 Task: Search one way flight ticket for 2 adults, 4 children and 1 infant on lap in business from Petersburg: Petersburg James A. Johnson Airport to Rockford: Chicago Rockford International Airport(was Northwest Chicagoland Regional Airport At Rockford) on 5-1-2023. Choice of flights is Emirates. Number of bags: 2 carry on bags and 7 checked bags. Price is upto 73000. Outbound departure time preference is 10:45. Return departure time preference is 7:15.
Action: Mouse moved to (253, 218)
Screenshot: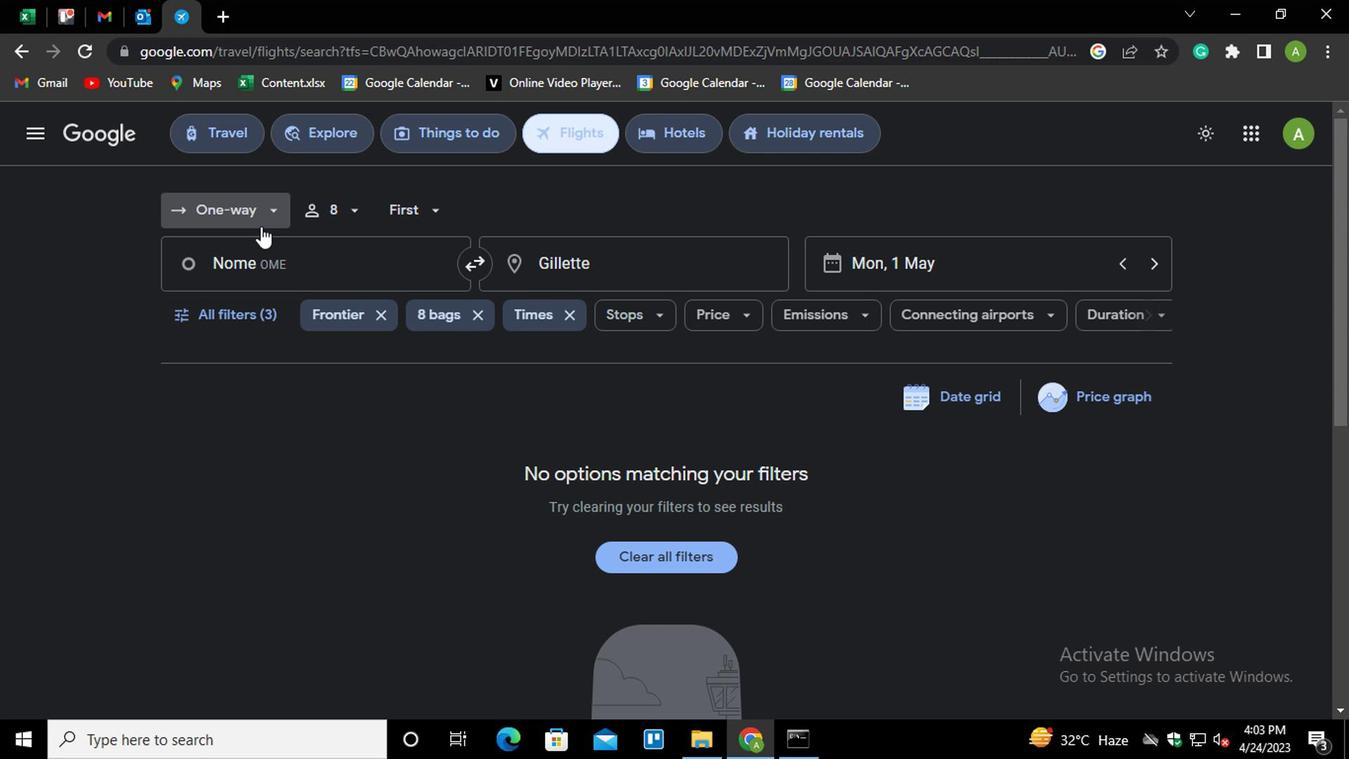 
Action: Mouse pressed left at (253, 218)
Screenshot: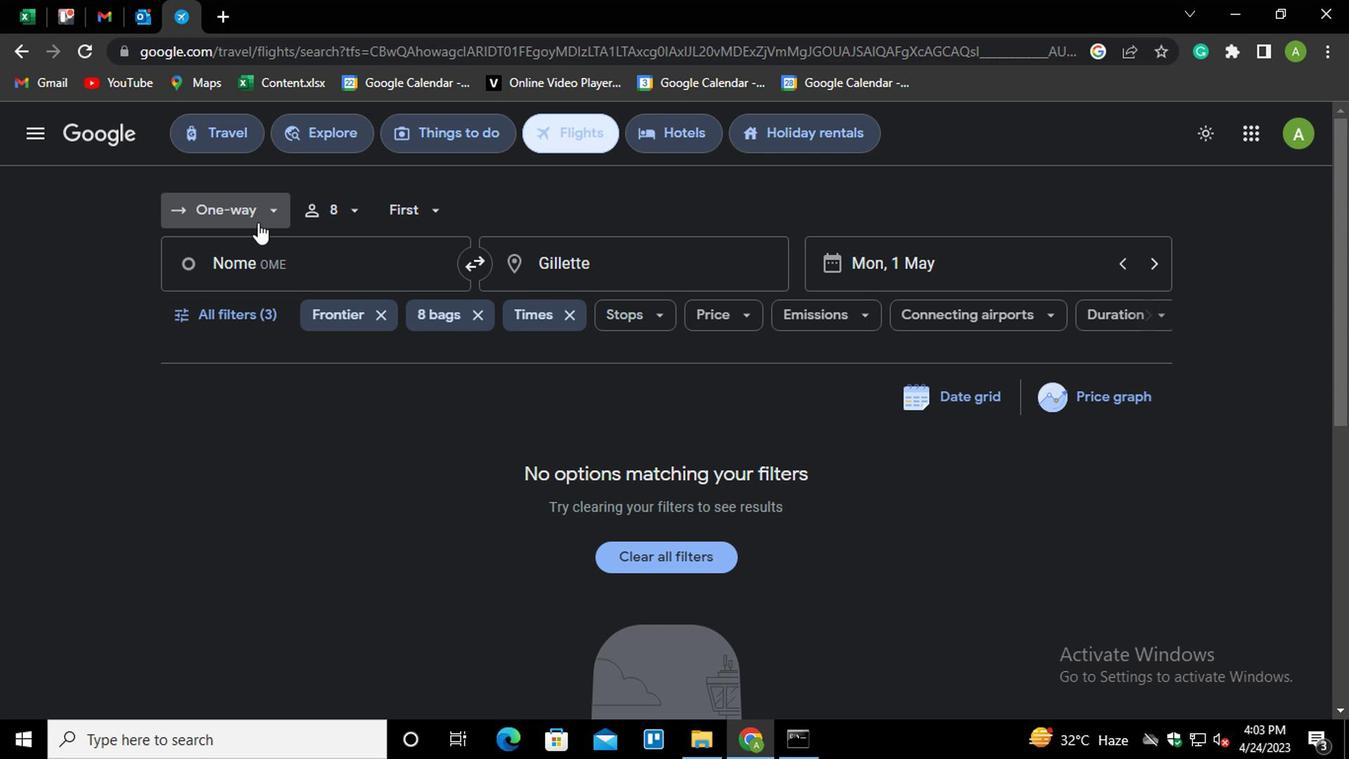 
Action: Mouse moved to (257, 293)
Screenshot: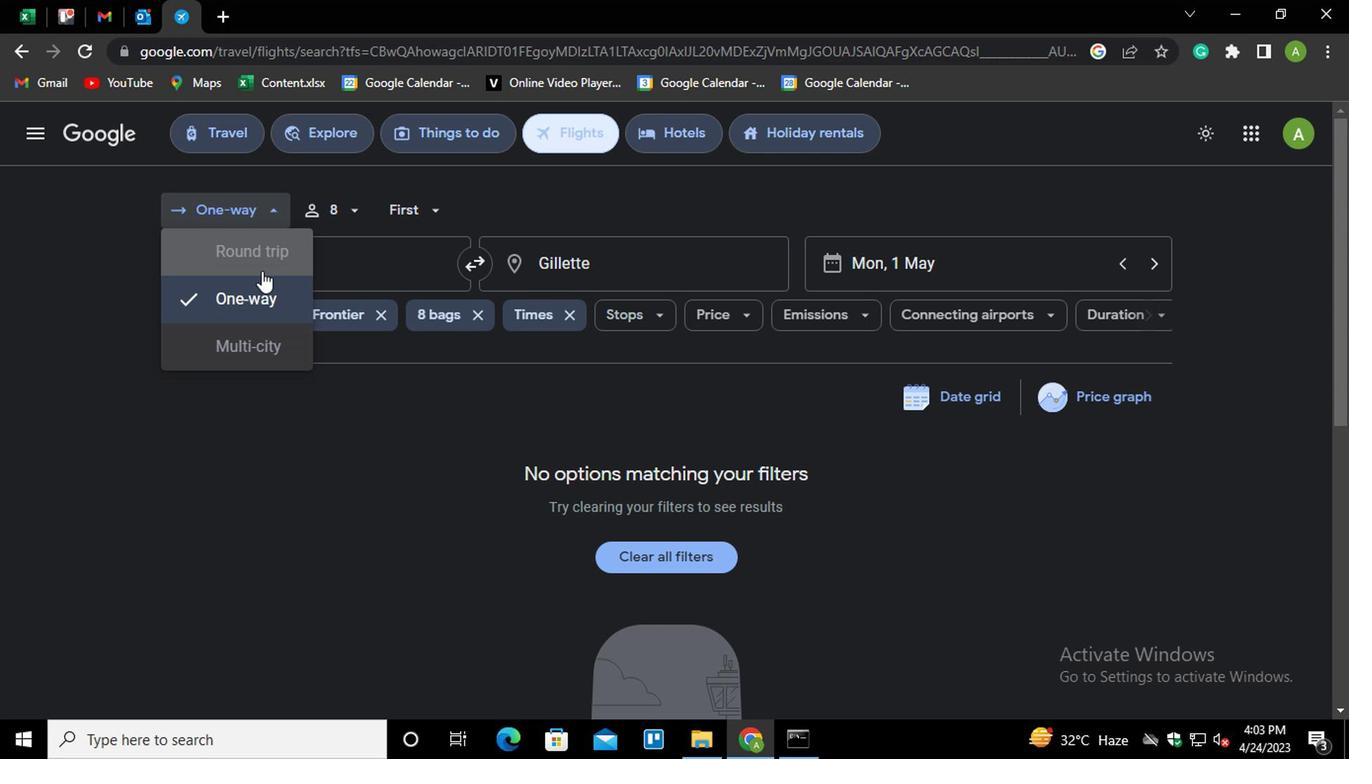 
Action: Mouse pressed left at (257, 293)
Screenshot: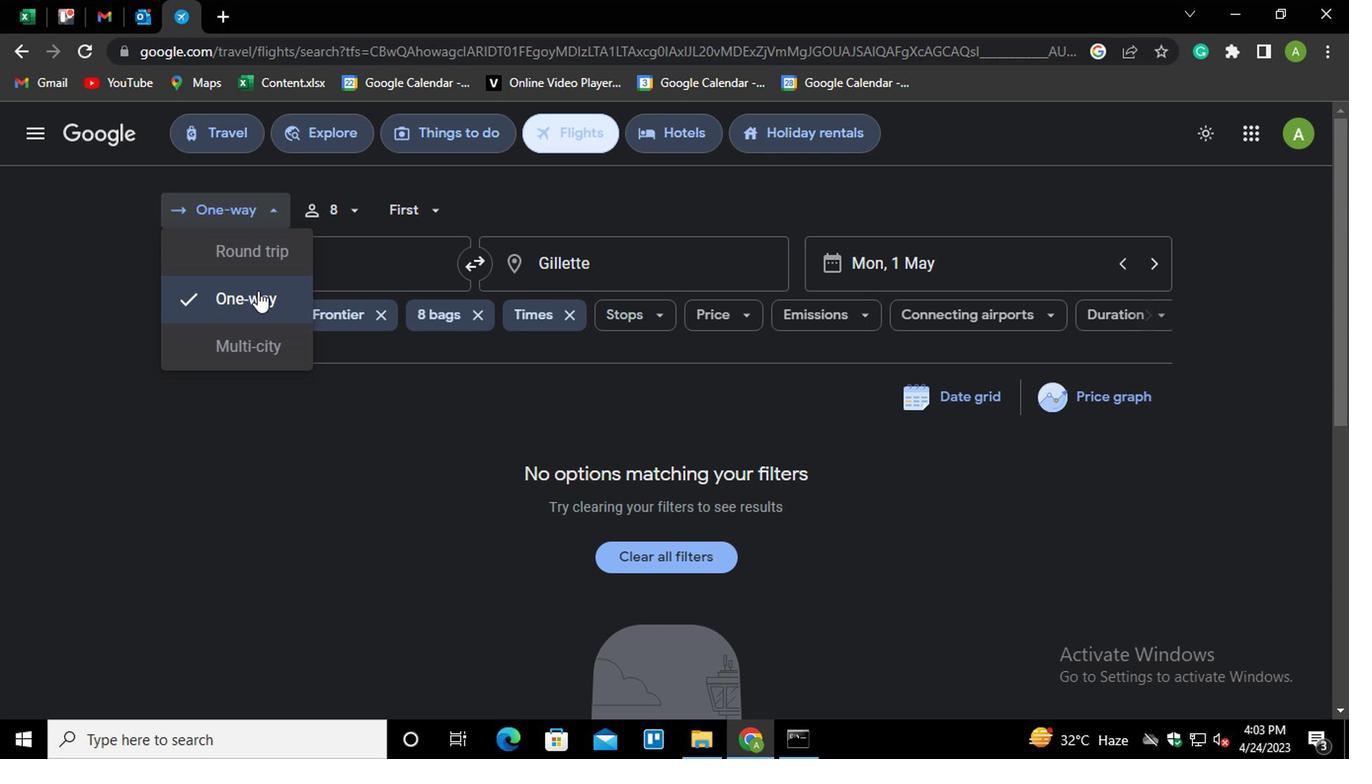 
Action: Mouse moved to (331, 220)
Screenshot: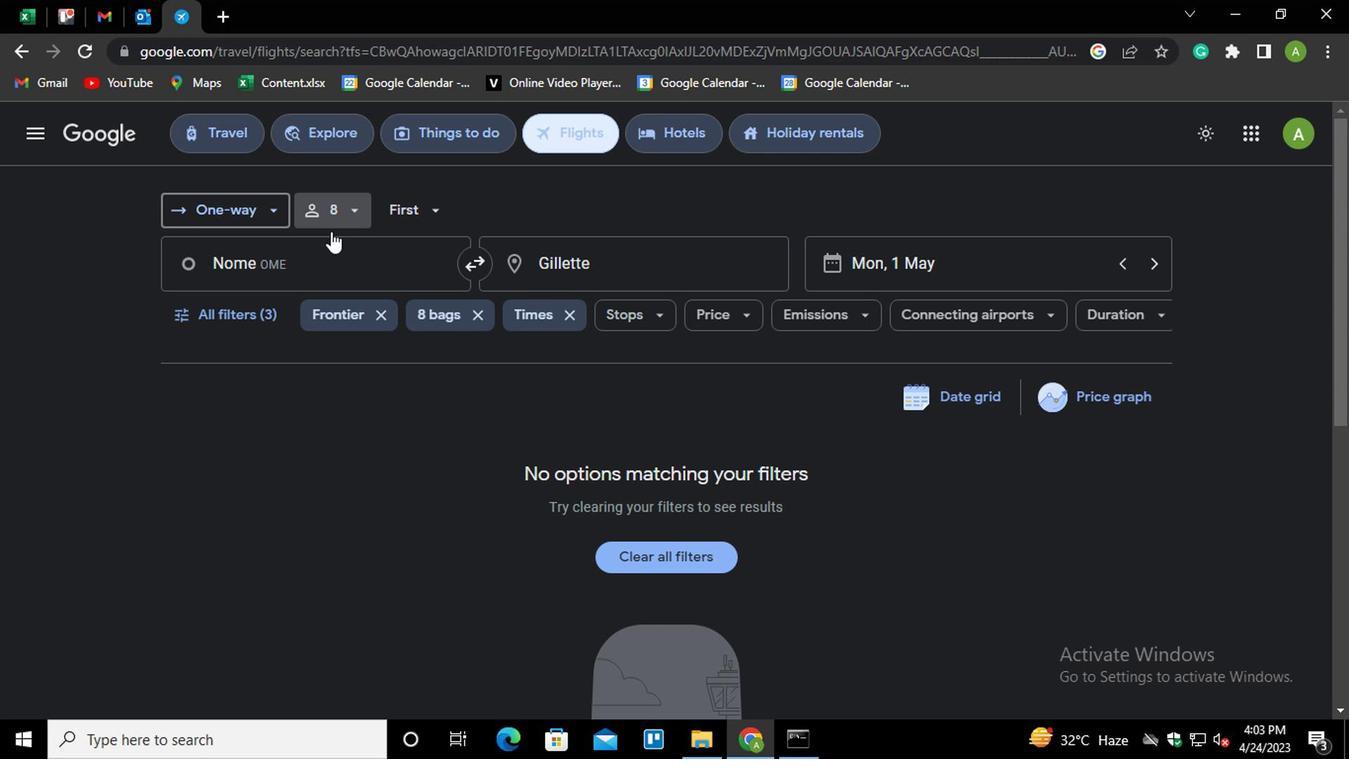 
Action: Mouse pressed left at (331, 220)
Screenshot: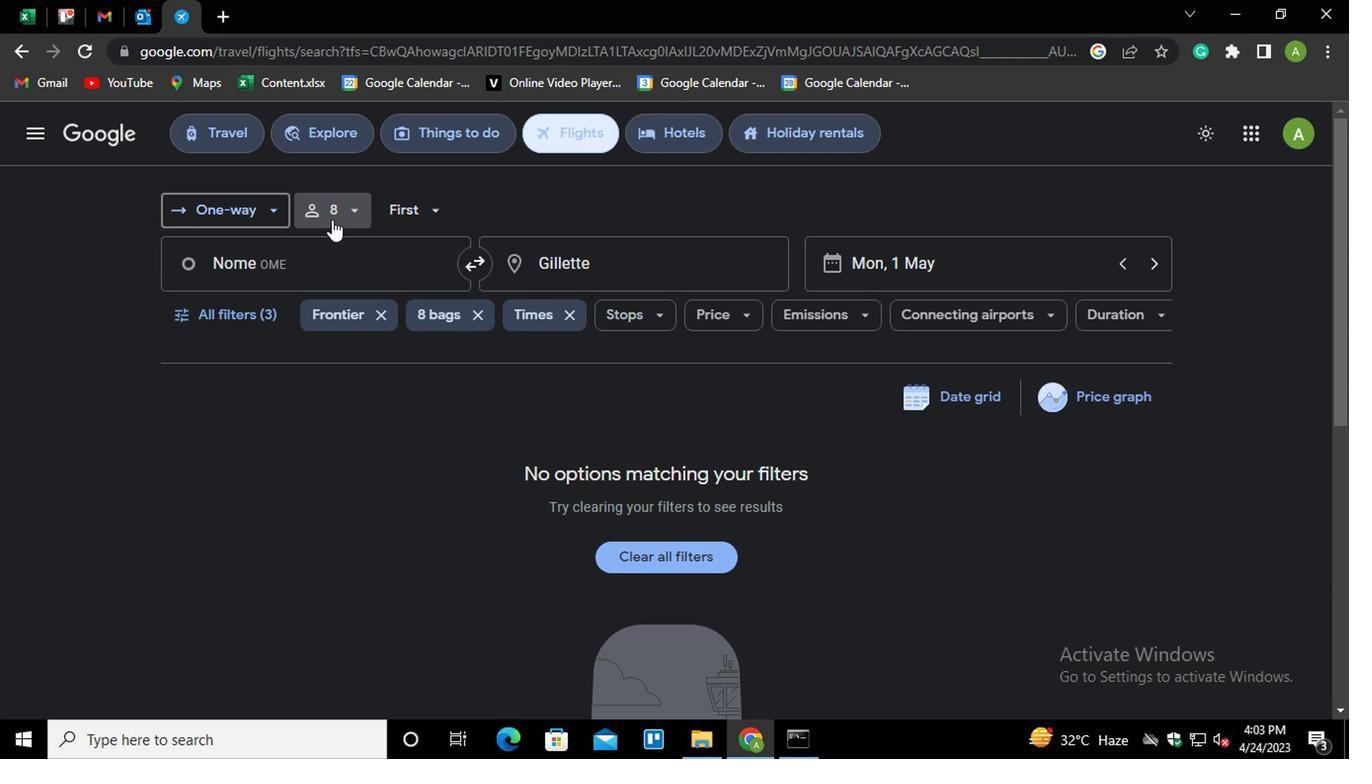 
Action: Mouse moved to (485, 264)
Screenshot: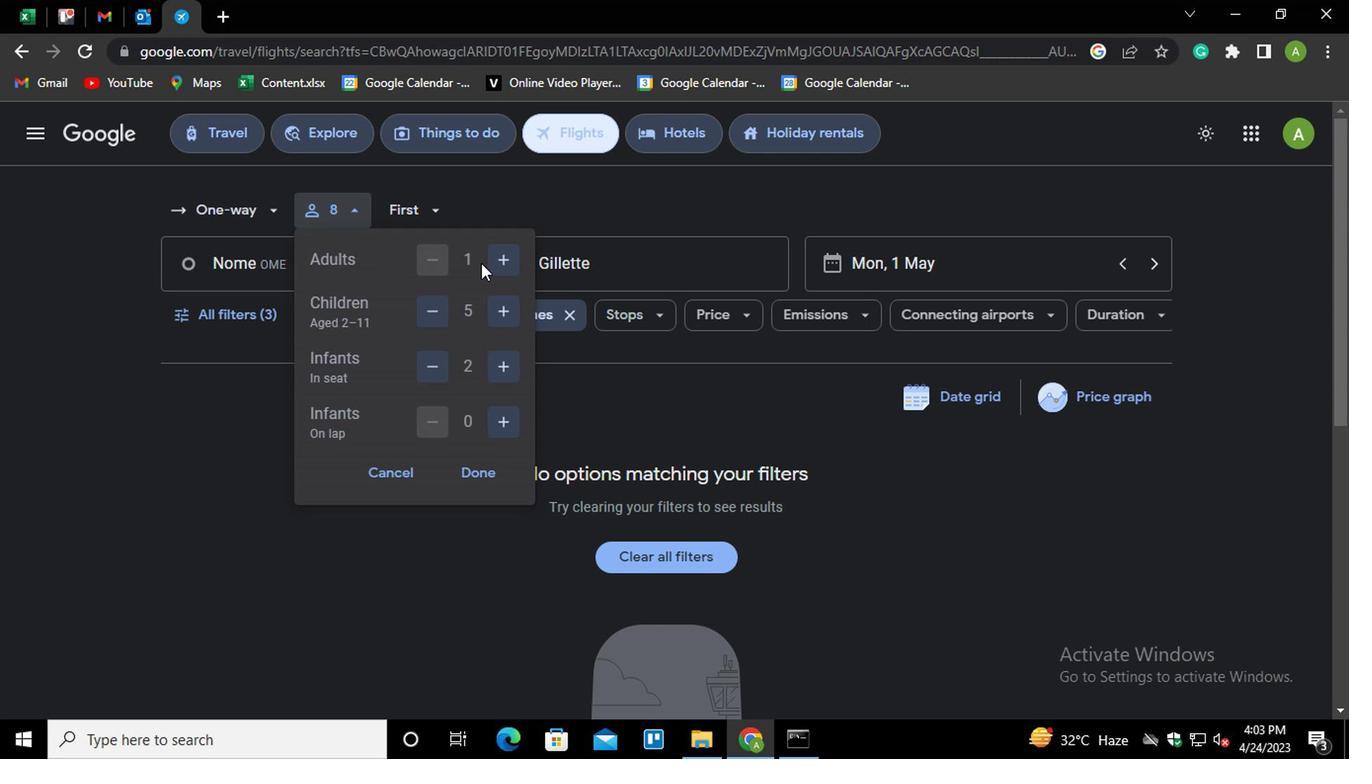 
Action: Mouse pressed left at (485, 264)
Screenshot: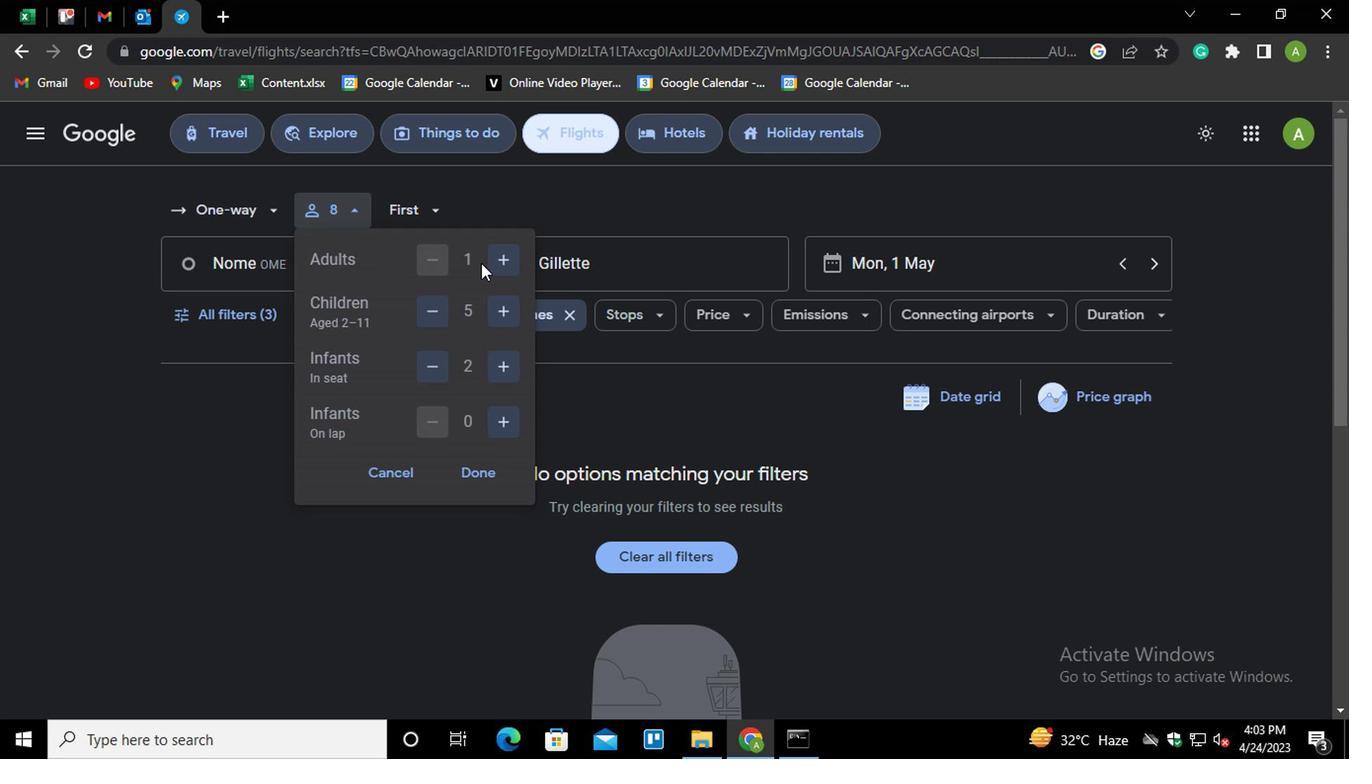 
Action: Mouse moved to (435, 313)
Screenshot: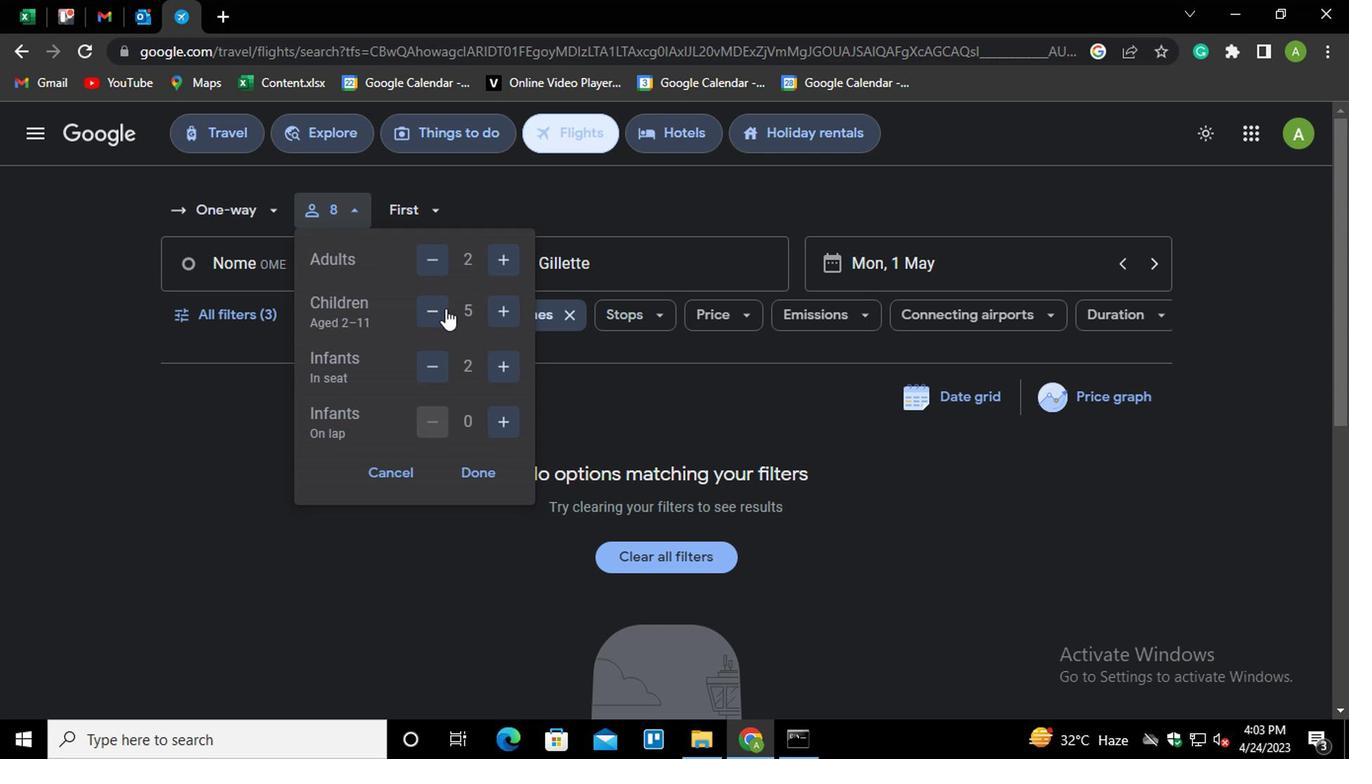 
Action: Mouse pressed left at (435, 313)
Screenshot: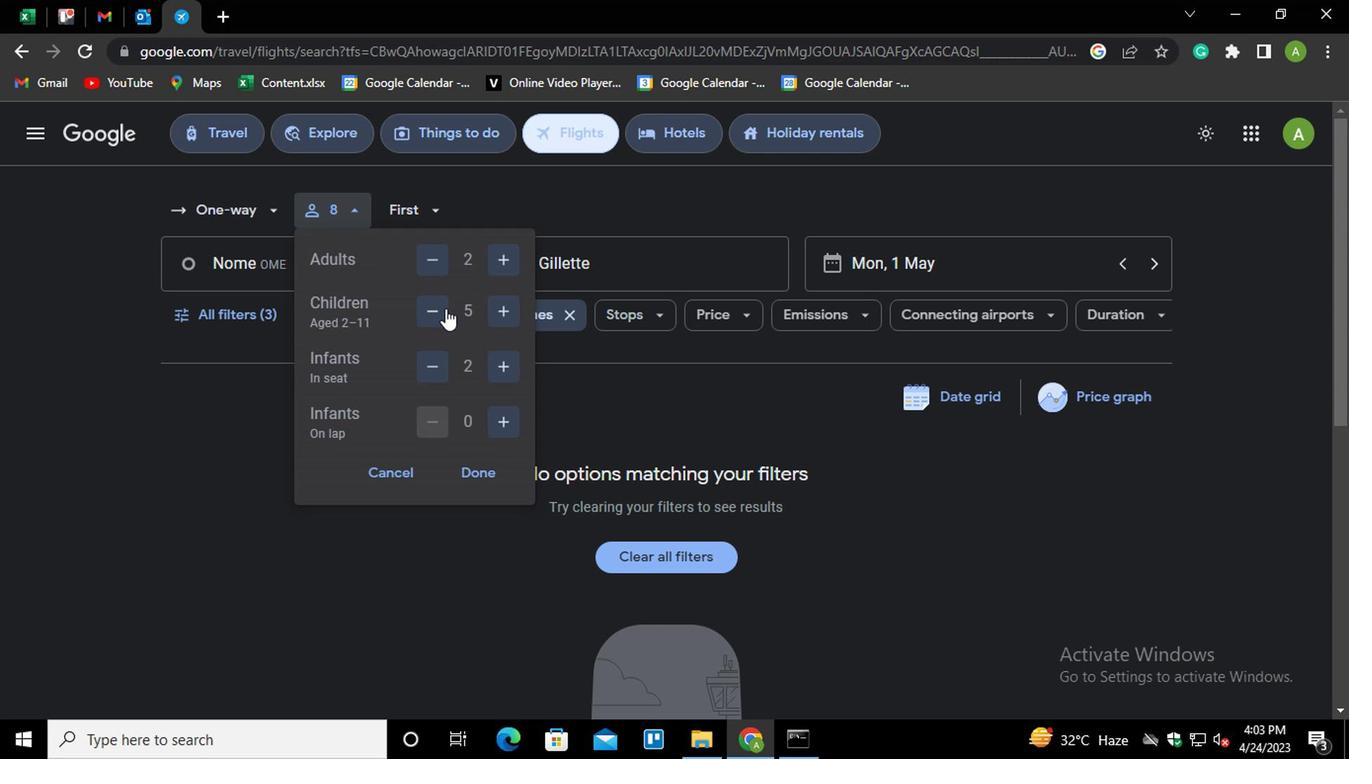 
Action: Mouse moved to (435, 374)
Screenshot: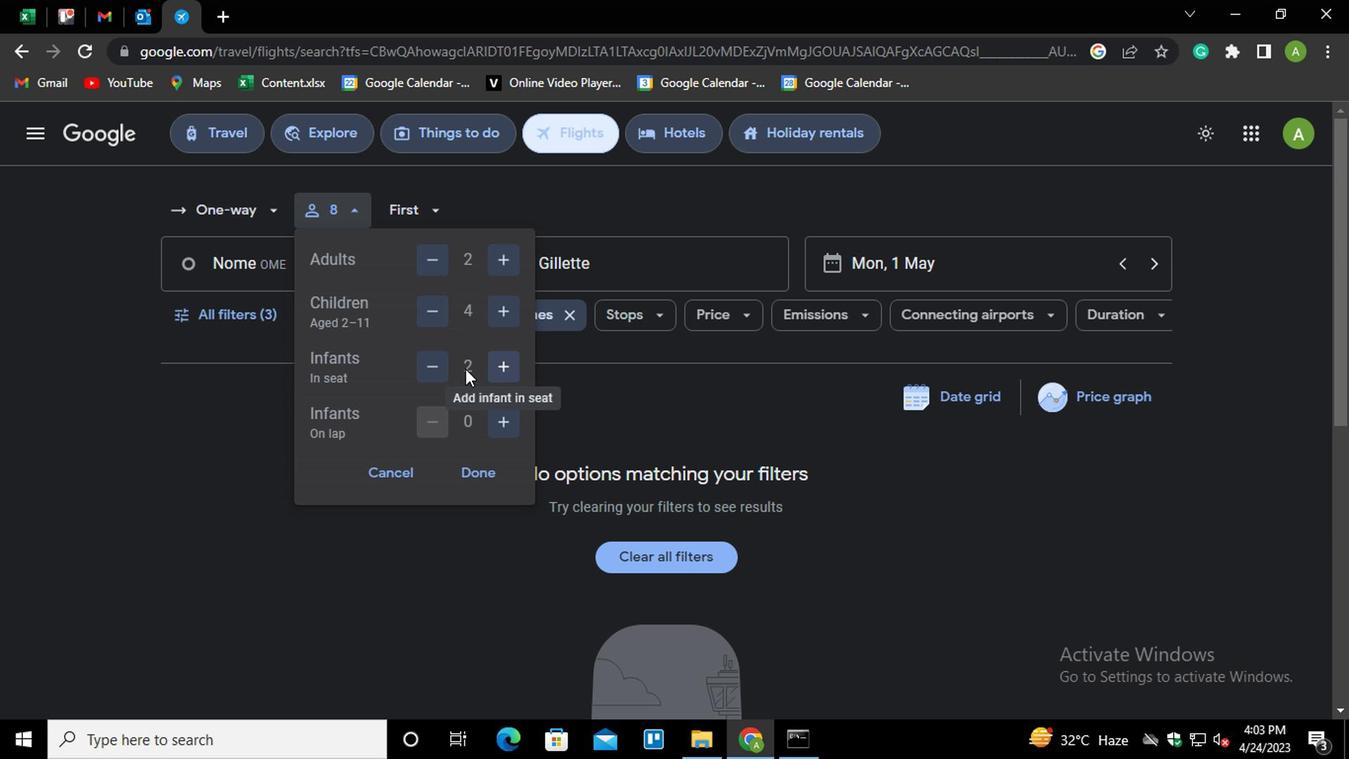
Action: Mouse pressed left at (435, 374)
Screenshot: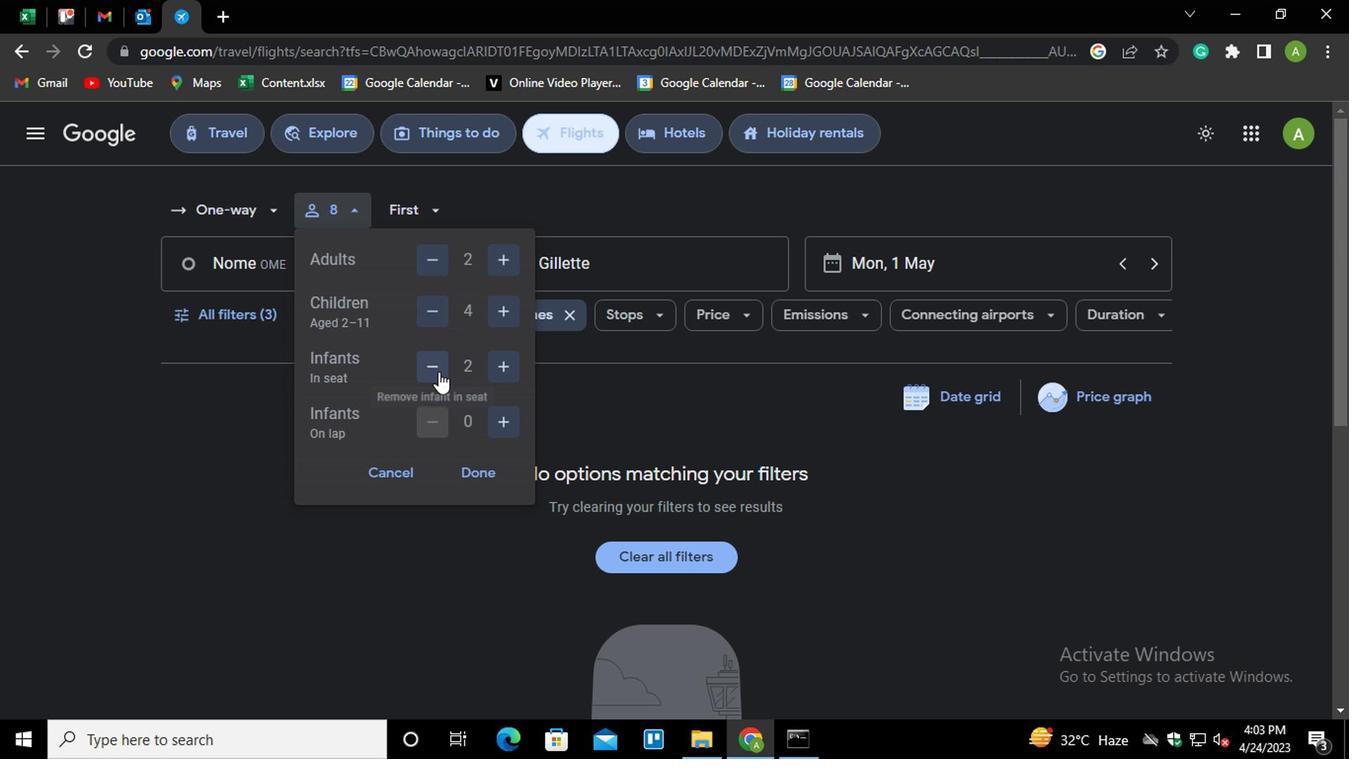 
Action: Mouse moved to (434, 374)
Screenshot: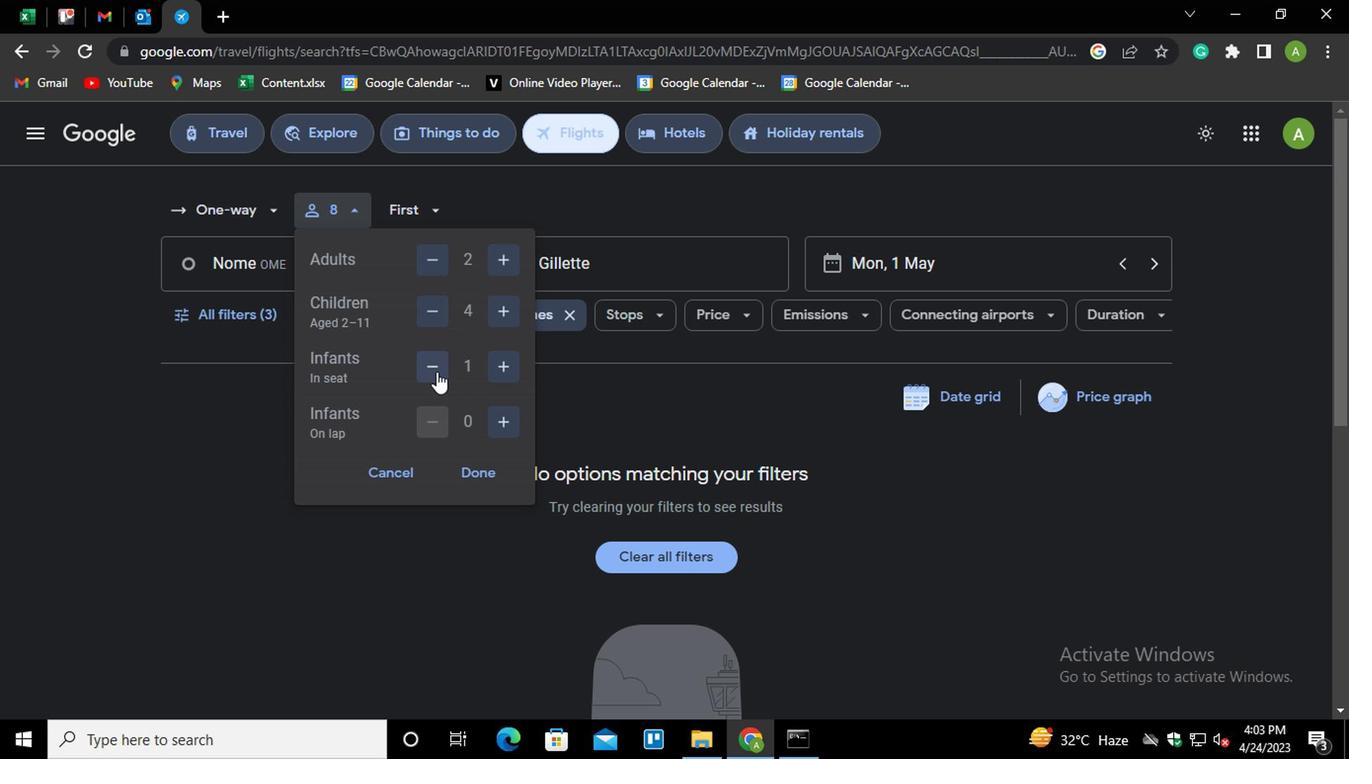 
Action: Mouse pressed left at (434, 374)
Screenshot: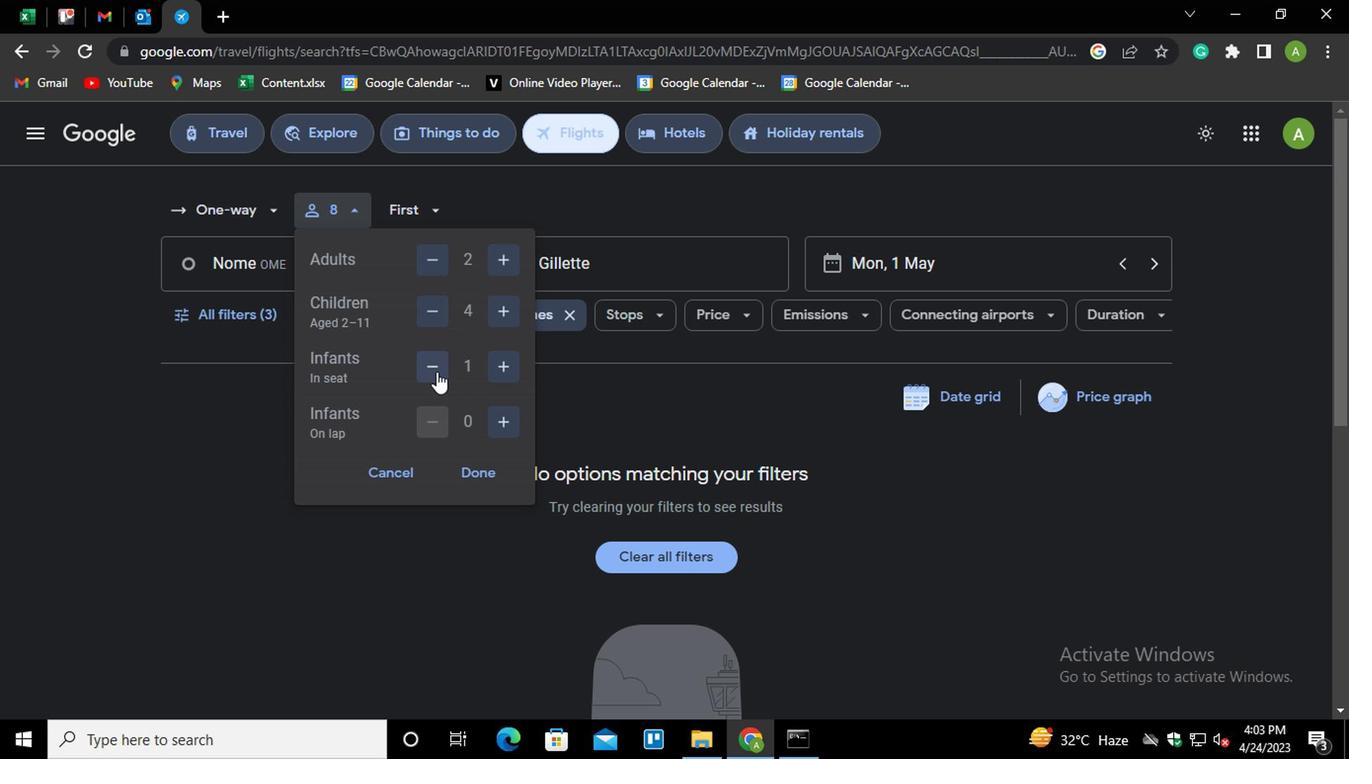 
Action: Mouse moved to (492, 426)
Screenshot: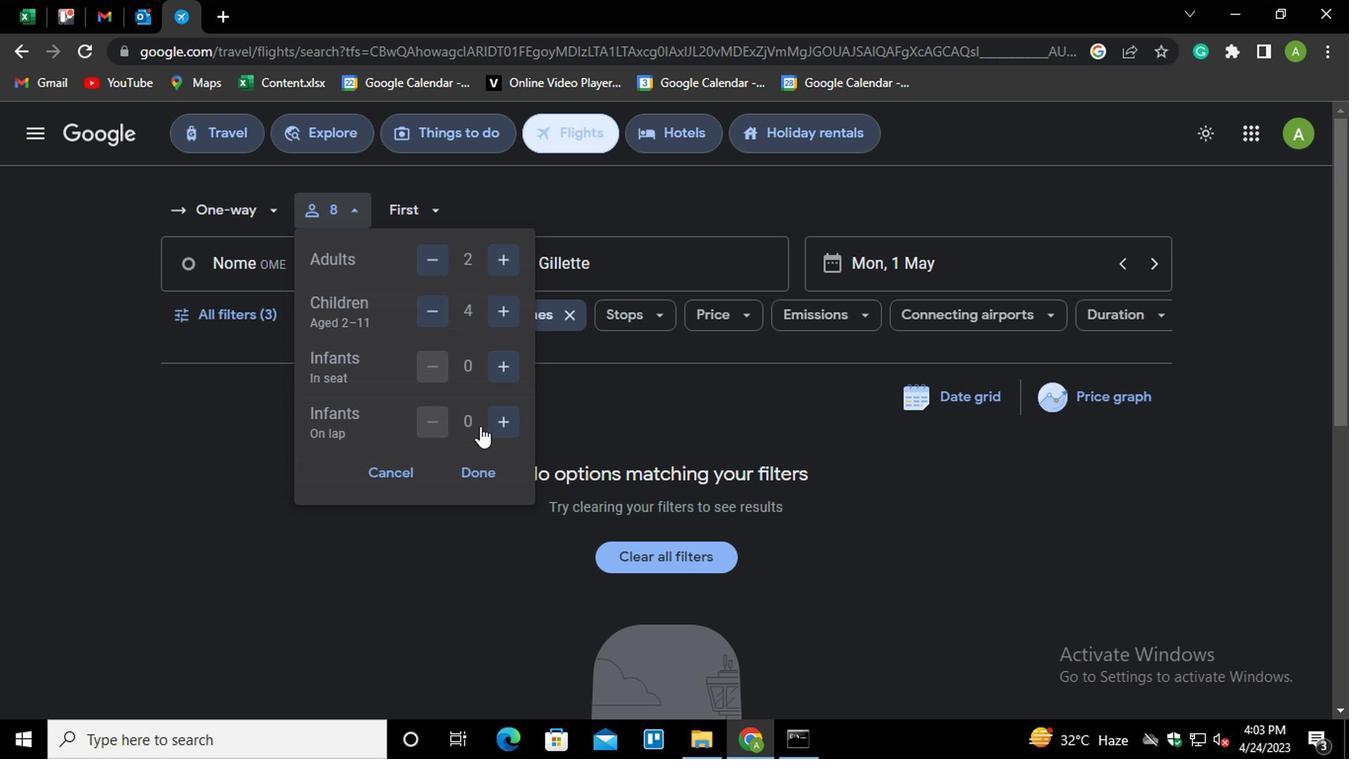
Action: Mouse pressed left at (492, 426)
Screenshot: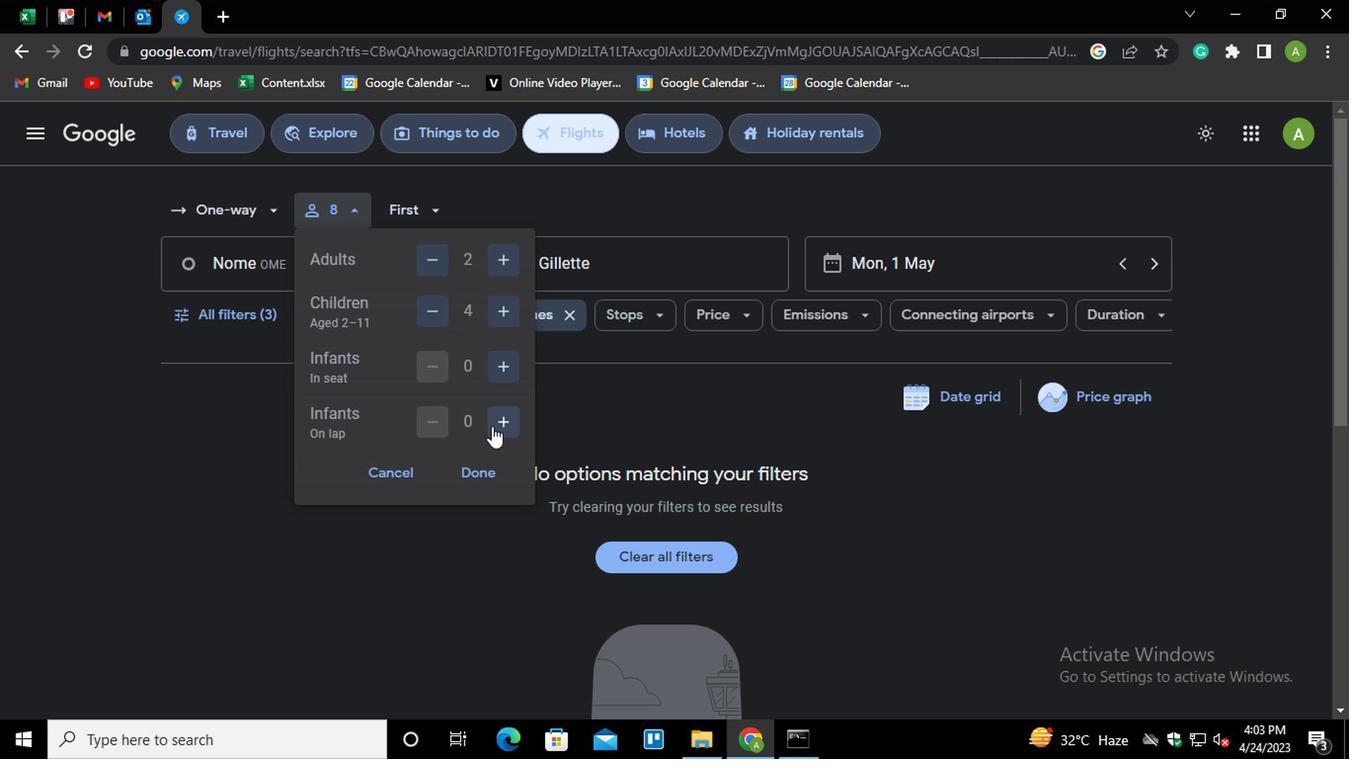 
Action: Mouse moved to (421, 218)
Screenshot: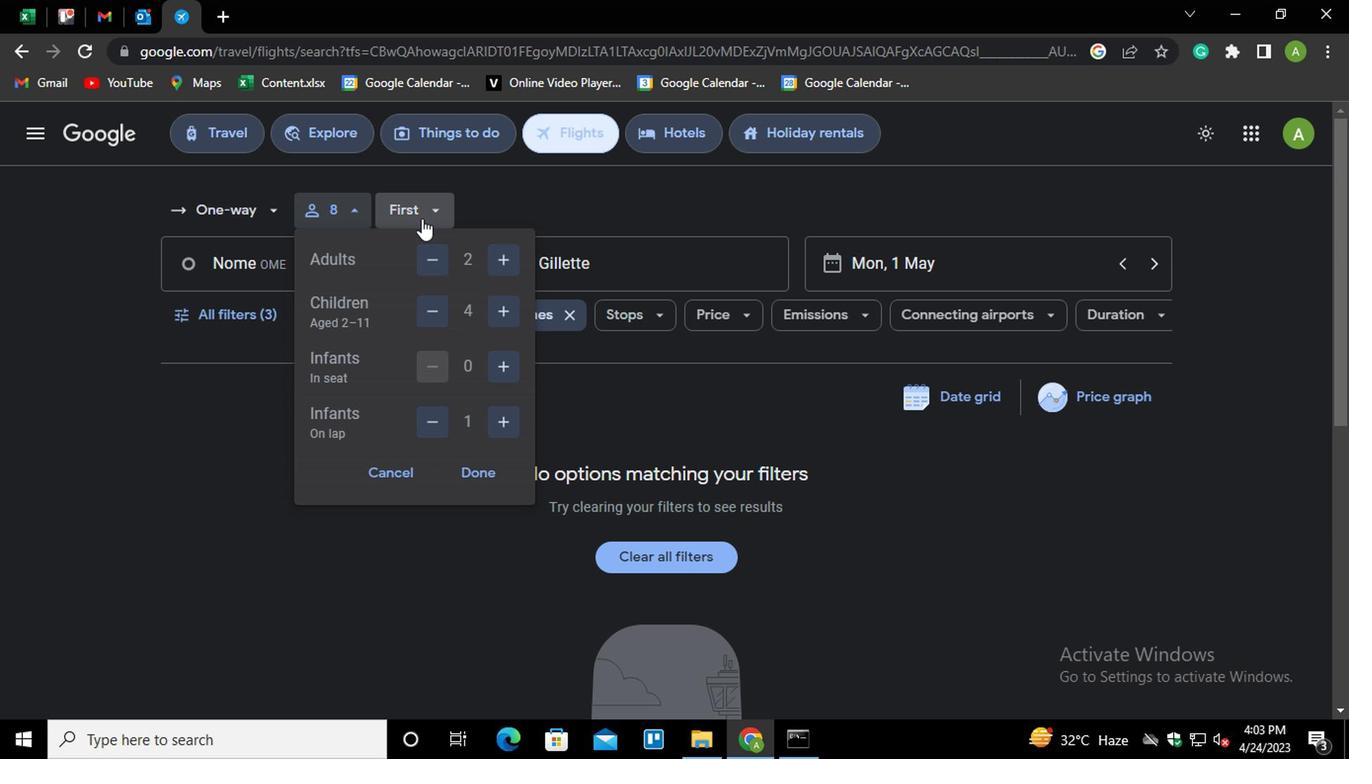 
Action: Mouse pressed left at (421, 218)
Screenshot: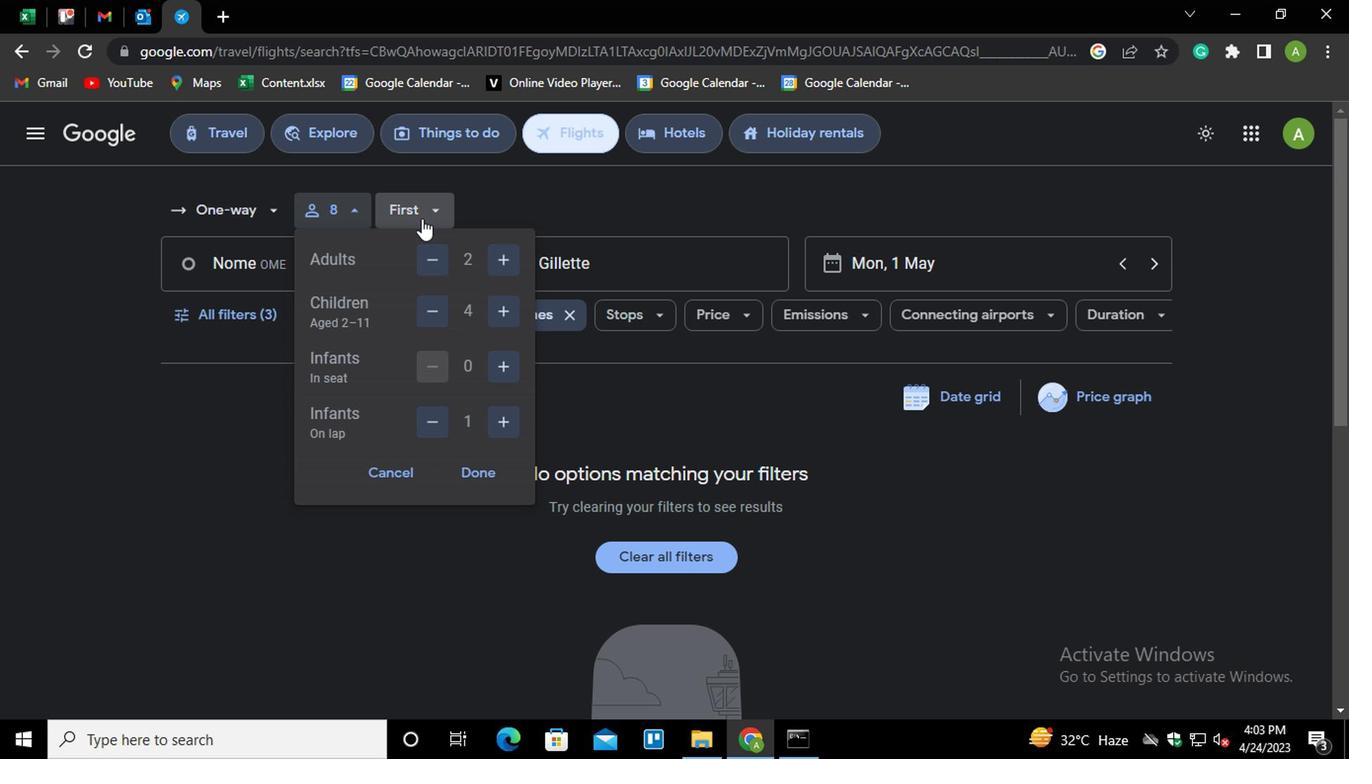 
Action: Mouse moved to (454, 343)
Screenshot: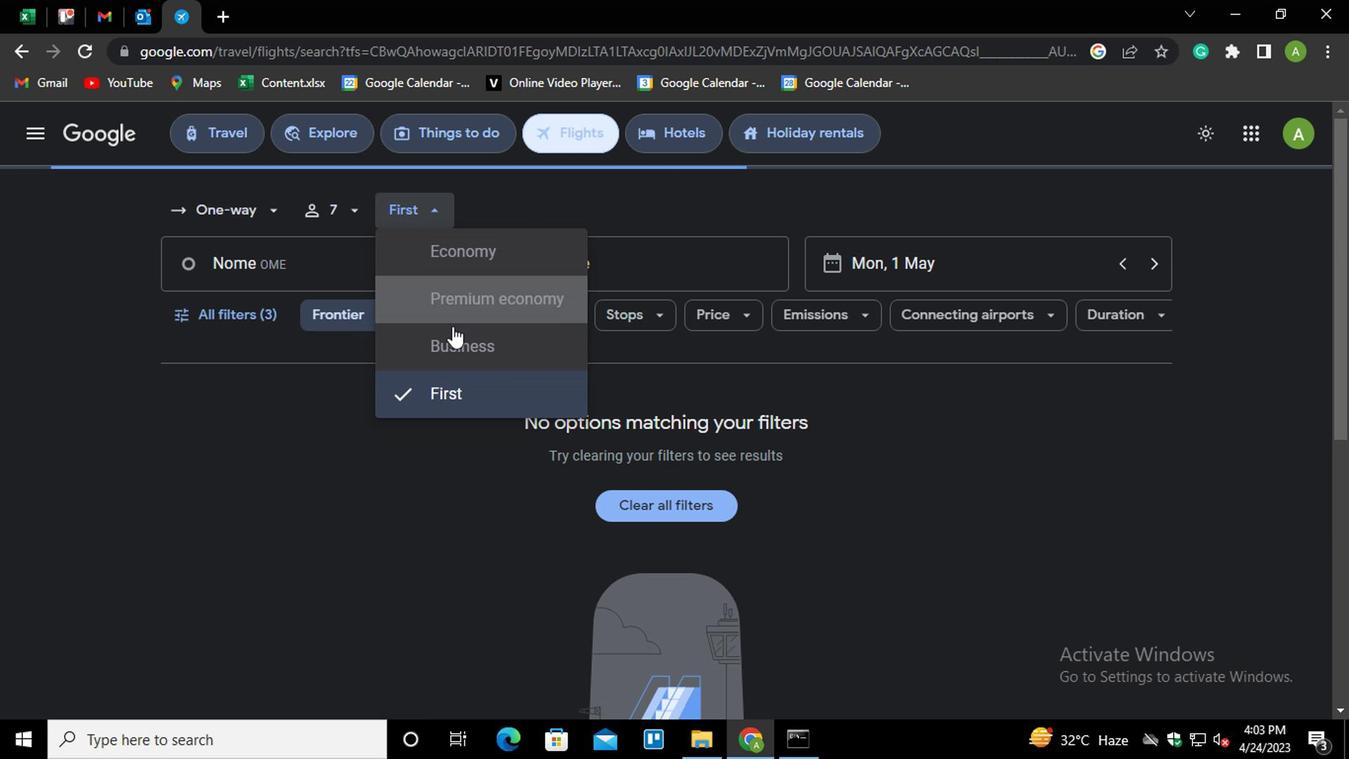 
Action: Mouse pressed left at (454, 343)
Screenshot: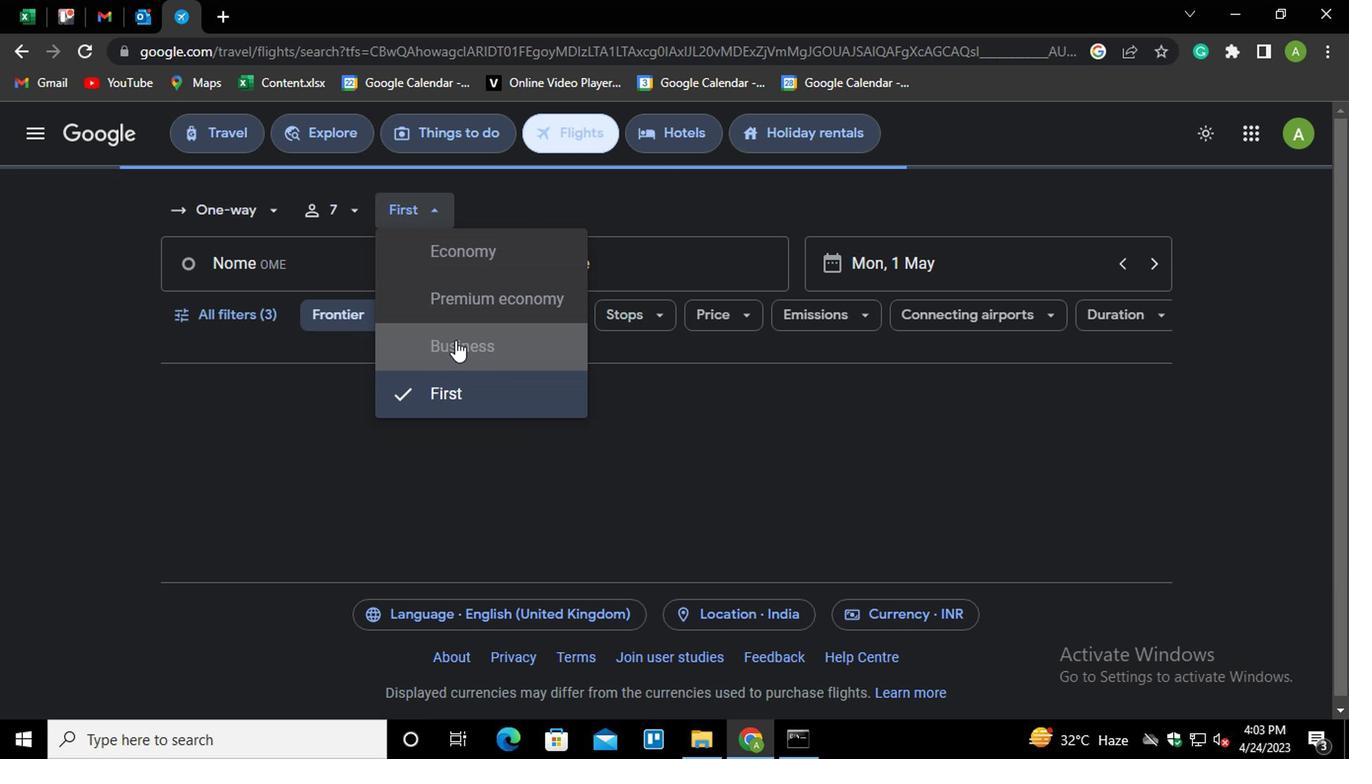 
Action: Mouse moved to (350, 254)
Screenshot: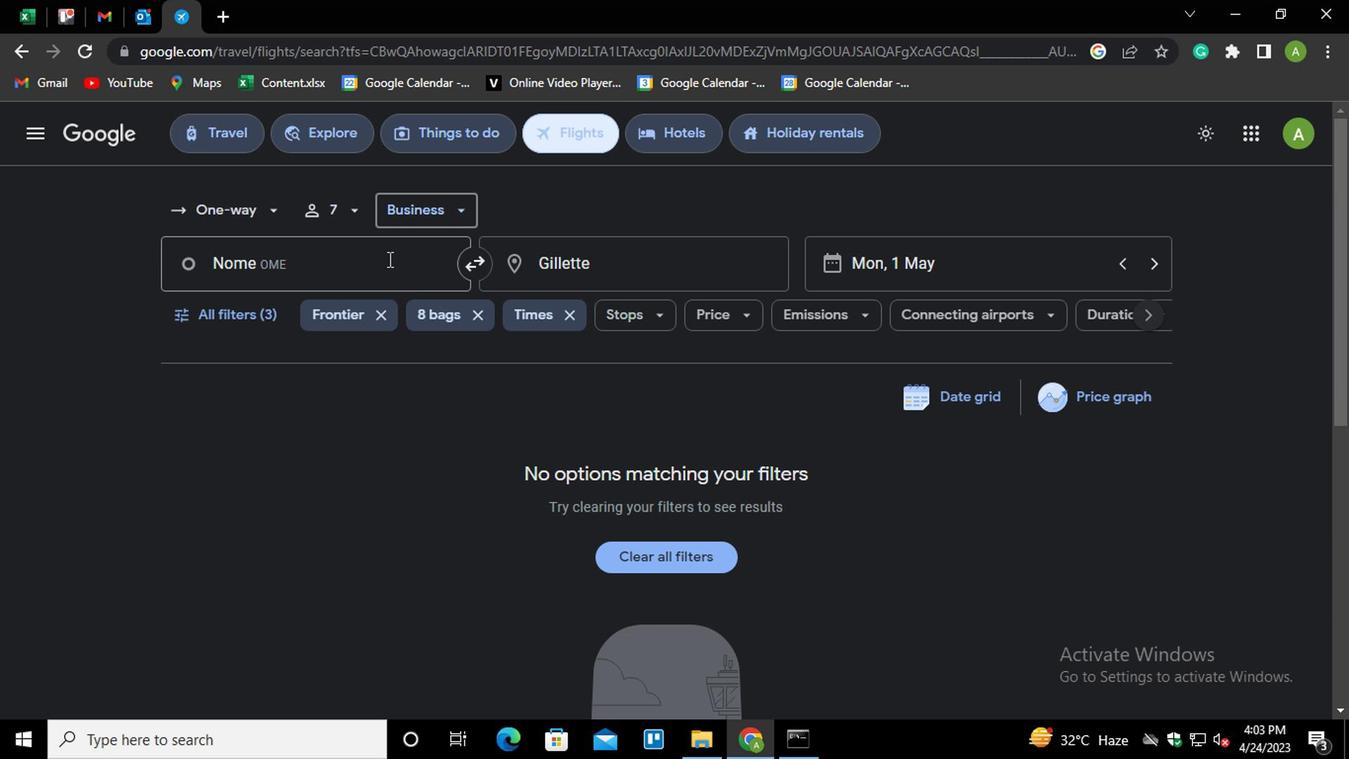 
Action: Mouse pressed left at (350, 254)
Screenshot: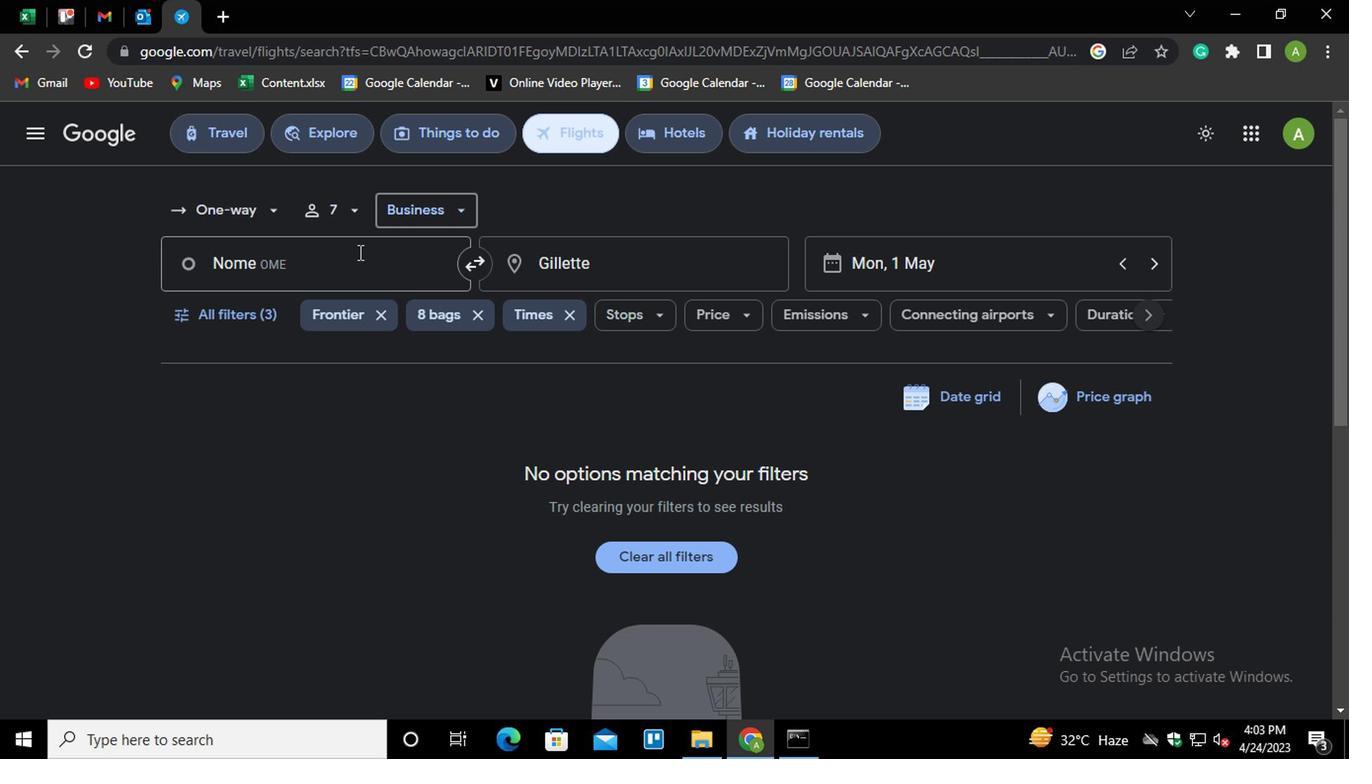 
Action: Mouse moved to (350, 254)
Screenshot: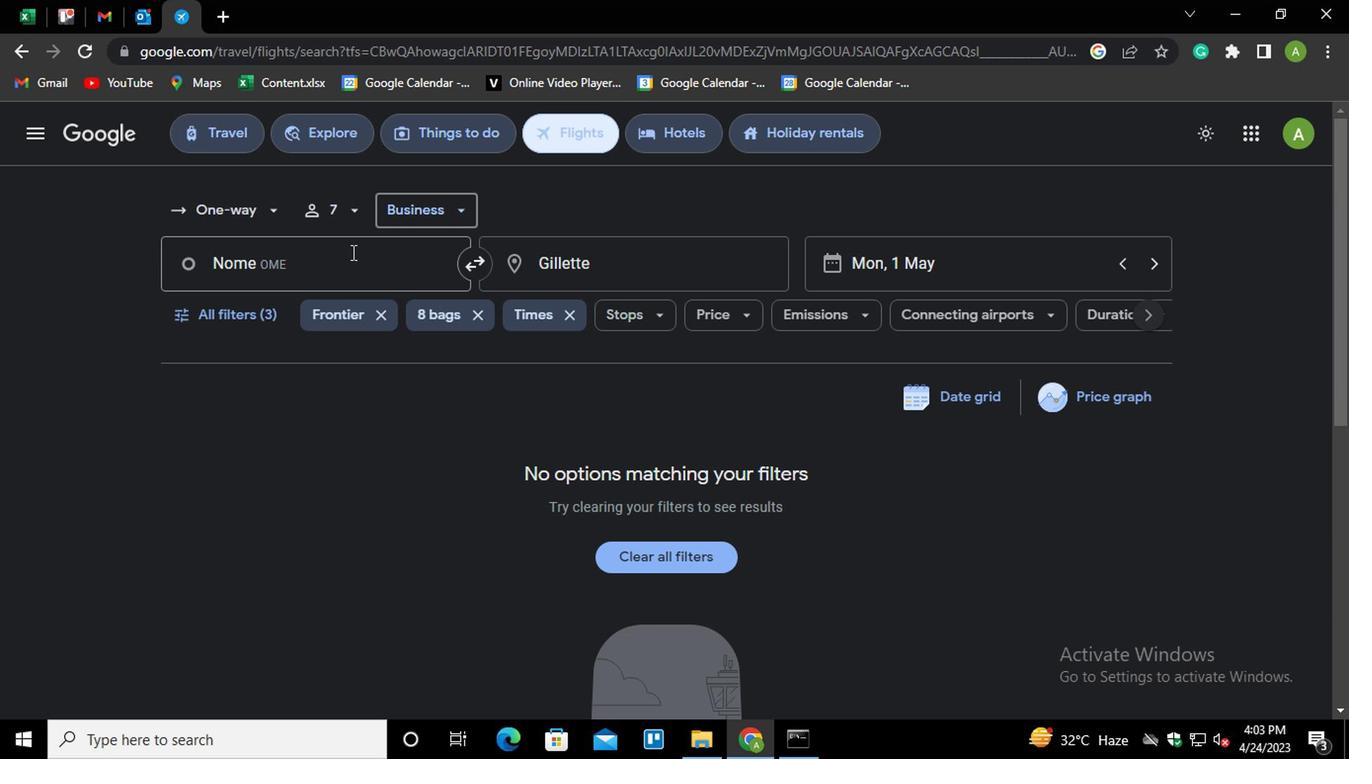 
Action: Key pressed petersburg<Key.down><Key.down><Key.down><Key.down><Key.down><Key.down><Key.enter>
Screenshot: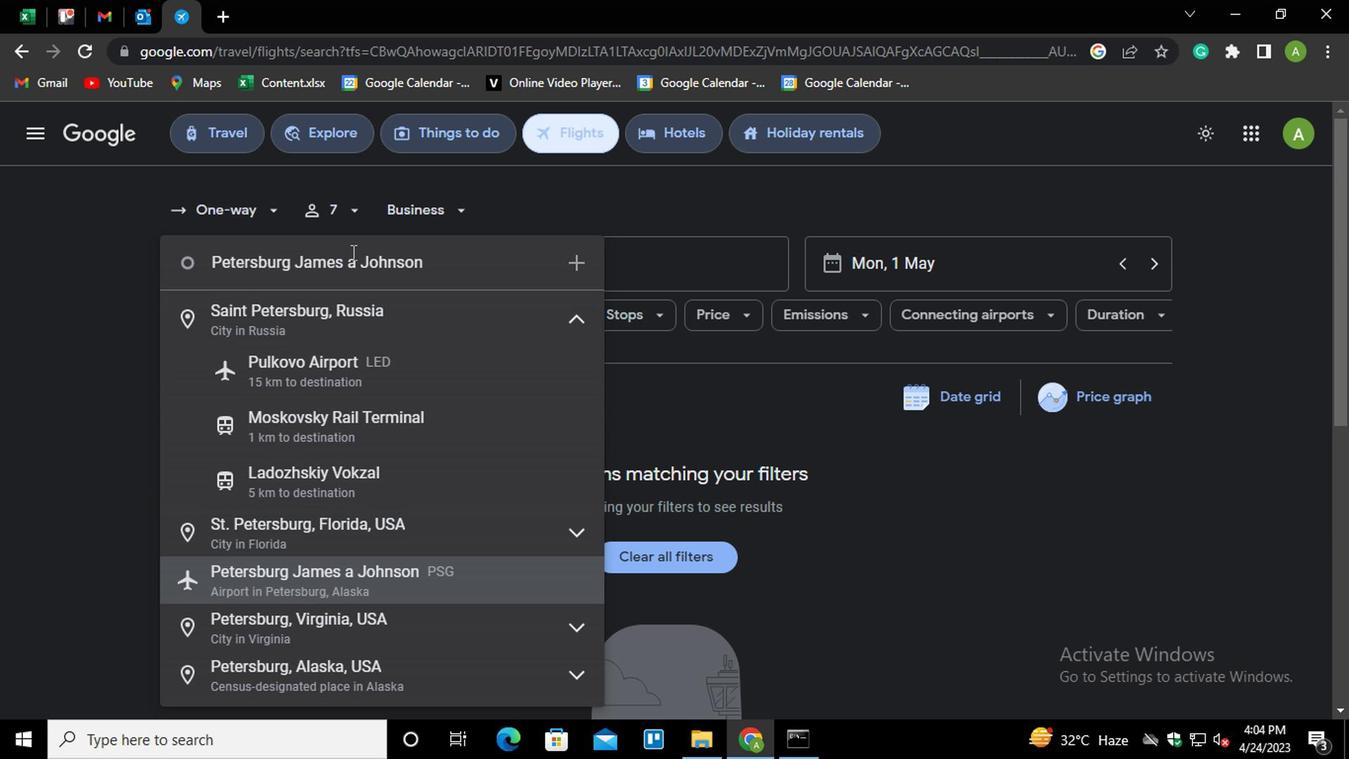
Action: Mouse moved to (597, 274)
Screenshot: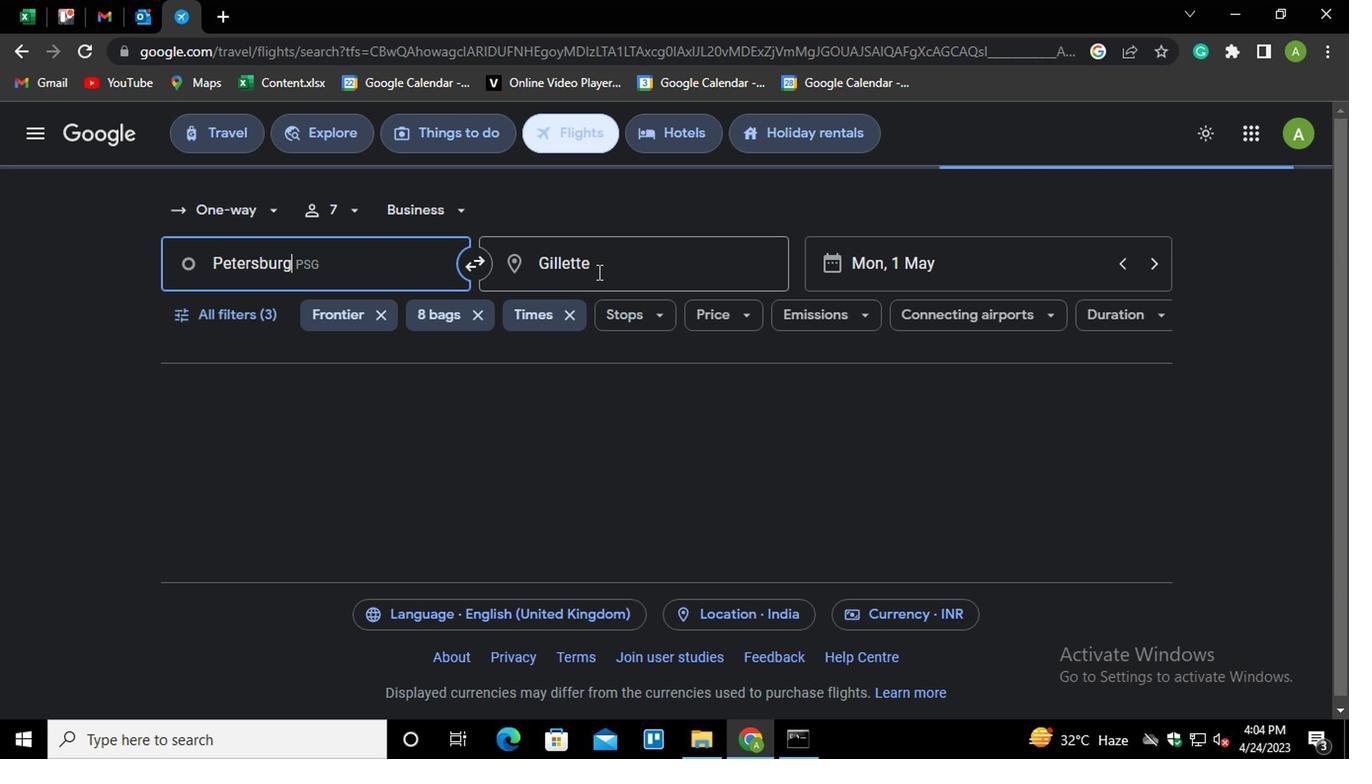 
Action: Mouse pressed left at (597, 274)
Screenshot: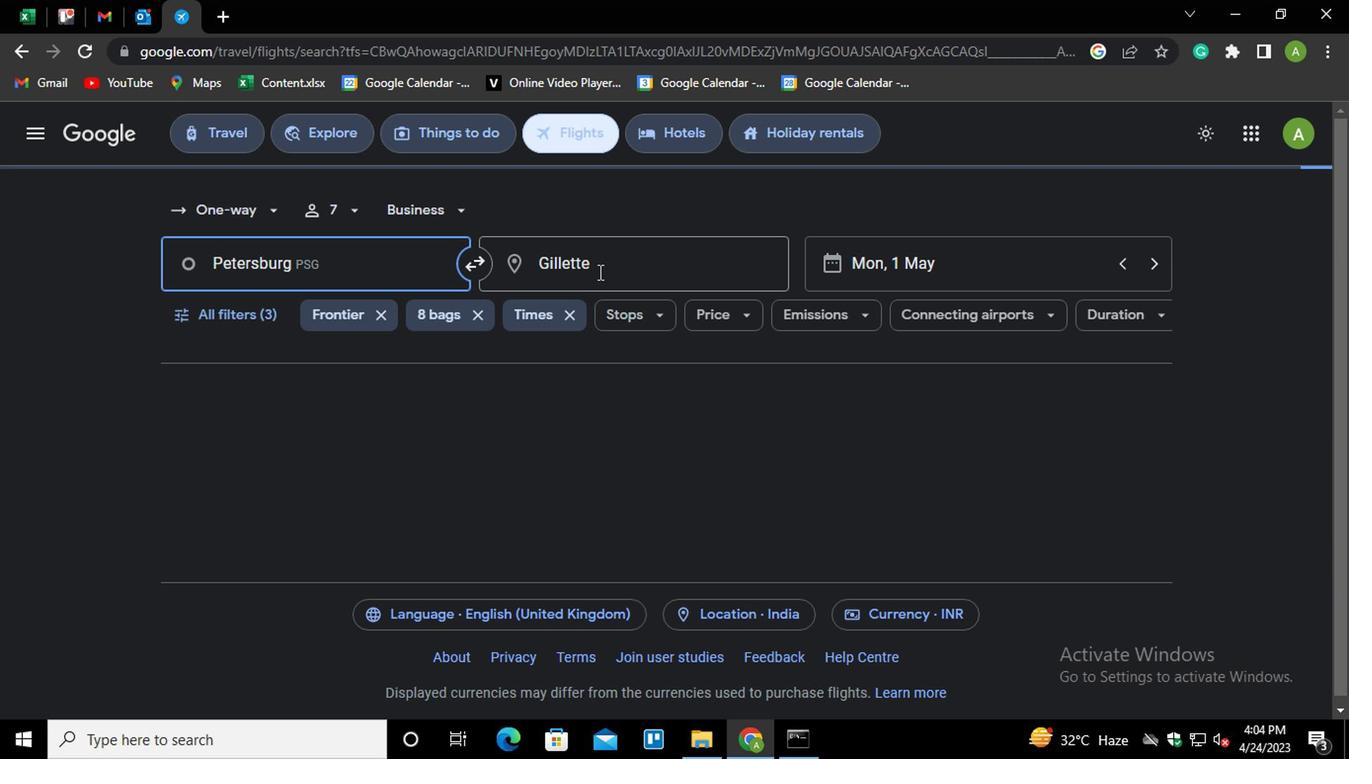 
Action: Mouse moved to (593, 276)
Screenshot: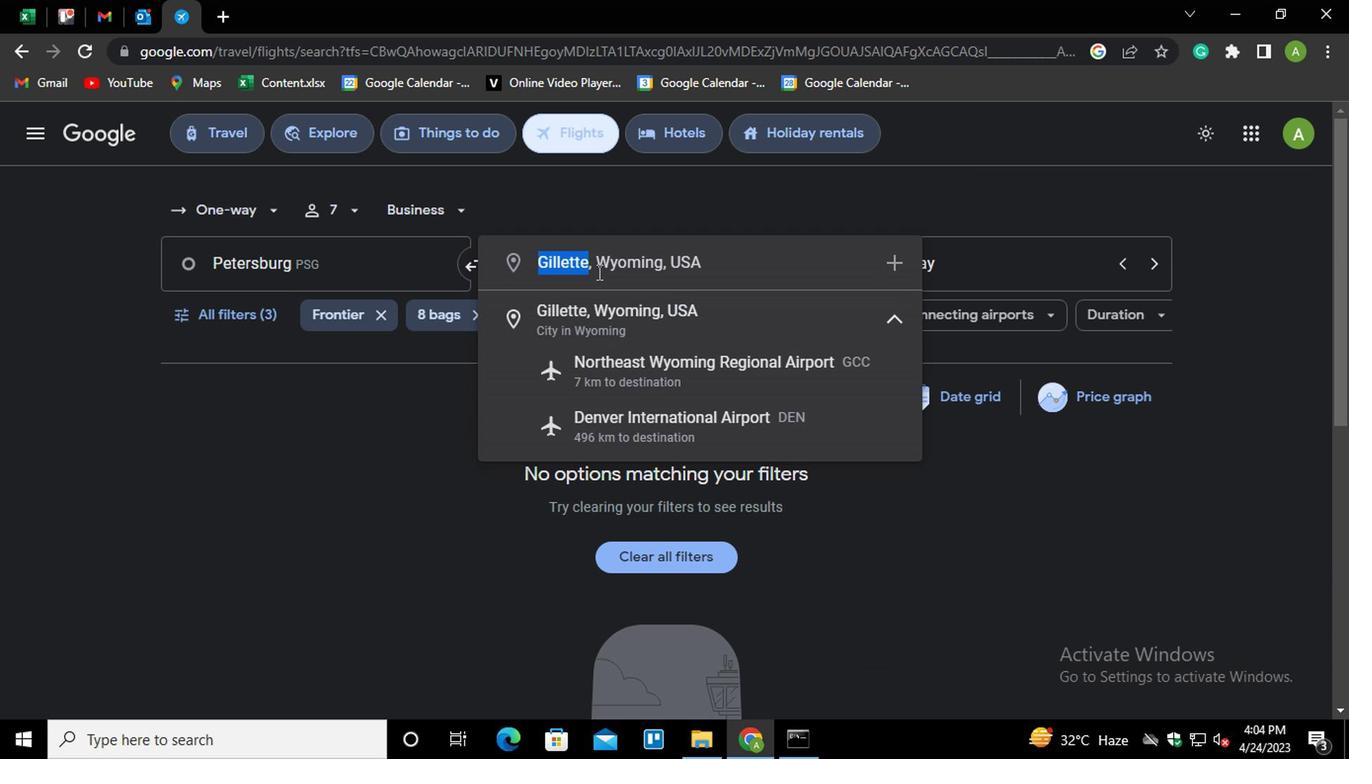 
Action: Key pressed chica<Key.down><Key.down><Key.down><Key.down><Key.enter>
Screenshot: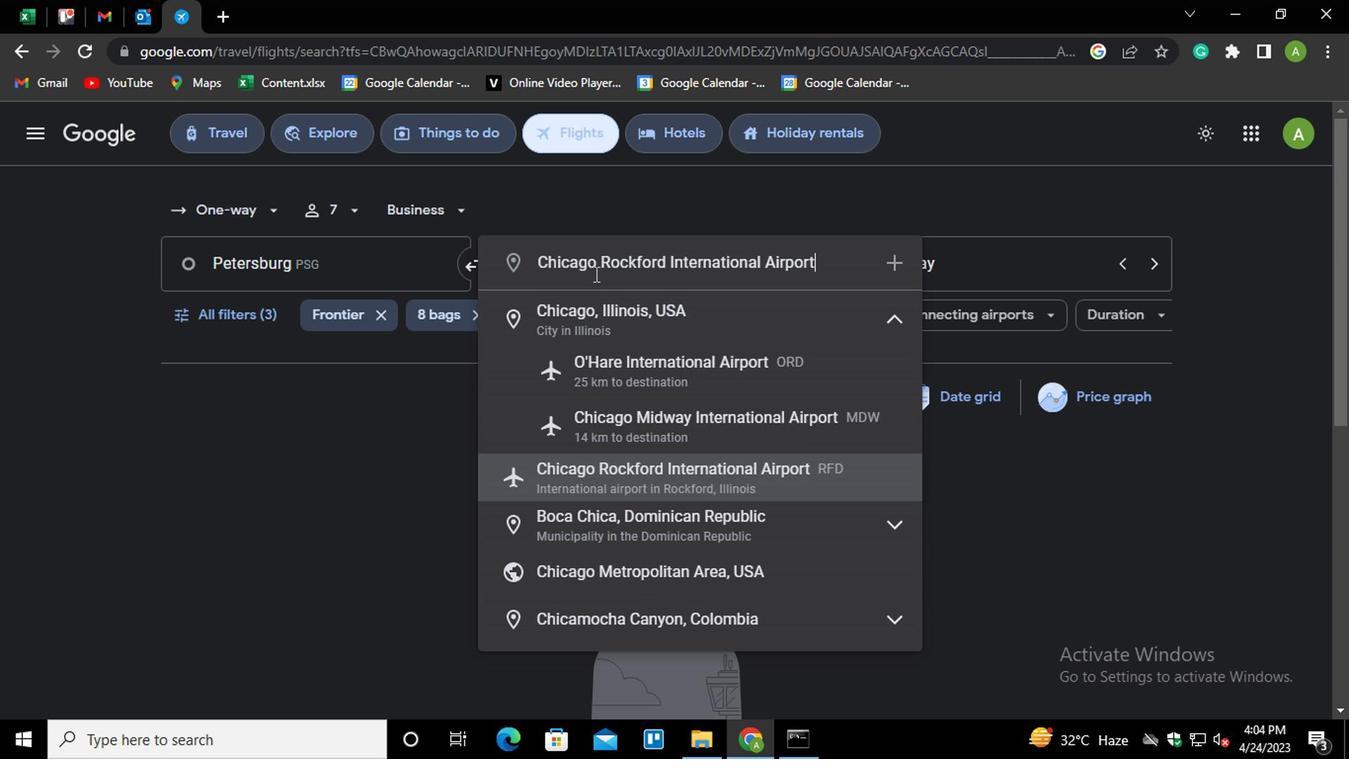 
Action: Mouse moved to (217, 306)
Screenshot: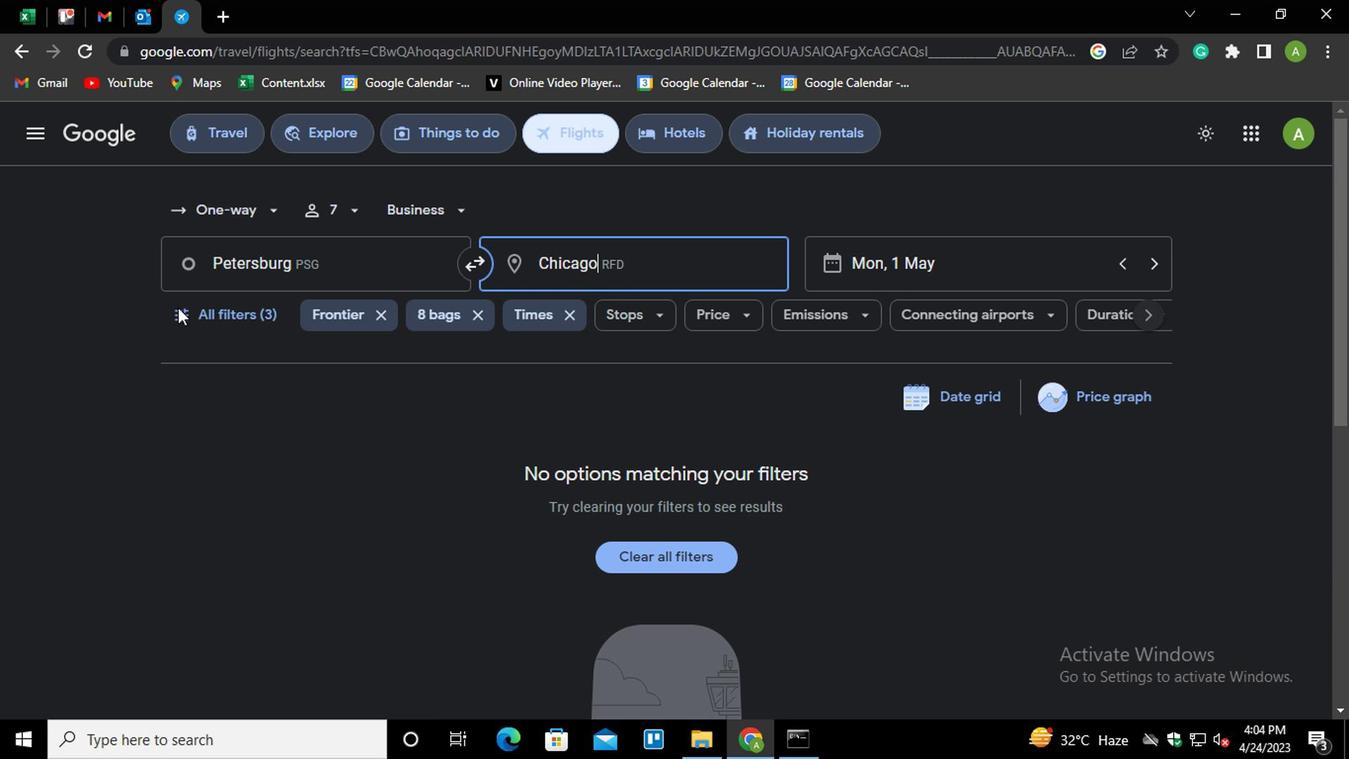 
Action: Mouse pressed left at (217, 306)
Screenshot: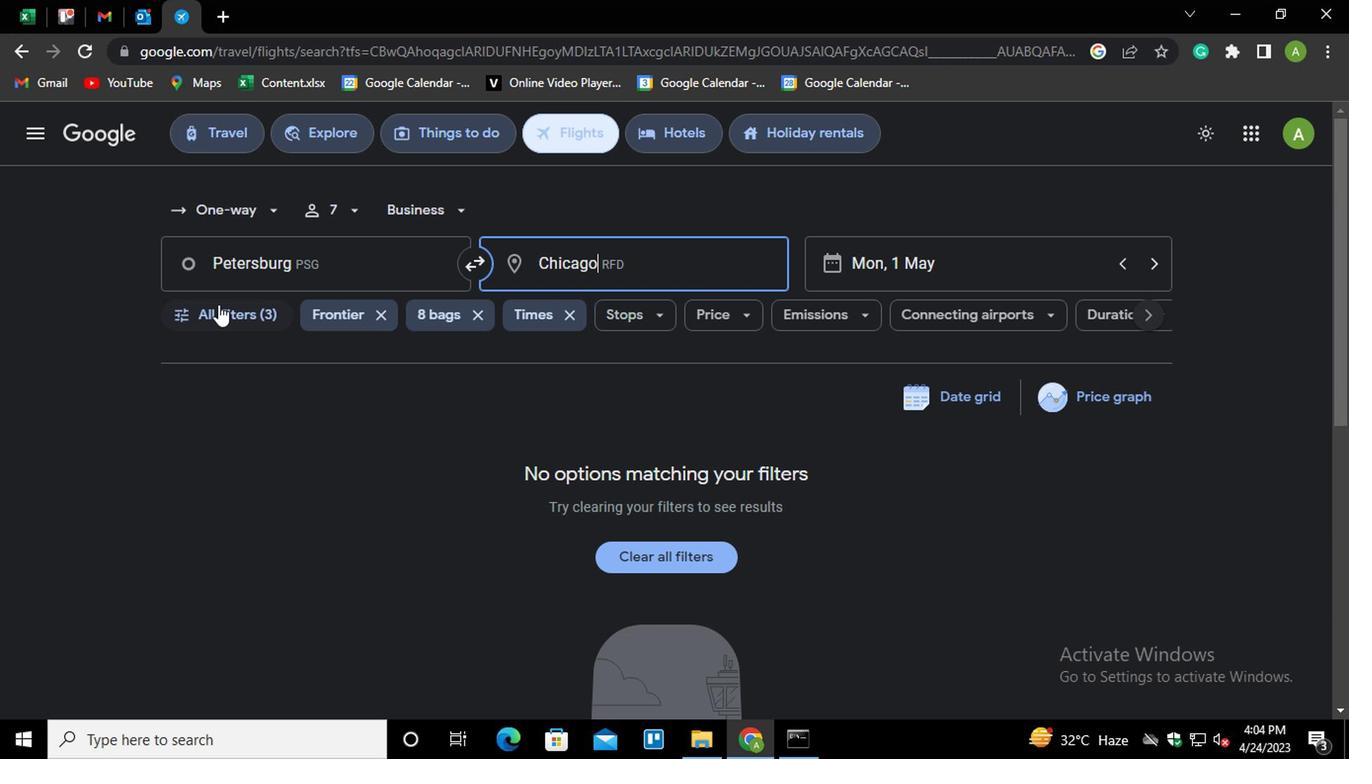 
Action: Mouse moved to (450, 699)
Screenshot: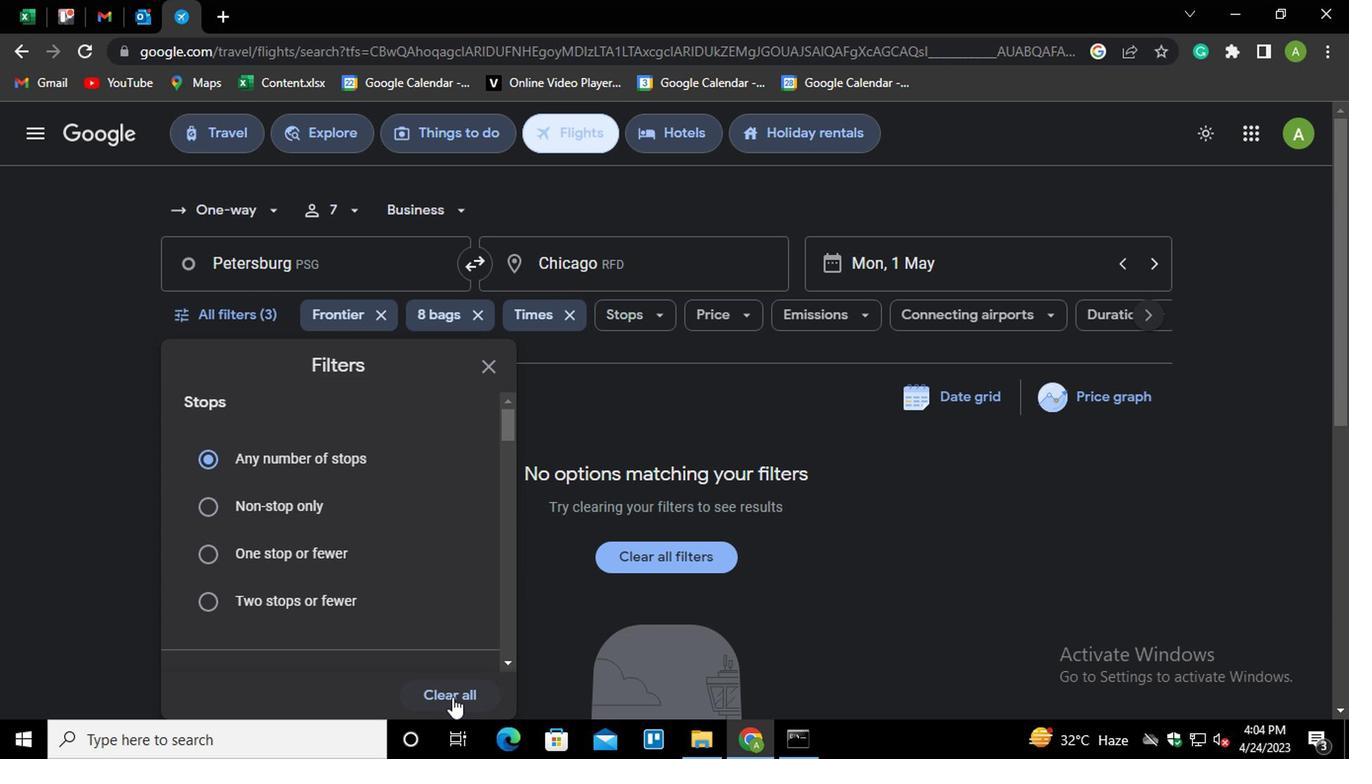 
Action: Mouse pressed left at (450, 699)
Screenshot: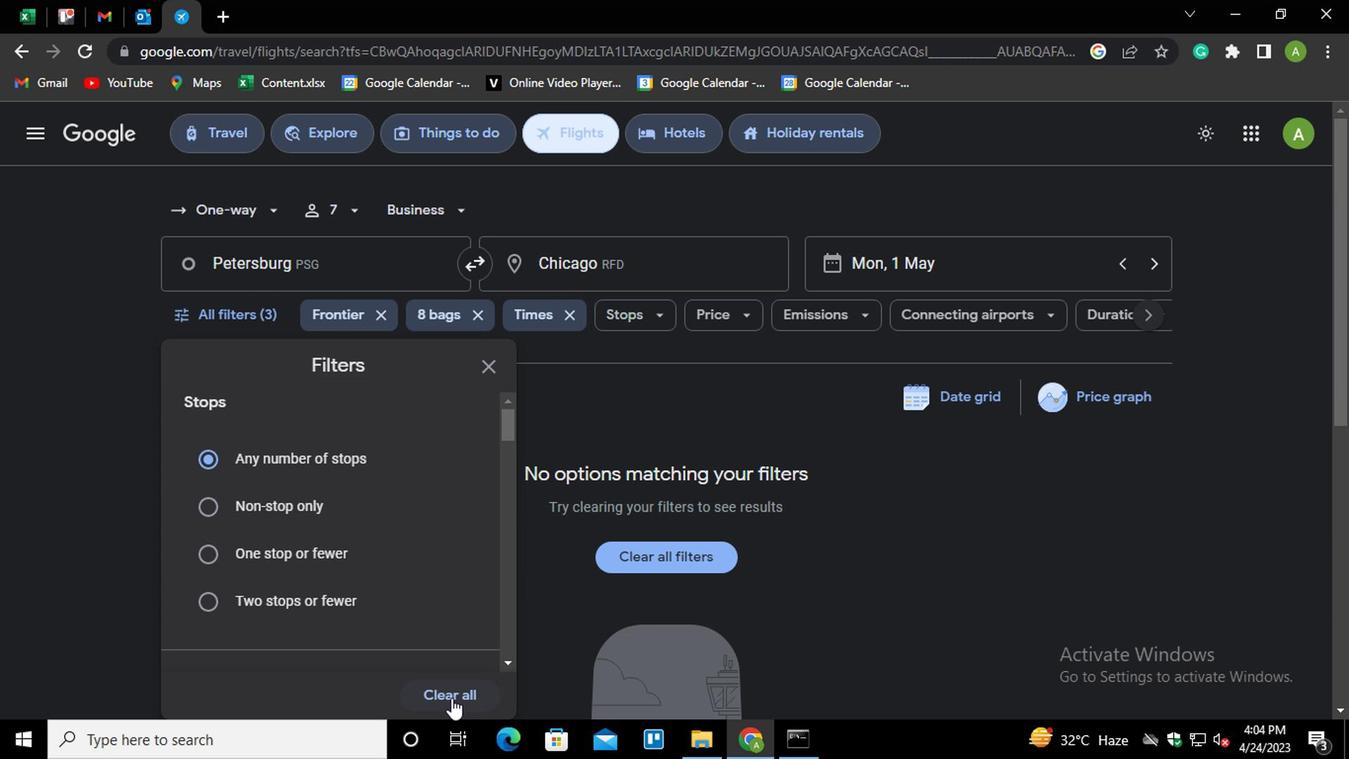 
Action: Mouse moved to (379, 535)
Screenshot: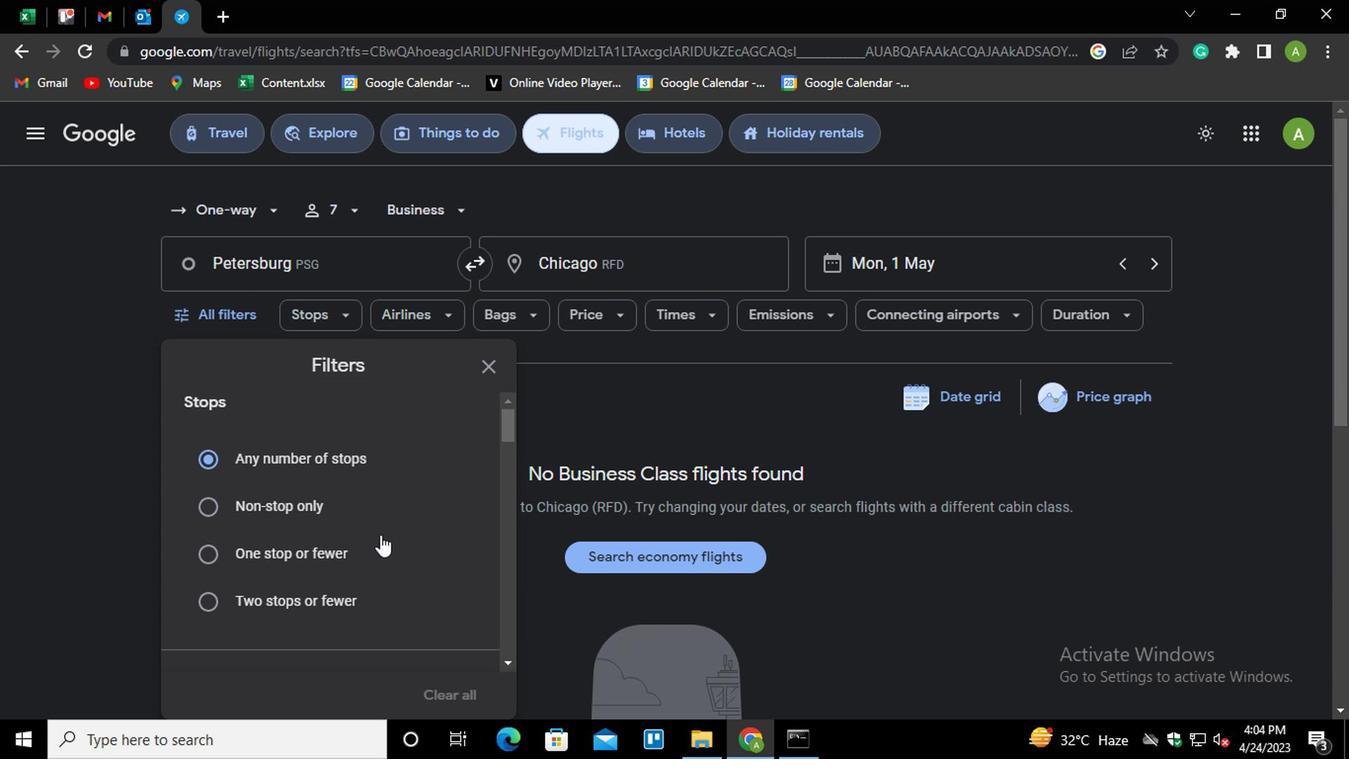 
Action: Mouse scrolled (379, 534) with delta (0, -1)
Screenshot: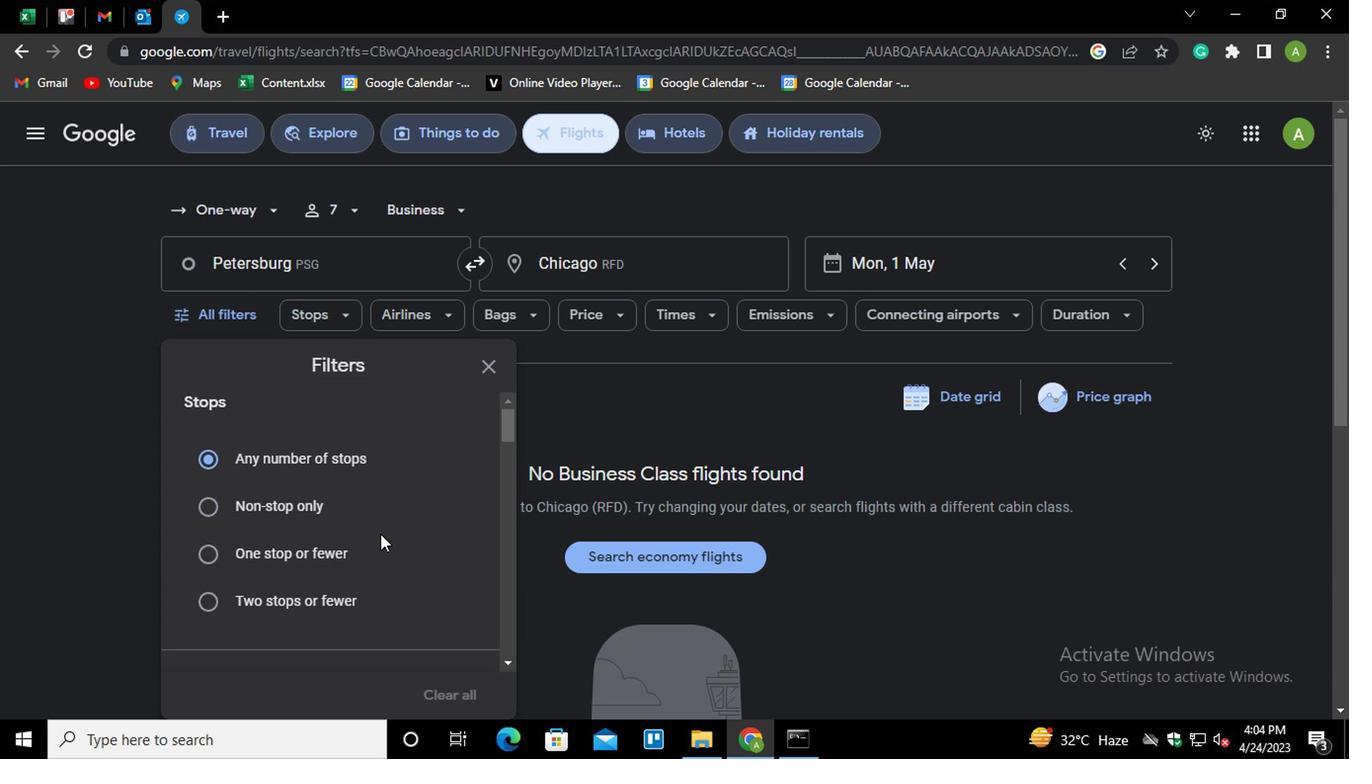 
Action: Mouse scrolled (379, 534) with delta (0, -1)
Screenshot: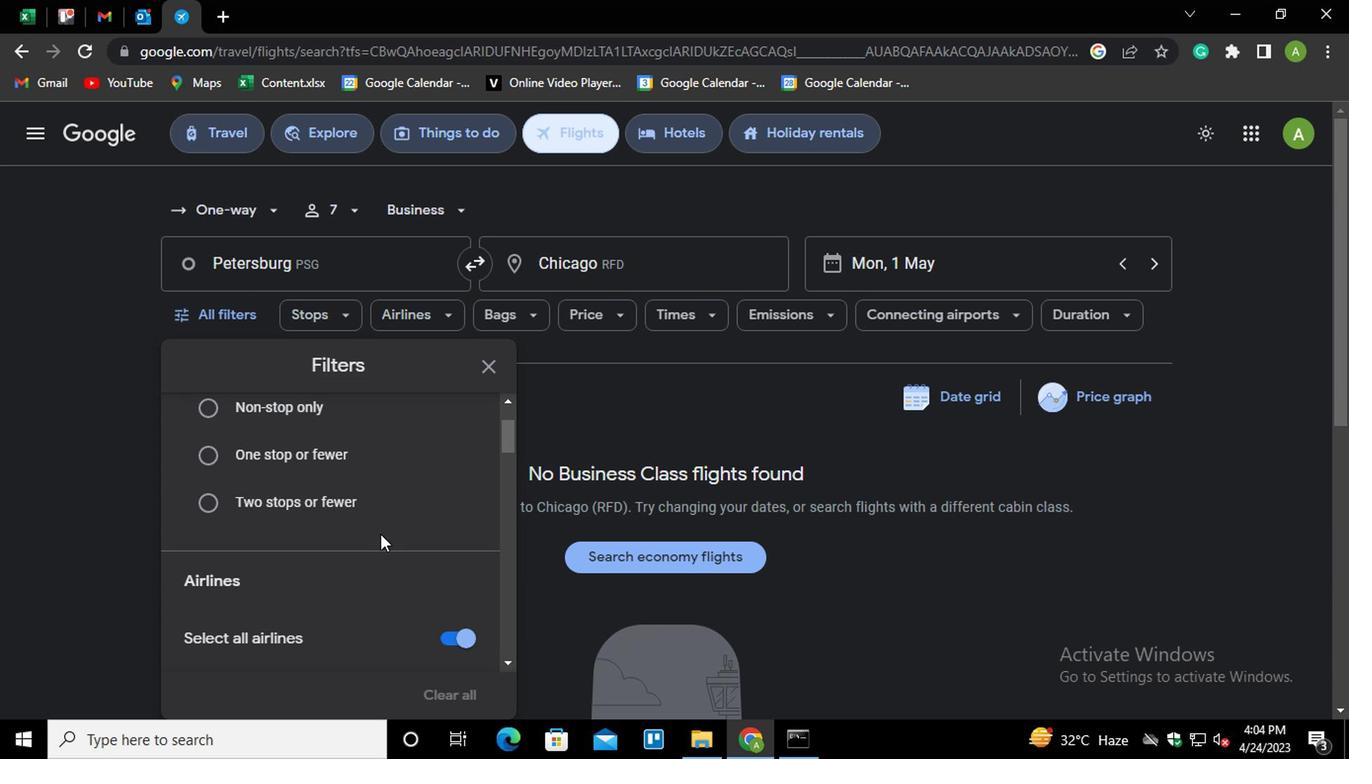 
Action: Mouse moved to (453, 543)
Screenshot: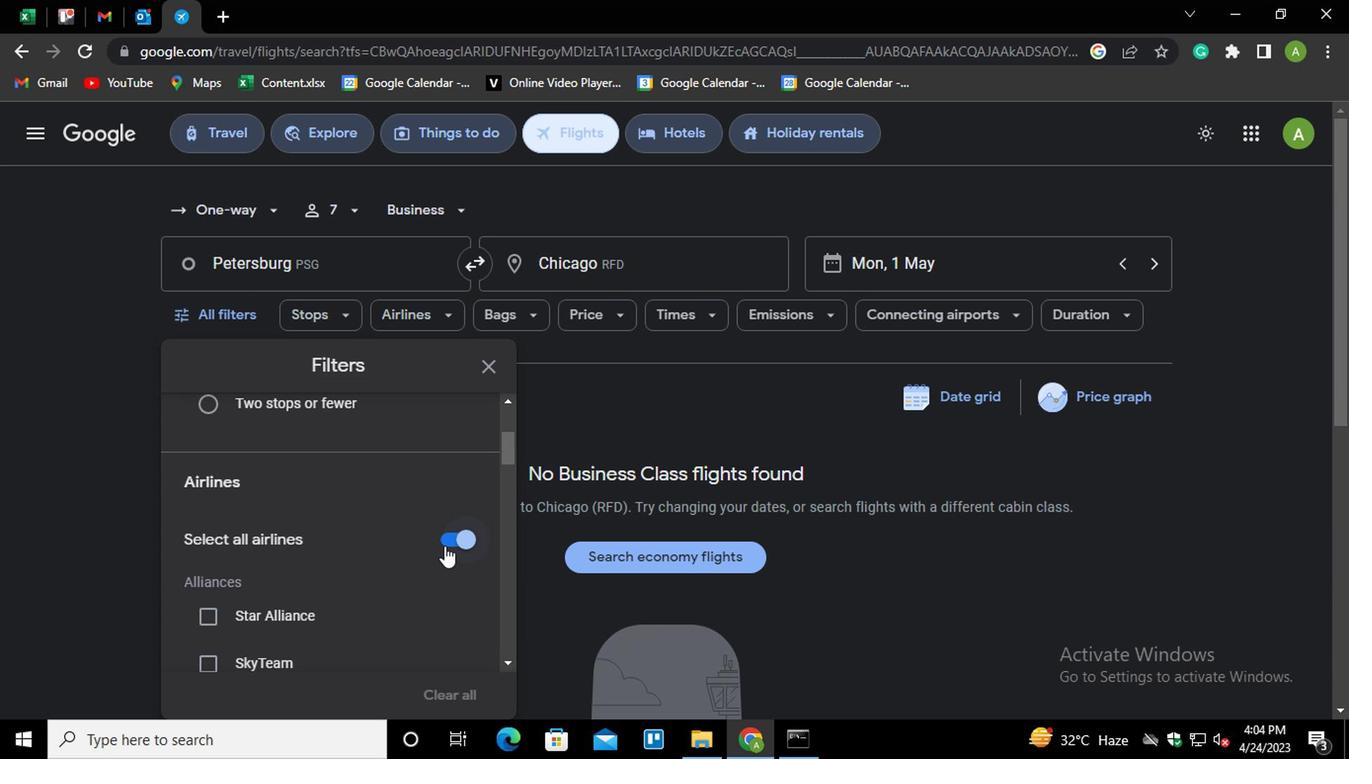 
Action: Mouse pressed left at (453, 543)
Screenshot: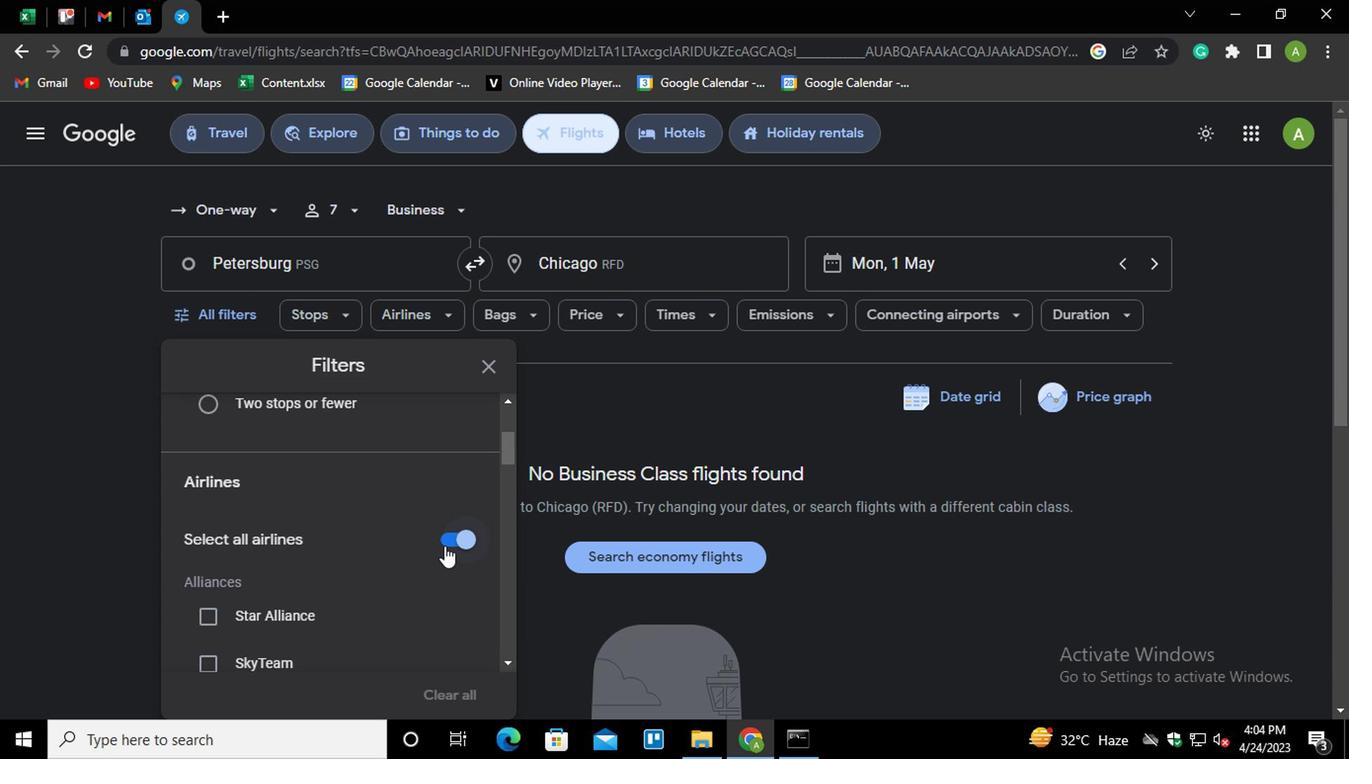 
Action: Mouse moved to (338, 568)
Screenshot: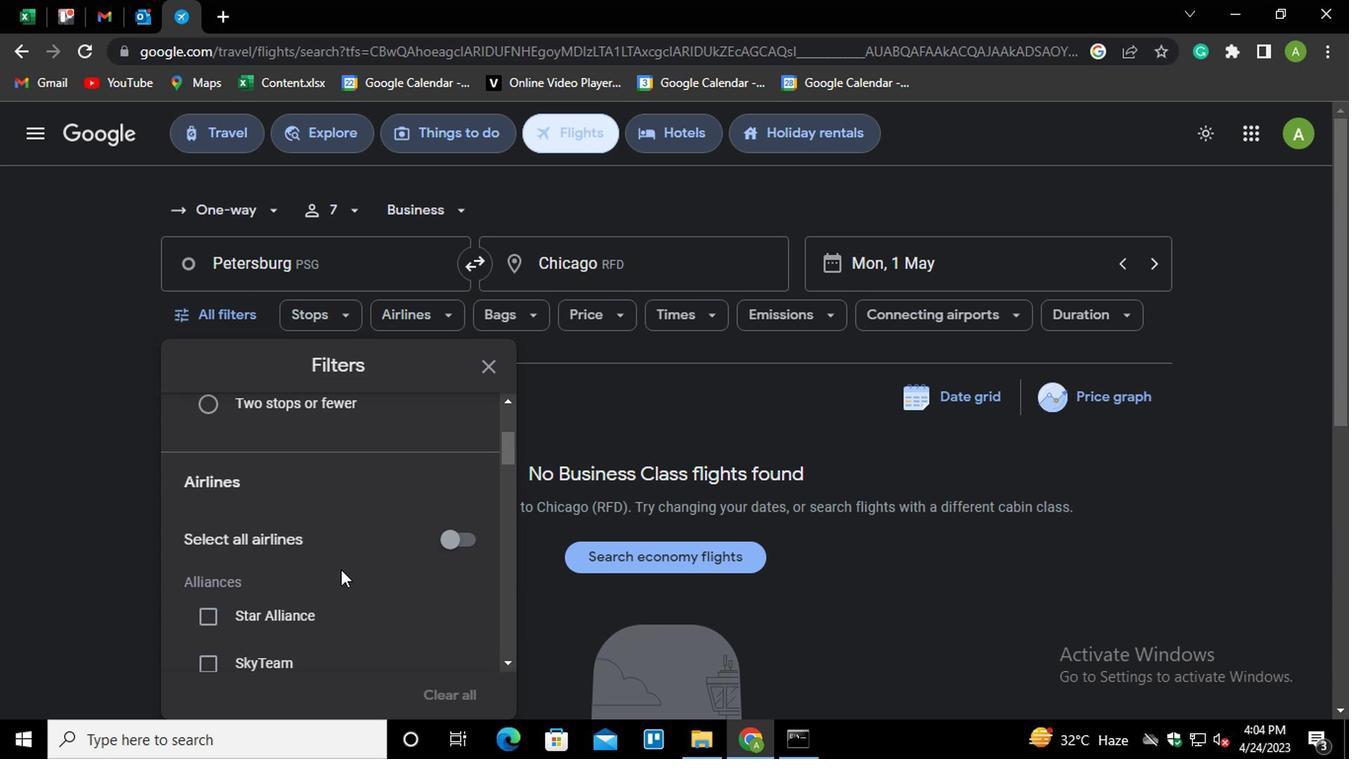 
Action: Mouse scrolled (338, 567) with delta (0, 0)
Screenshot: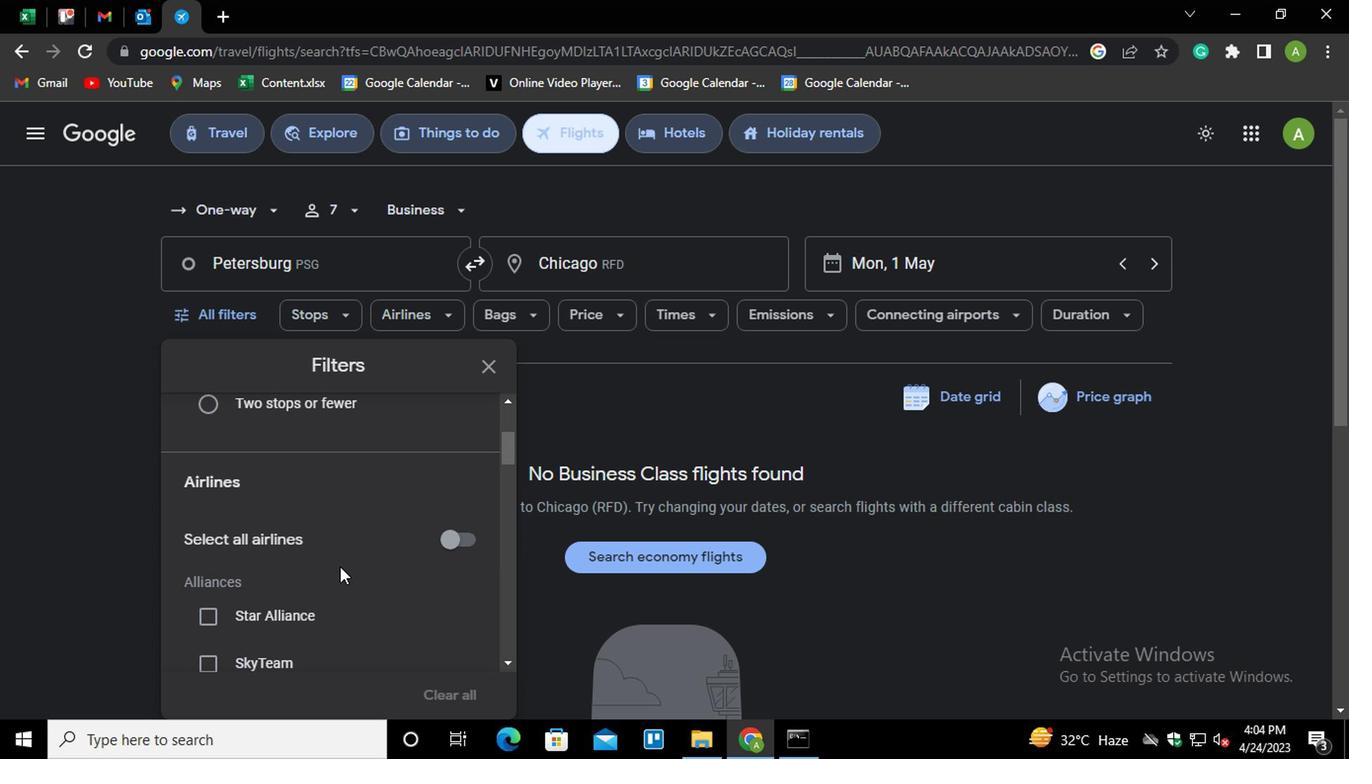 
Action: Mouse scrolled (338, 567) with delta (0, 0)
Screenshot: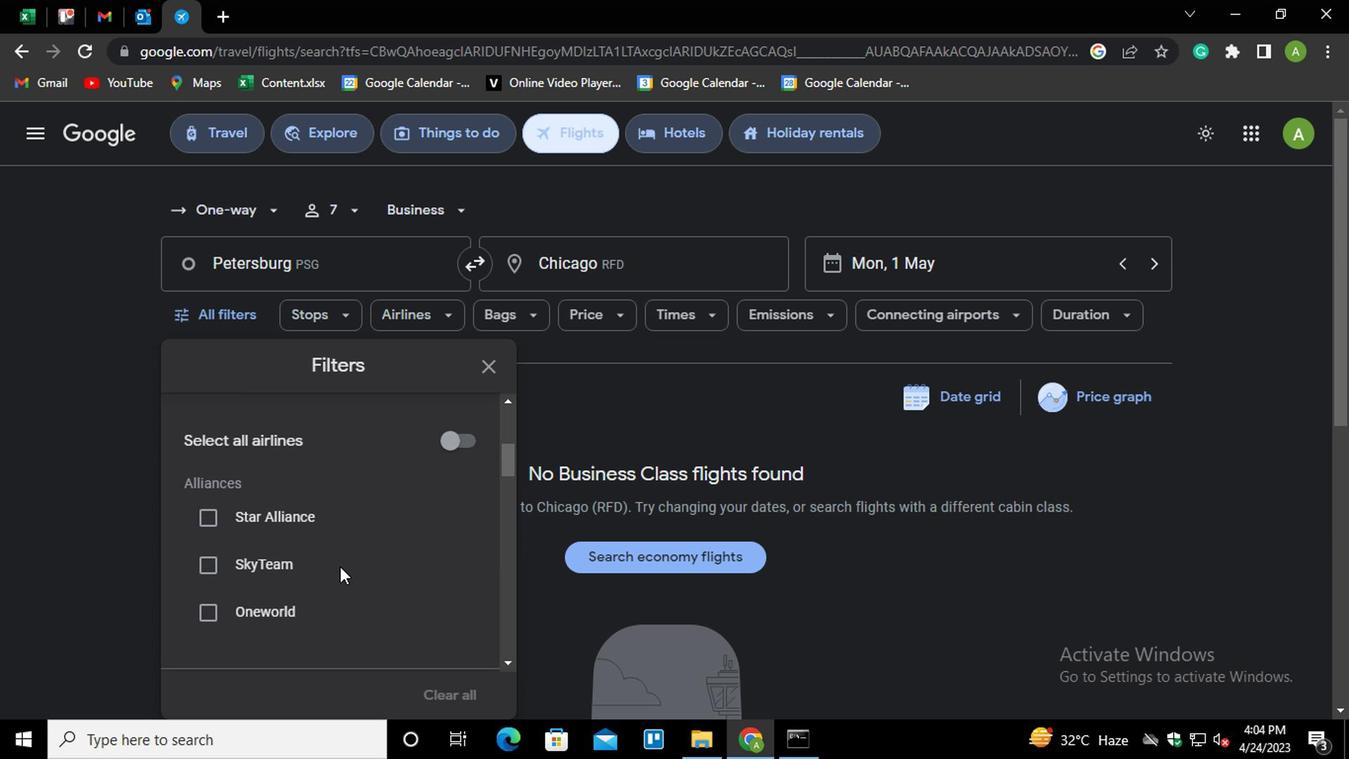 
Action: Mouse scrolled (338, 567) with delta (0, 0)
Screenshot: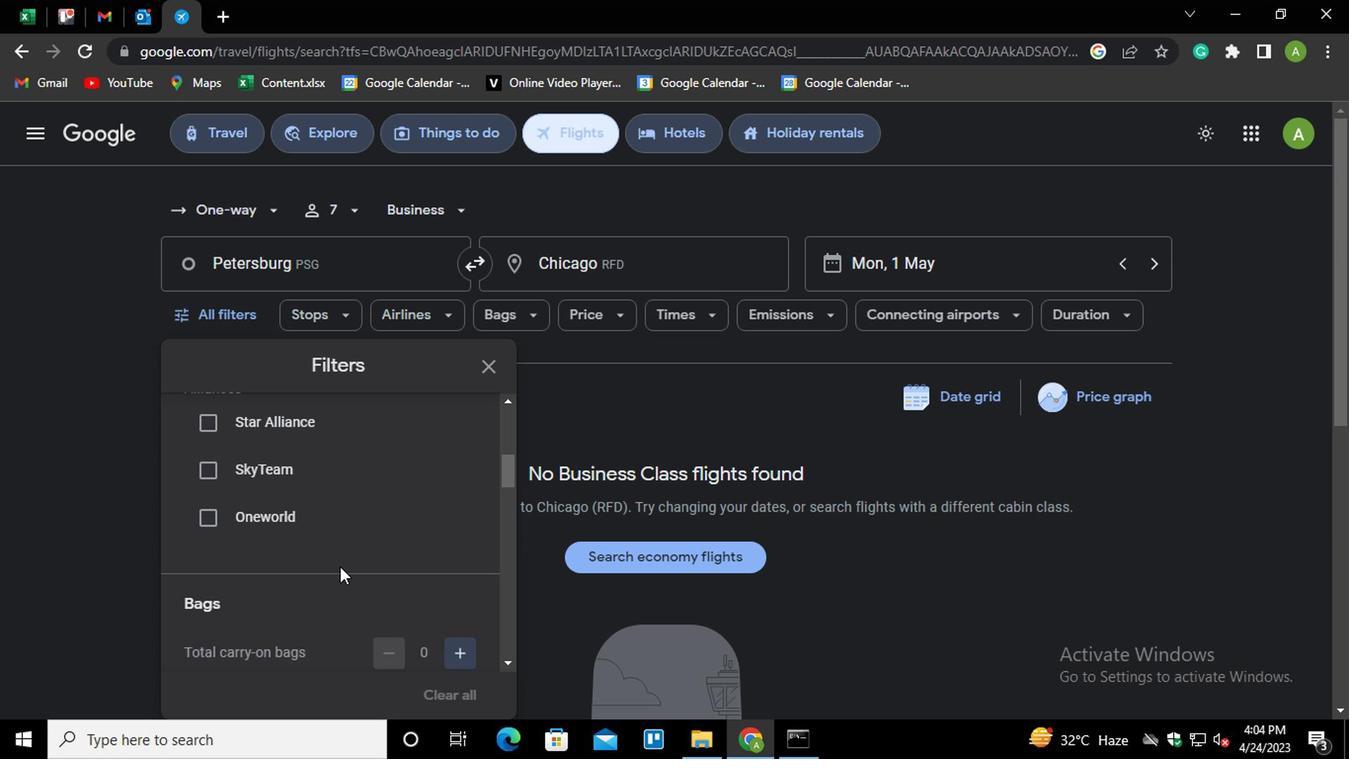 
Action: Mouse scrolled (338, 567) with delta (0, 0)
Screenshot: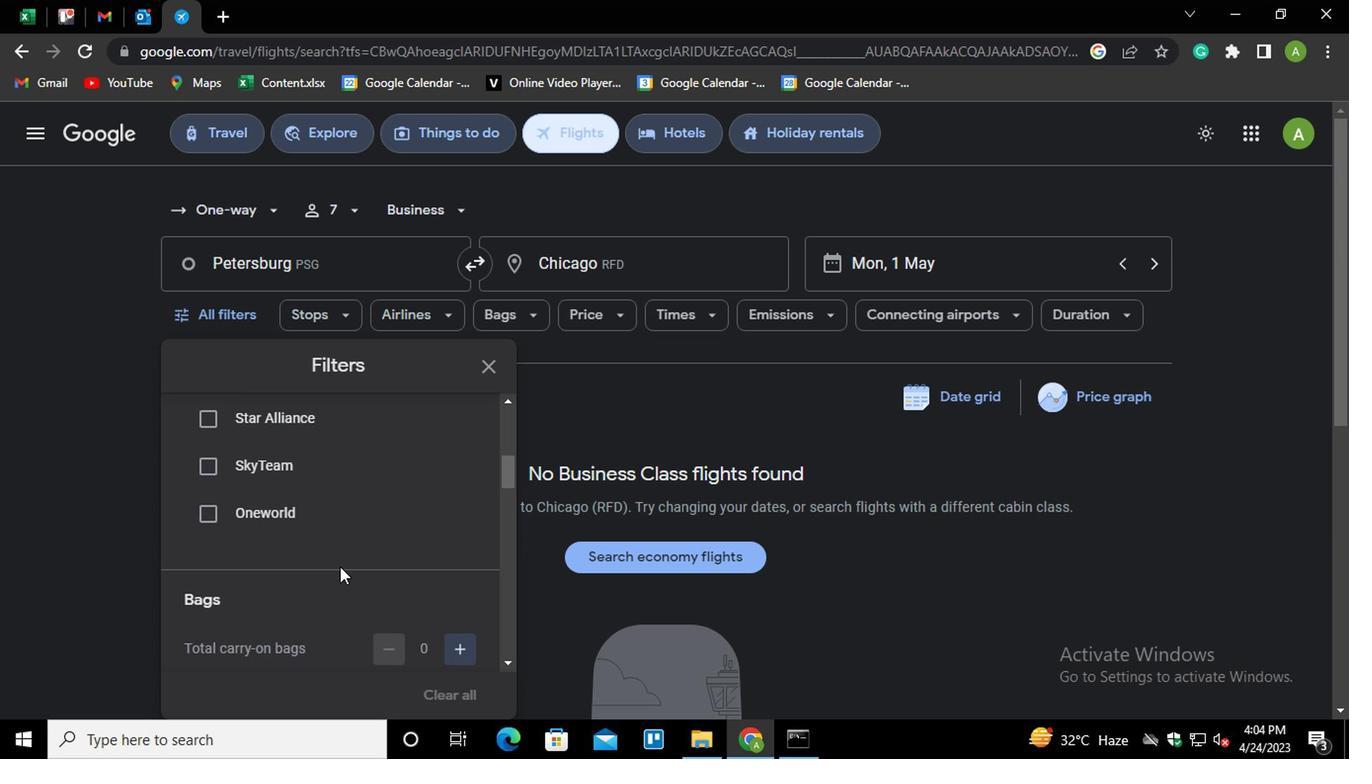 
Action: Mouse moved to (454, 454)
Screenshot: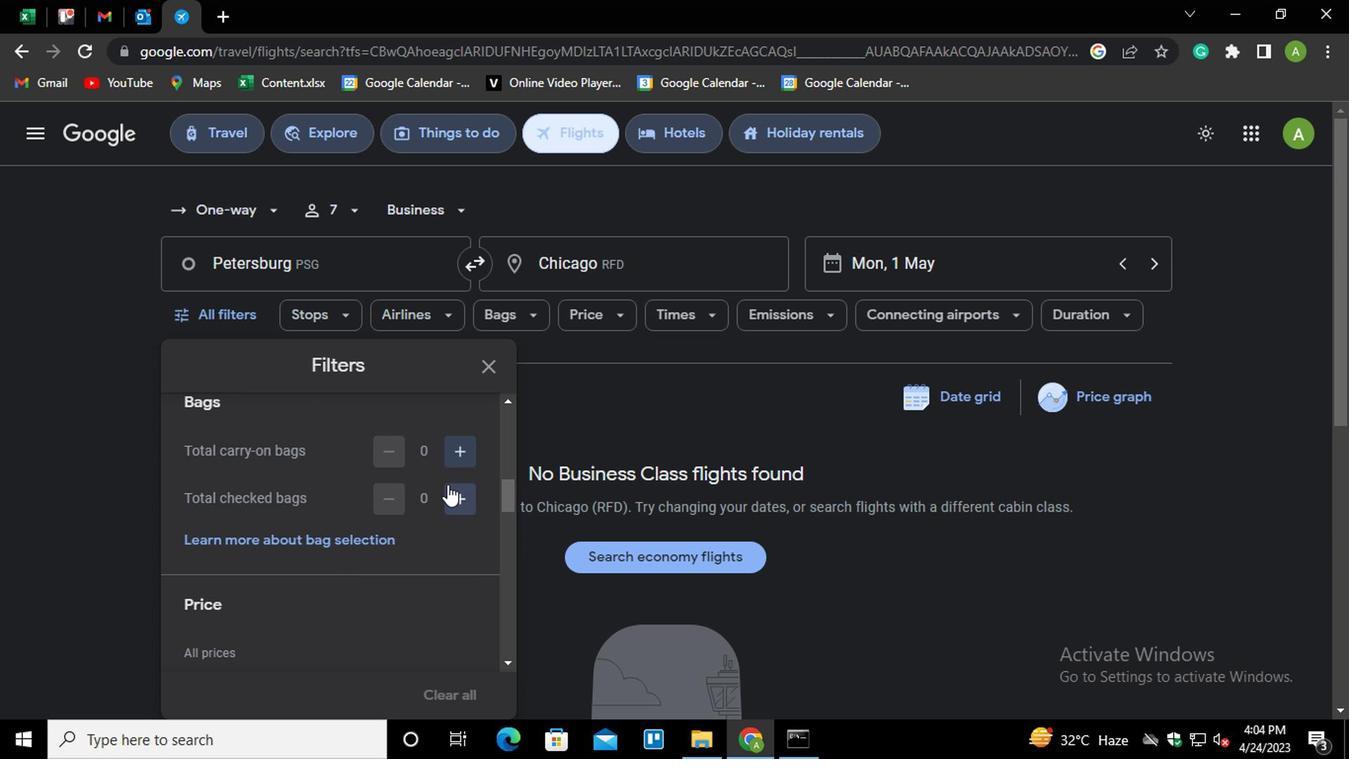 
Action: Mouse pressed left at (454, 454)
Screenshot: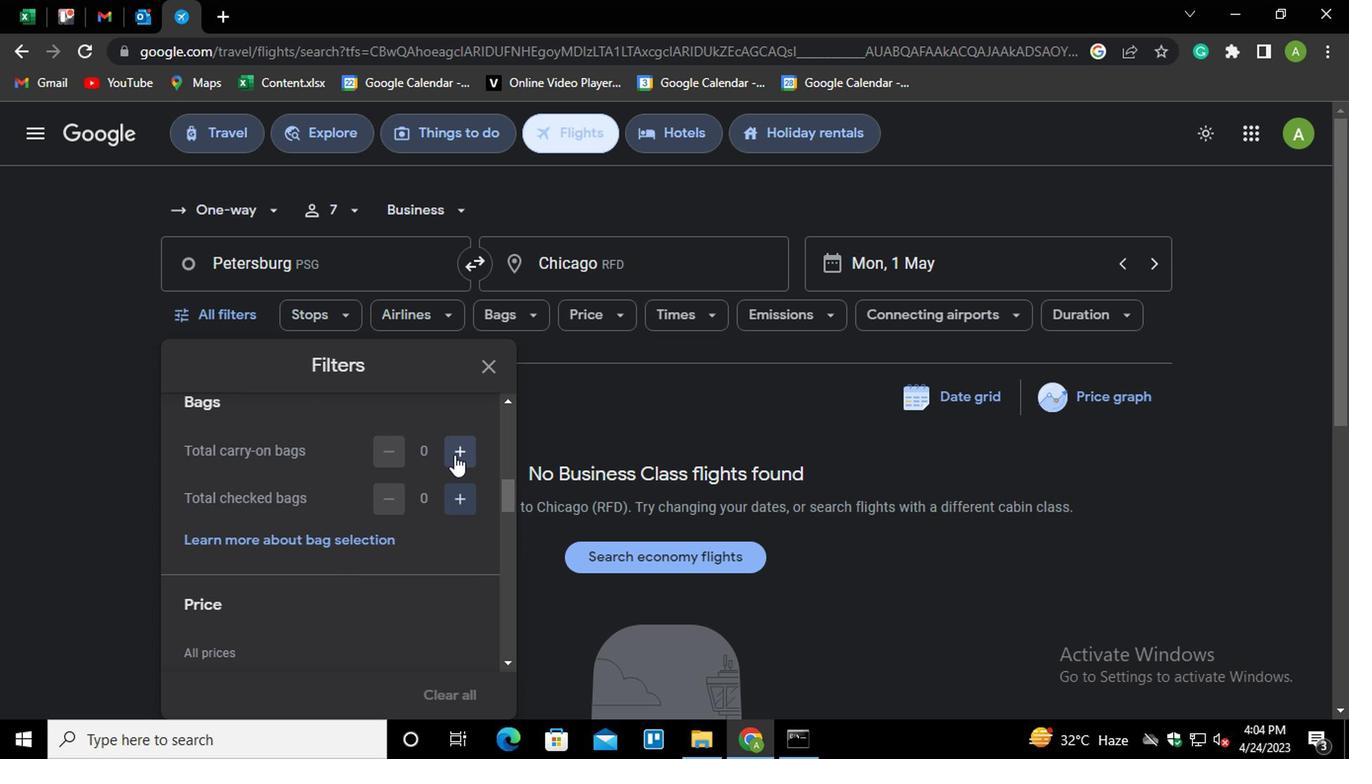 
Action: Mouse pressed left at (454, 454)
Screenshot: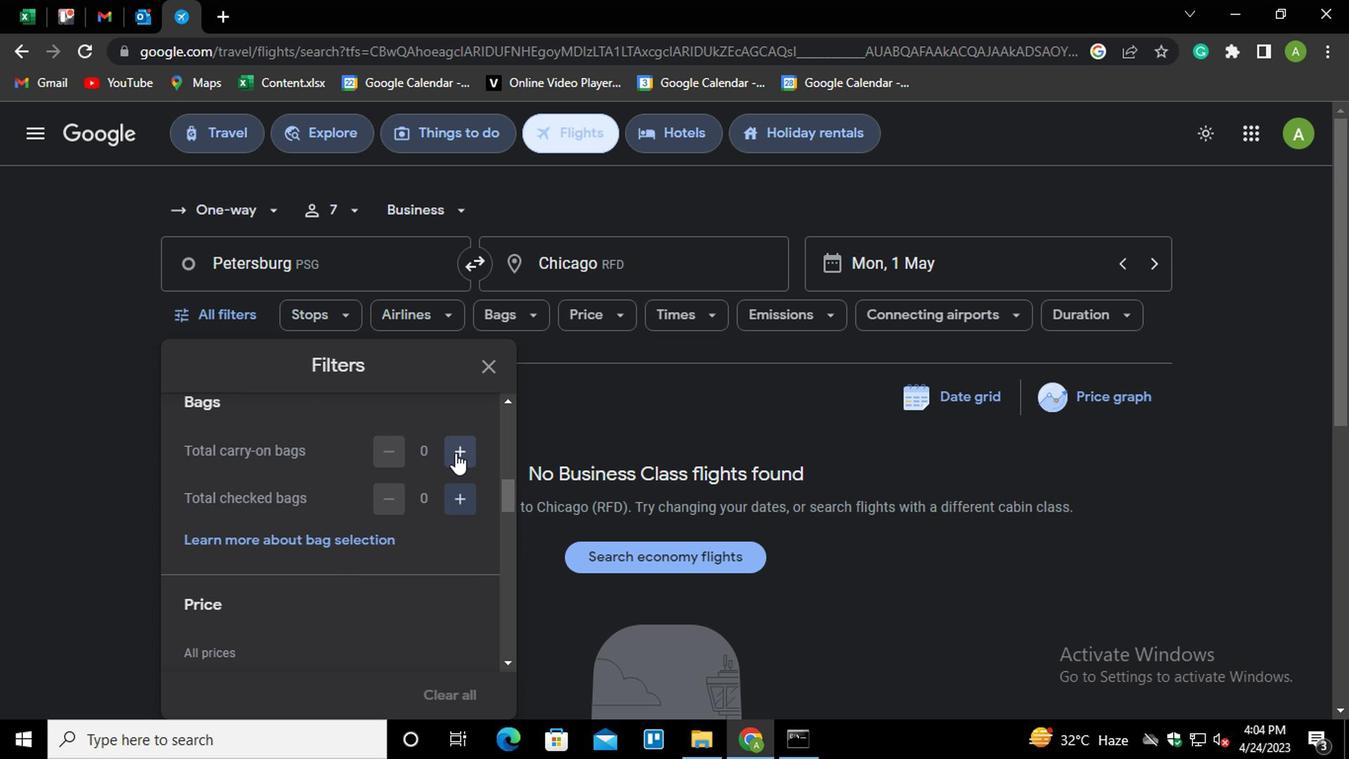 
Action: Mouse moved to (457, 489)
Screenshot: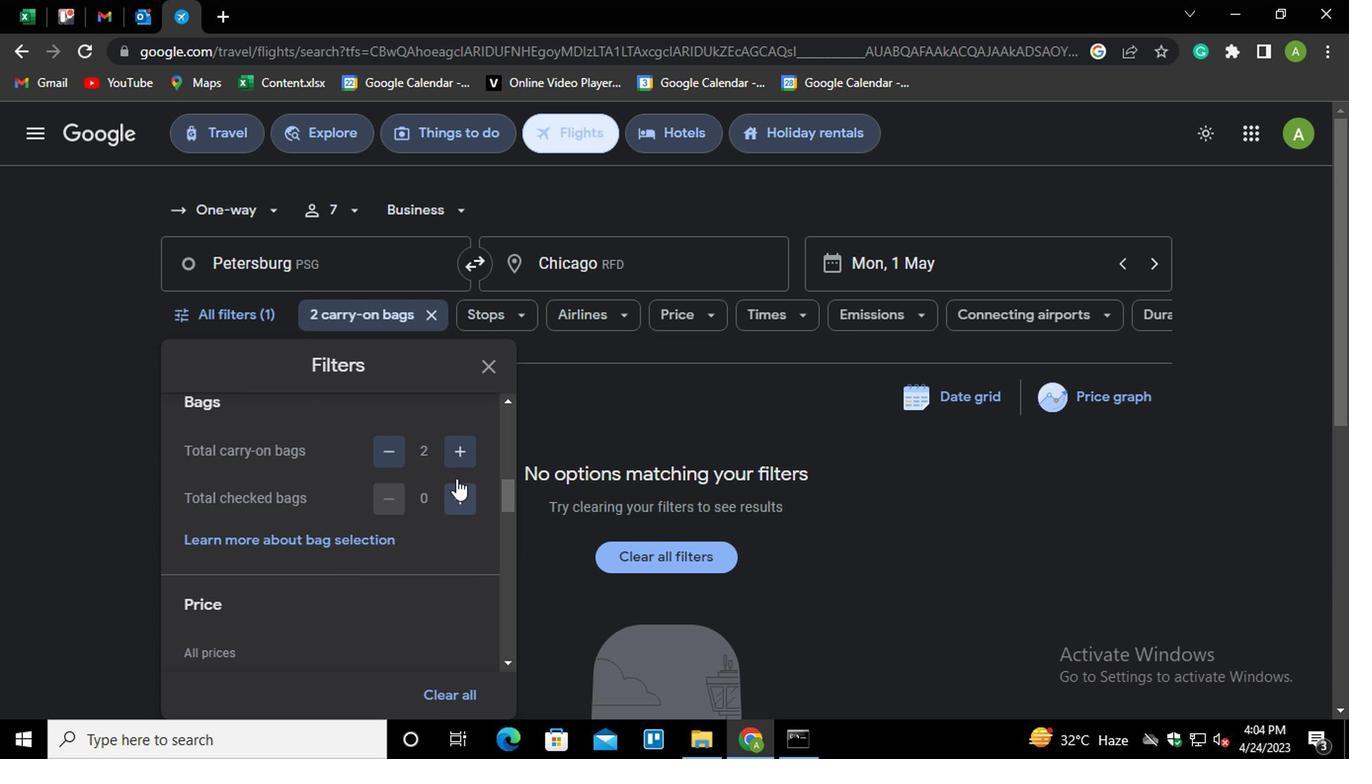 
Action: Mouse pressed left at (457, 489)
Screenshot: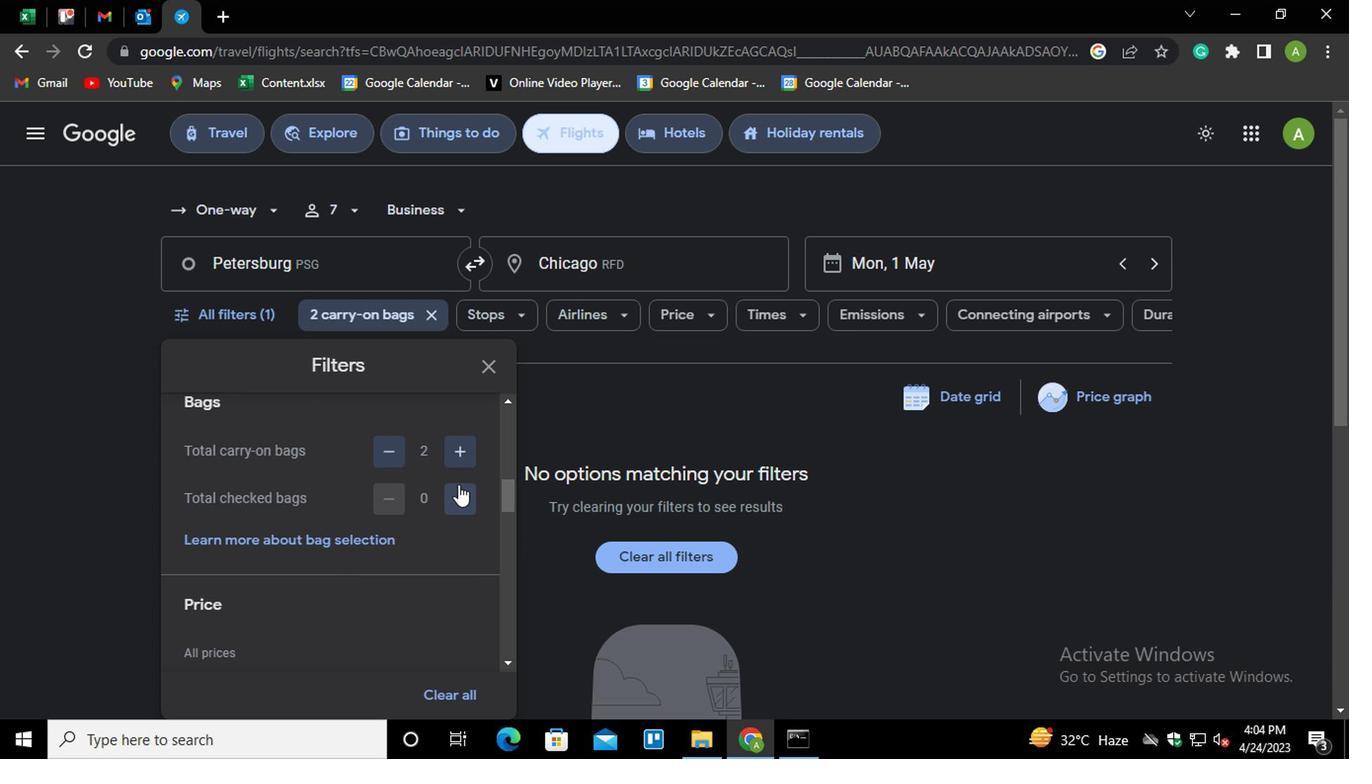 
Action: Mouse pressed left at (457, 489)
Screenshot: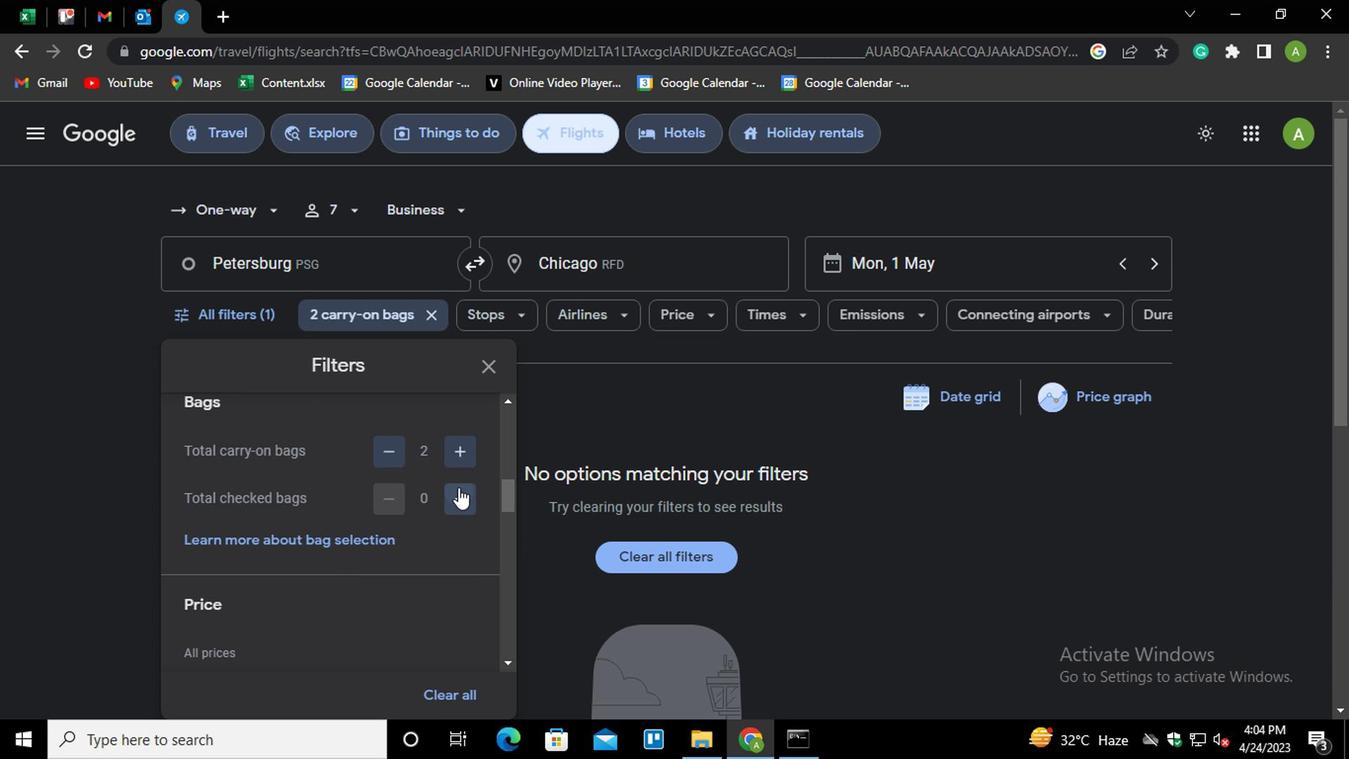 
Action: Mouse moved to (457, 489)
Screenshot: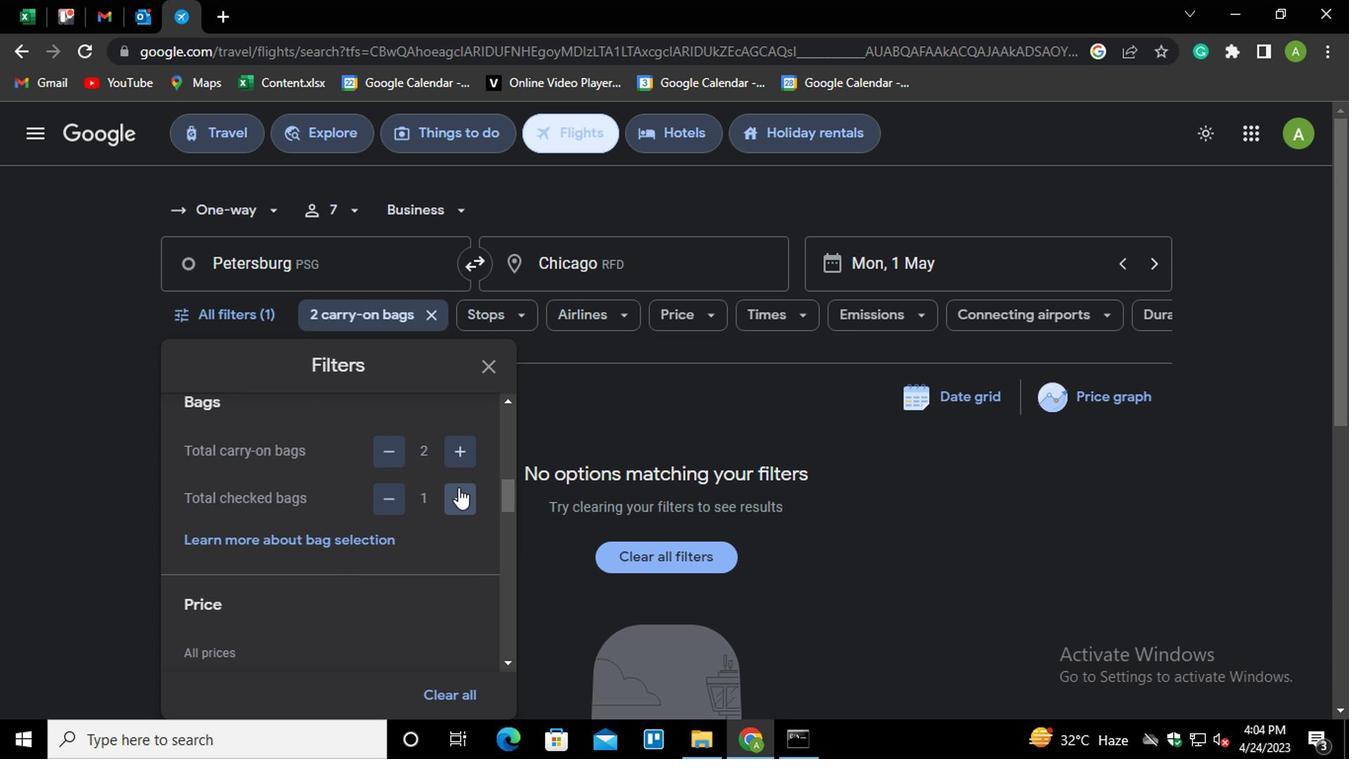 
Action: Mouse pressed left at (457, 489)
Screenshot: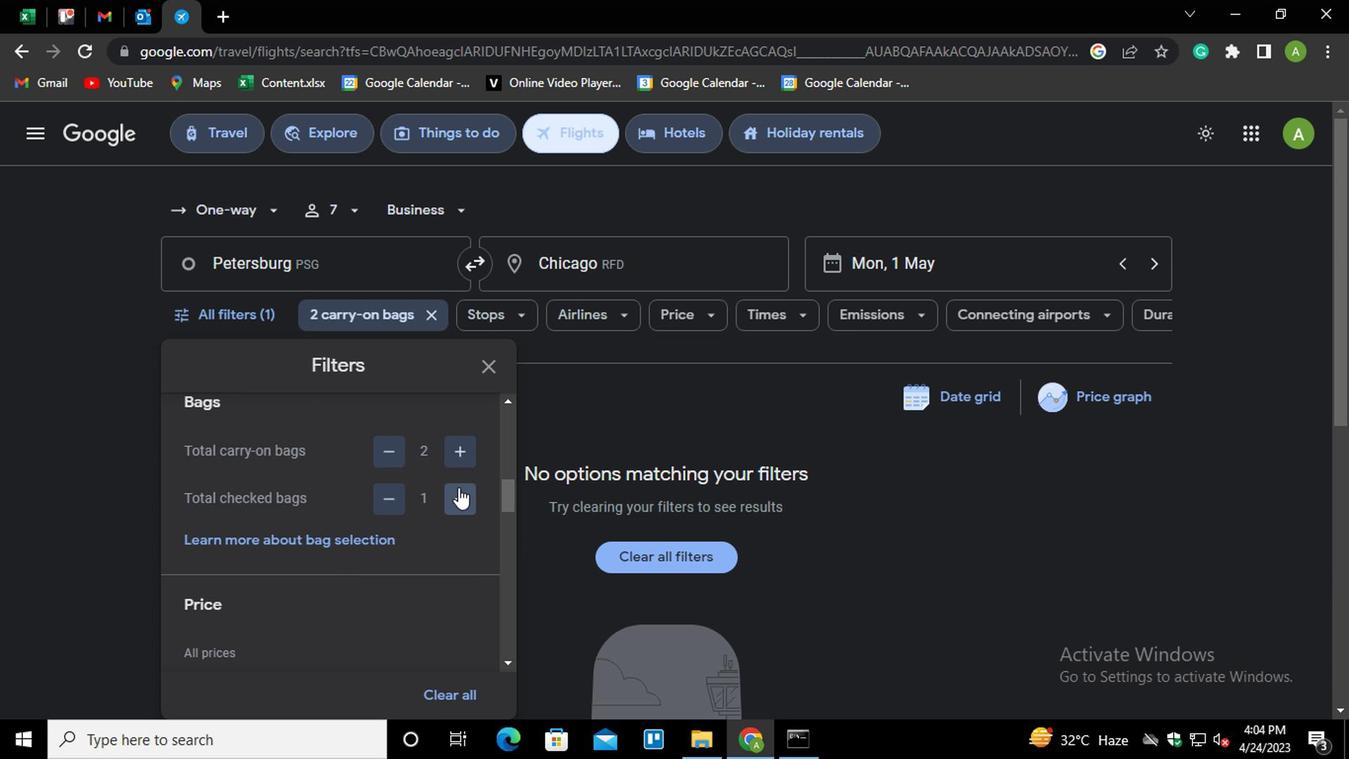 
Action: Mouse pressed left at (457, 489)
Screenshot: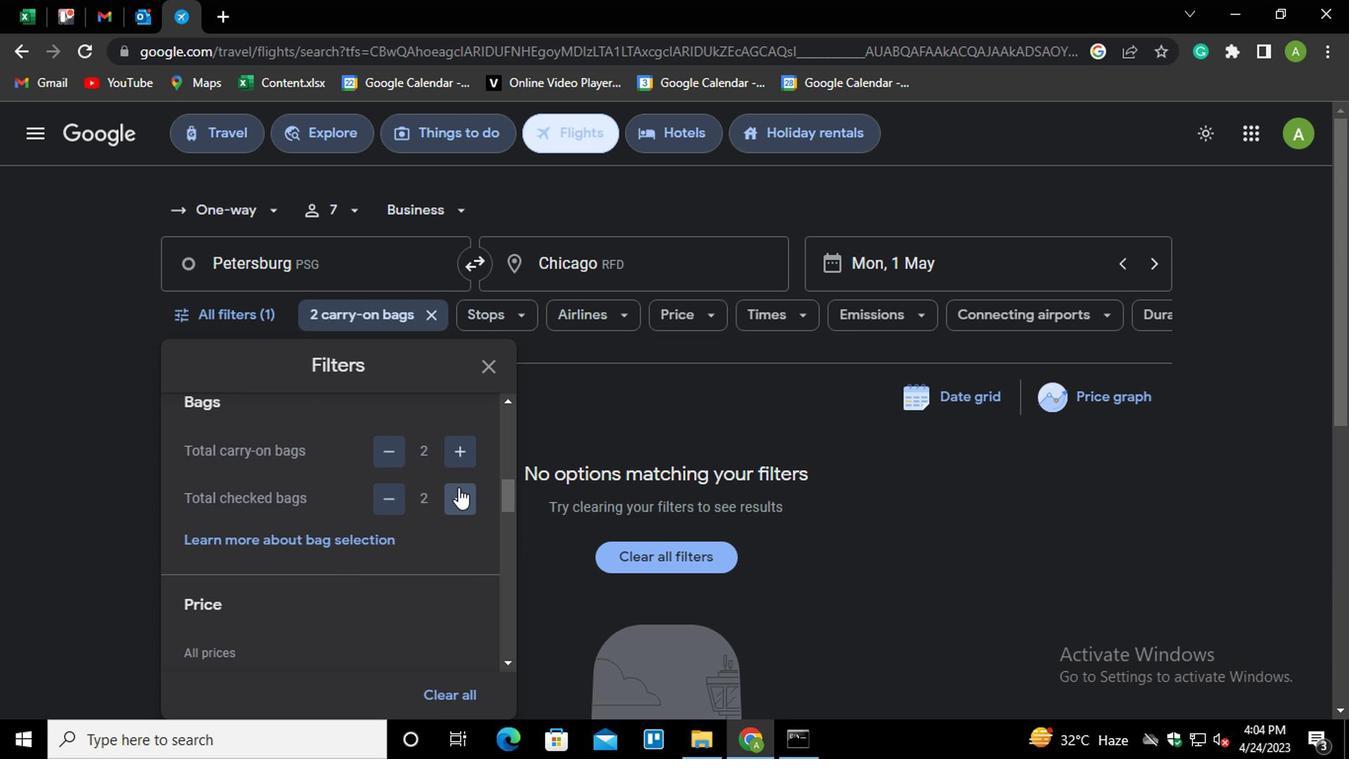 
Action: Mouse pressed left at (457, 489)
Screenshot: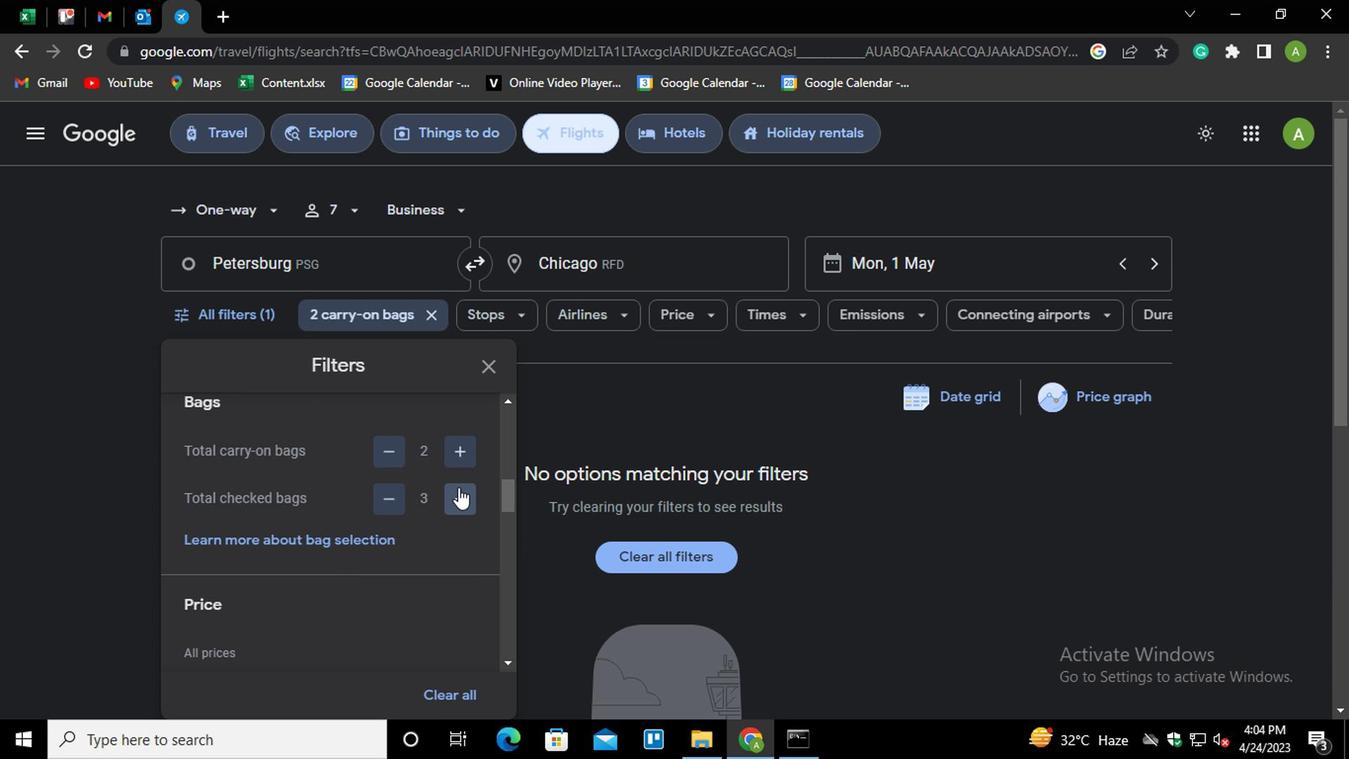 
Action: Mouse pressed left at (457, 489)
Screenshot: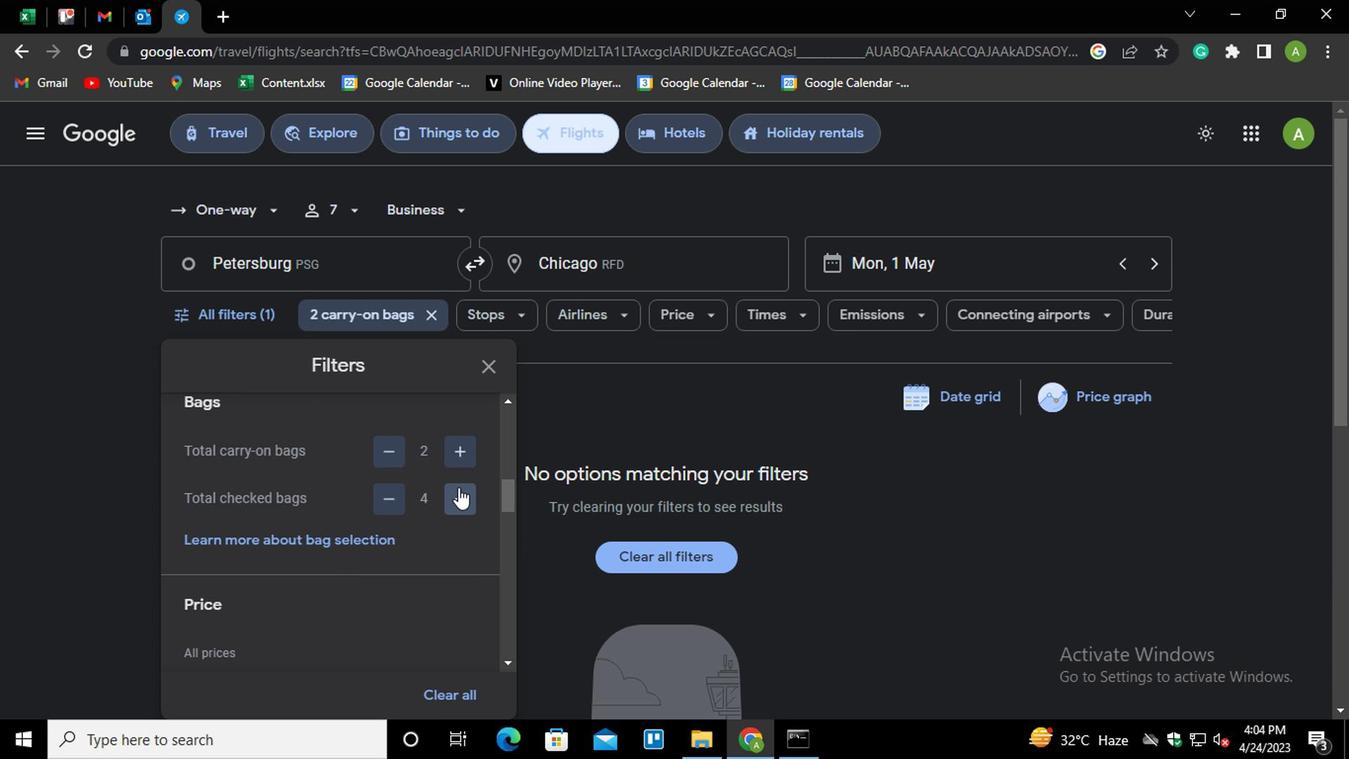 
Action: Mouse pressed left at (457, 489)
Screenshot: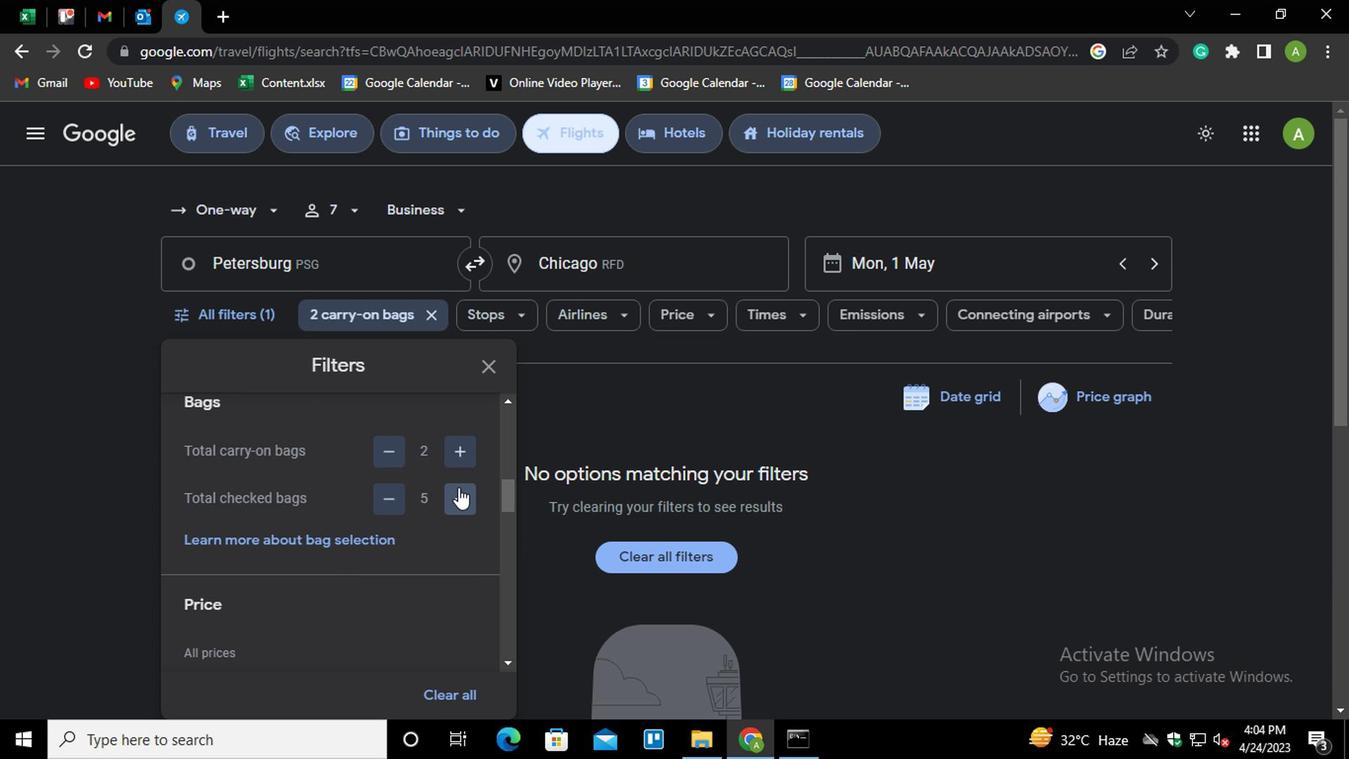 
Action: Mouse moved to (438, 511)
Screenshot: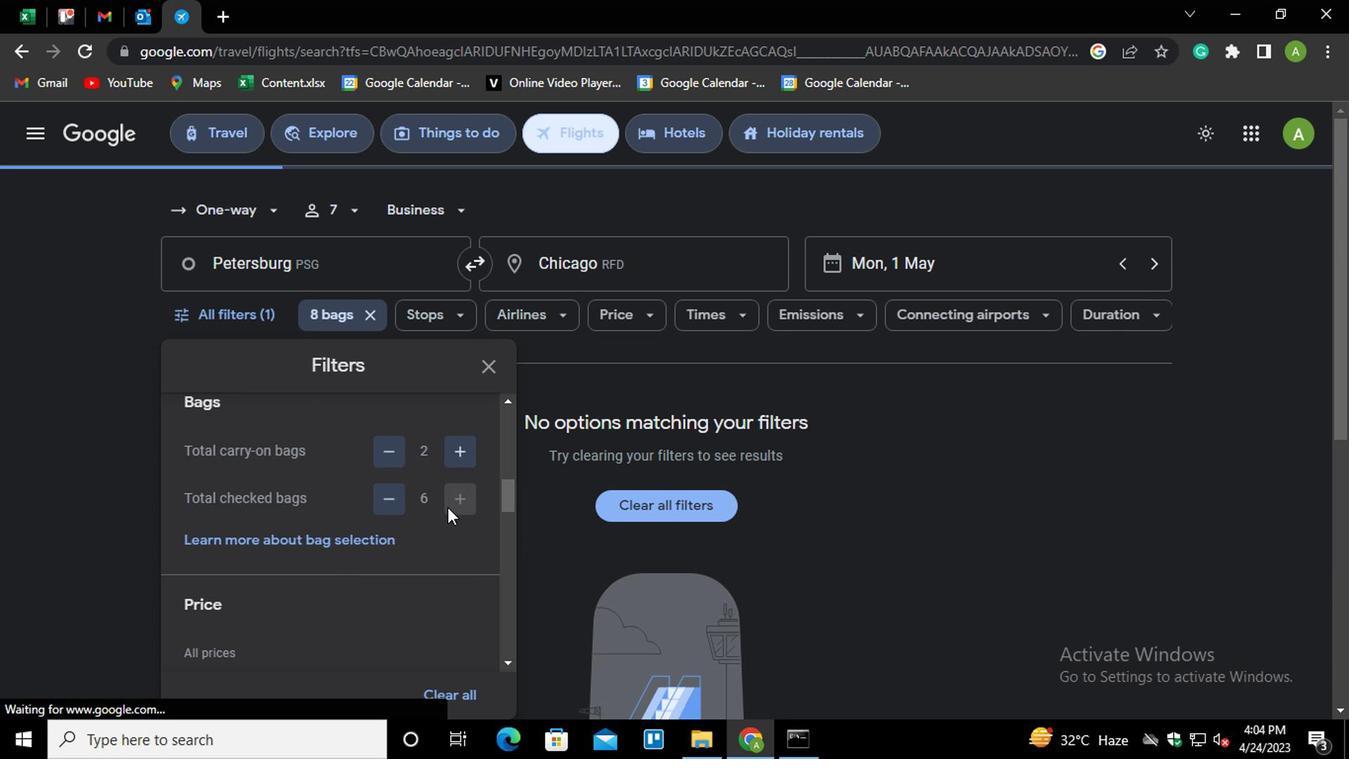 
Action: Mouse scrolled (438, 509) with delta (0, -1)
Screenshot: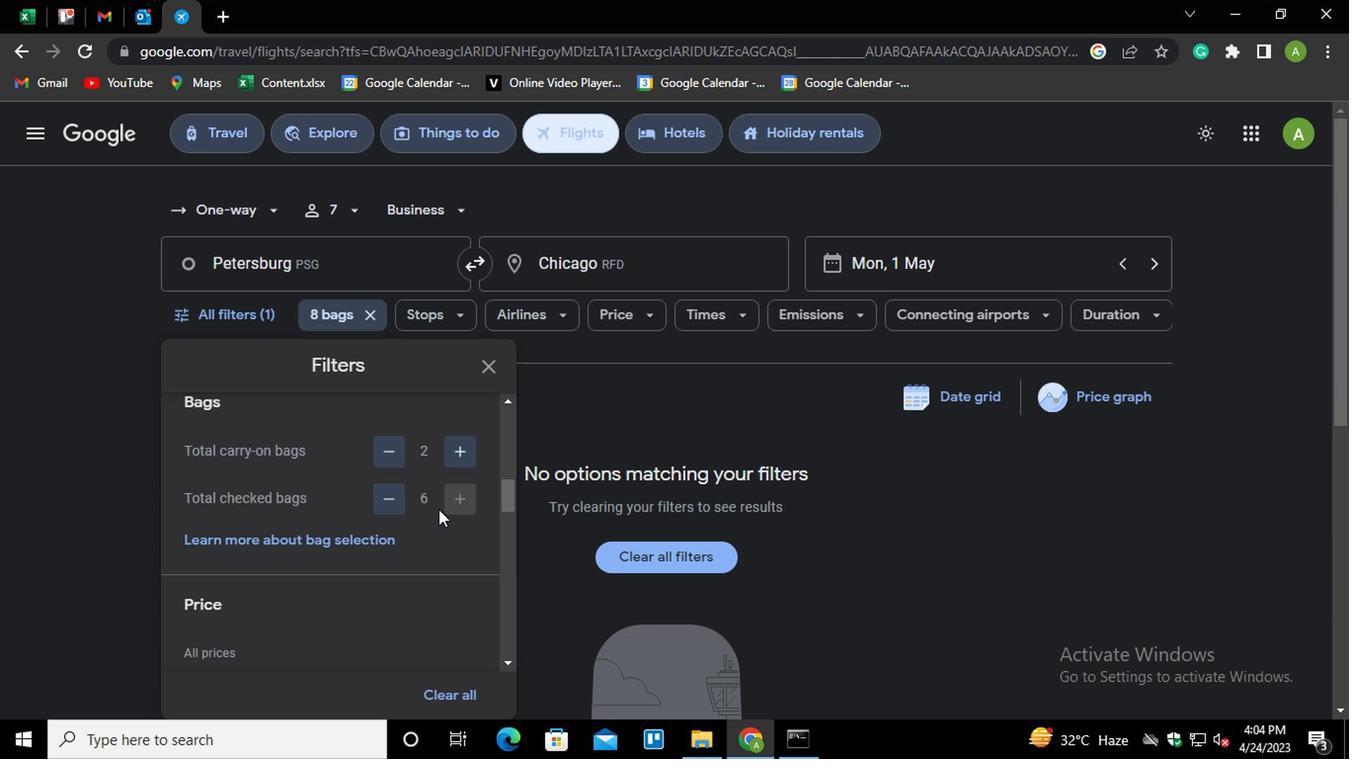 
Action: Mouse scrolled (438, 509) with delta (0, -1)
Screenshot: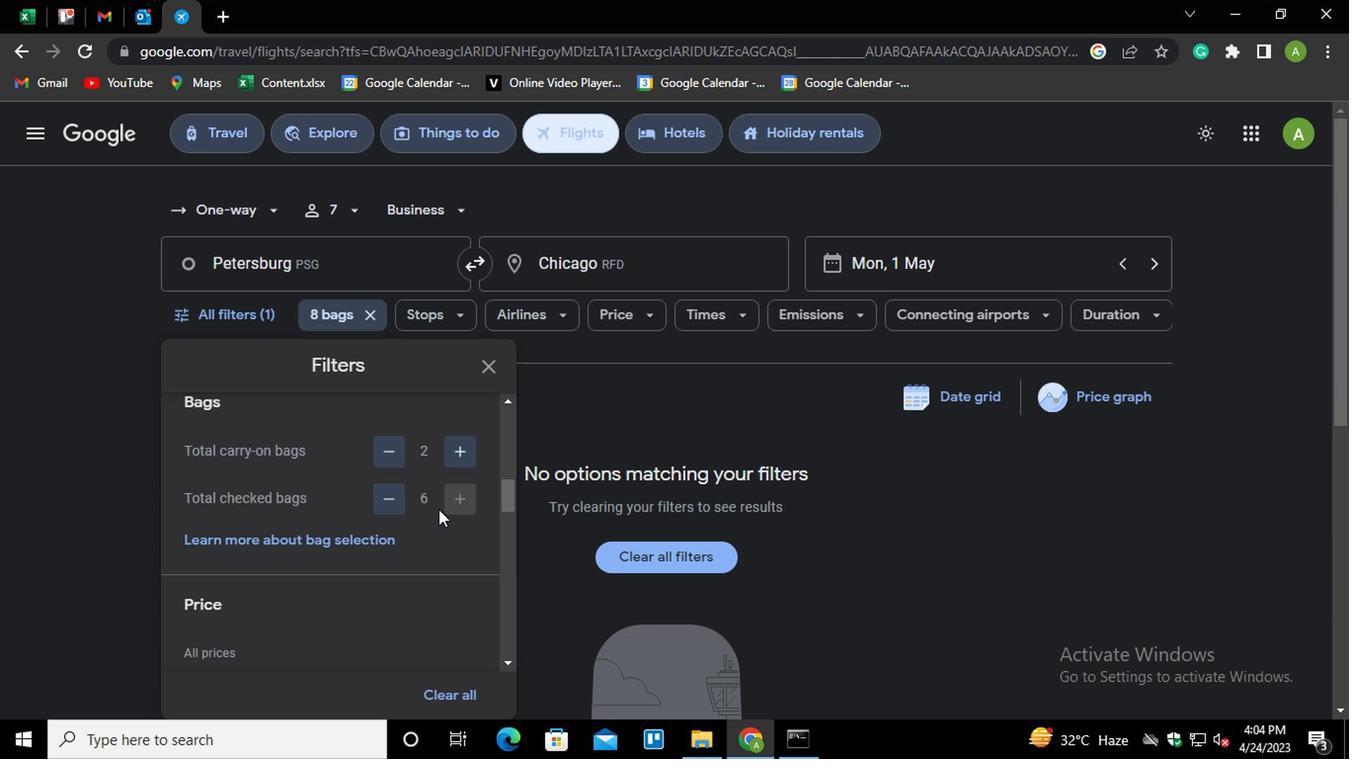 
Action: Mouse moved to (459, 497)
Screenshot: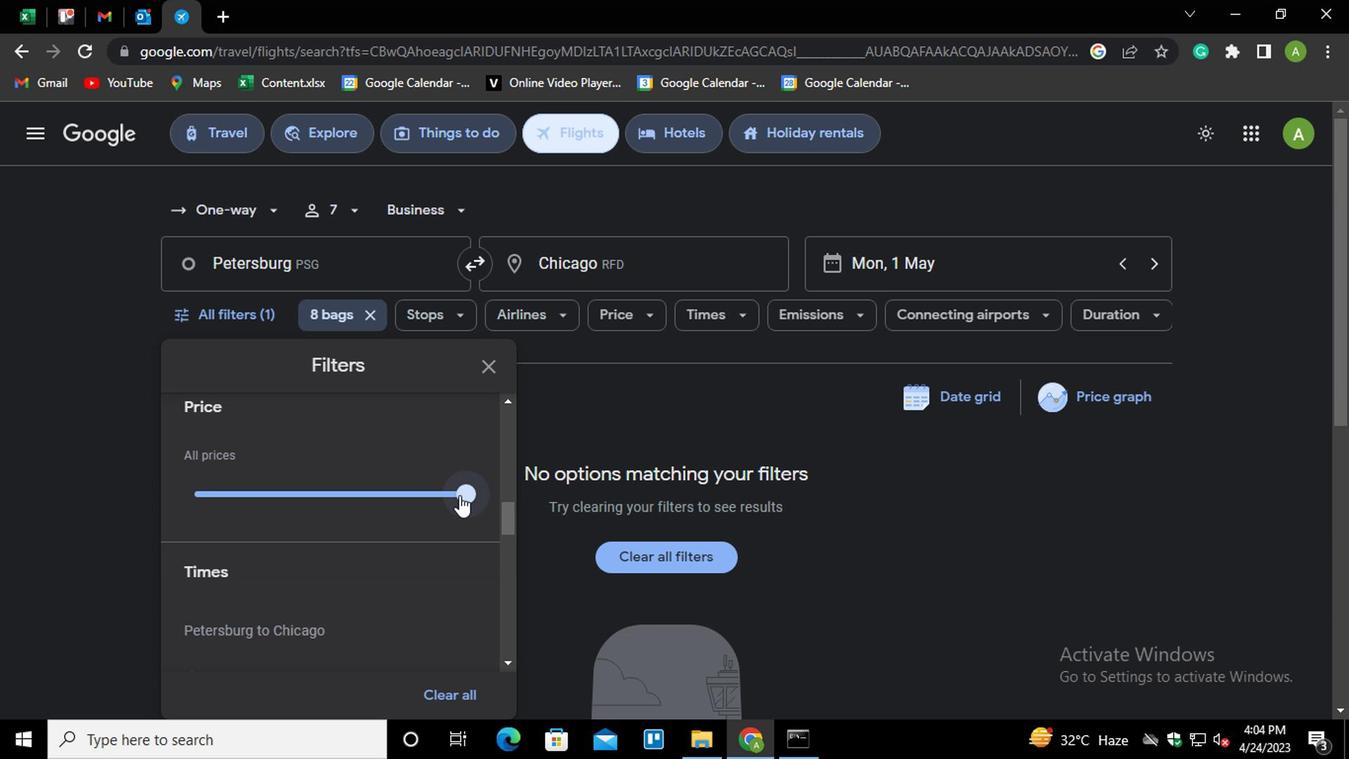 
Action: Mouse pressed left at (459, 497)
Screenshot: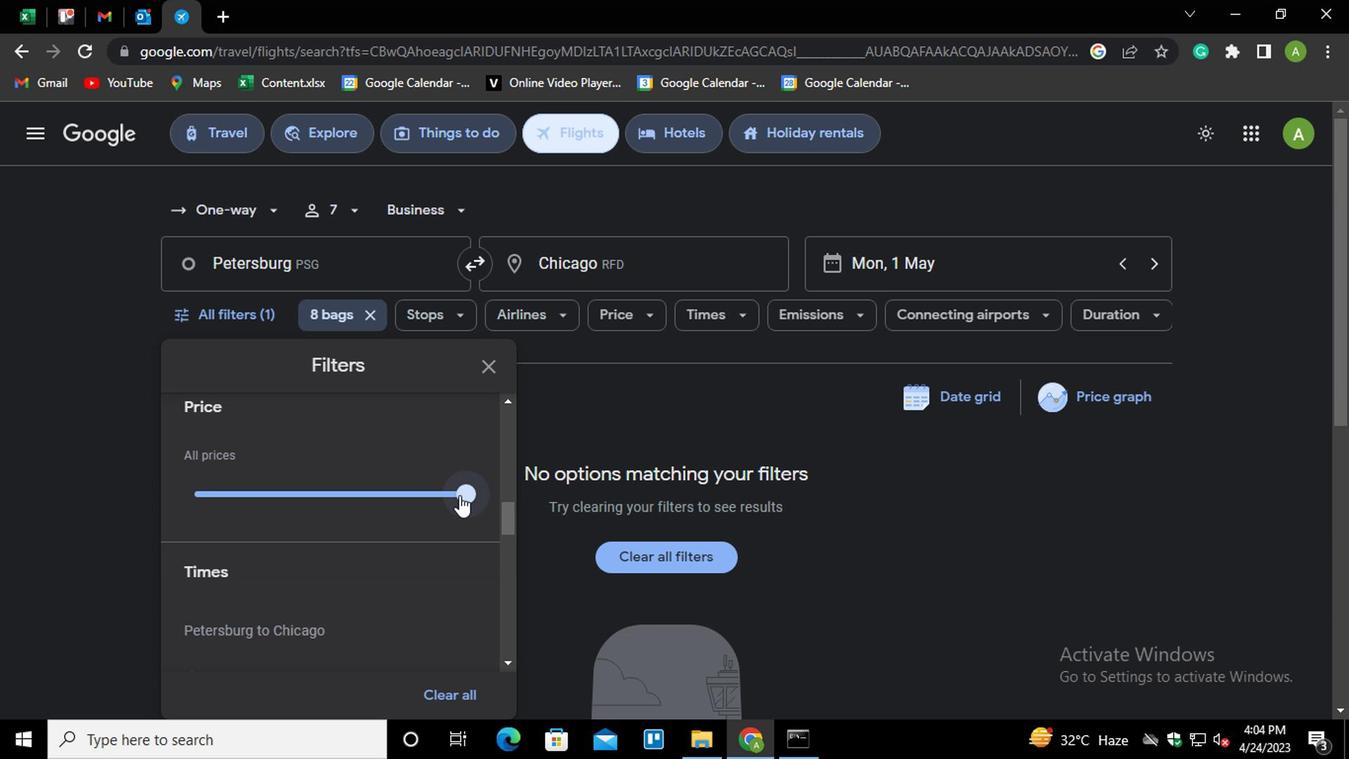
Action: Mouse moved to (446, 565)
Screenshot: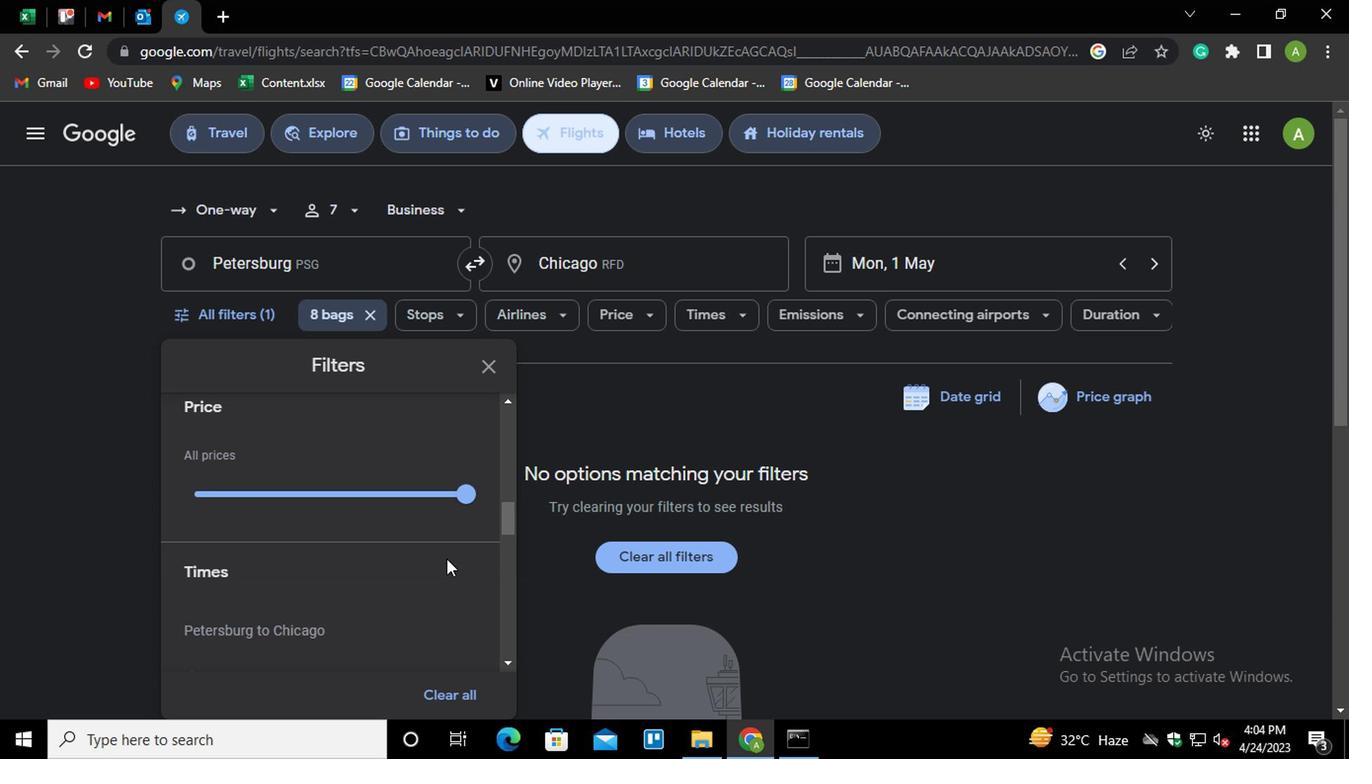 
Action: Mouse scrolled (446, 564) with delta (0, 0)
Screenshot: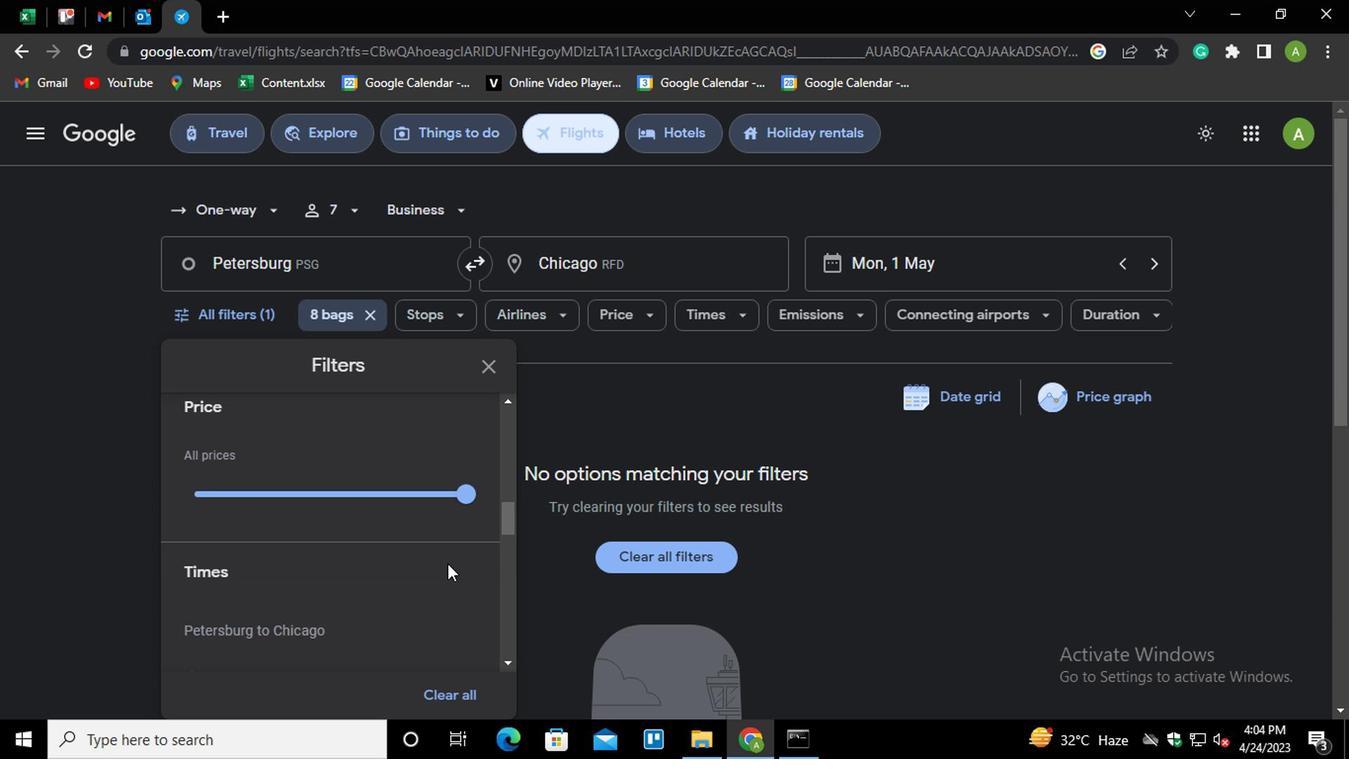 
Action: Mouse moved to (205, 618)
Screenshot: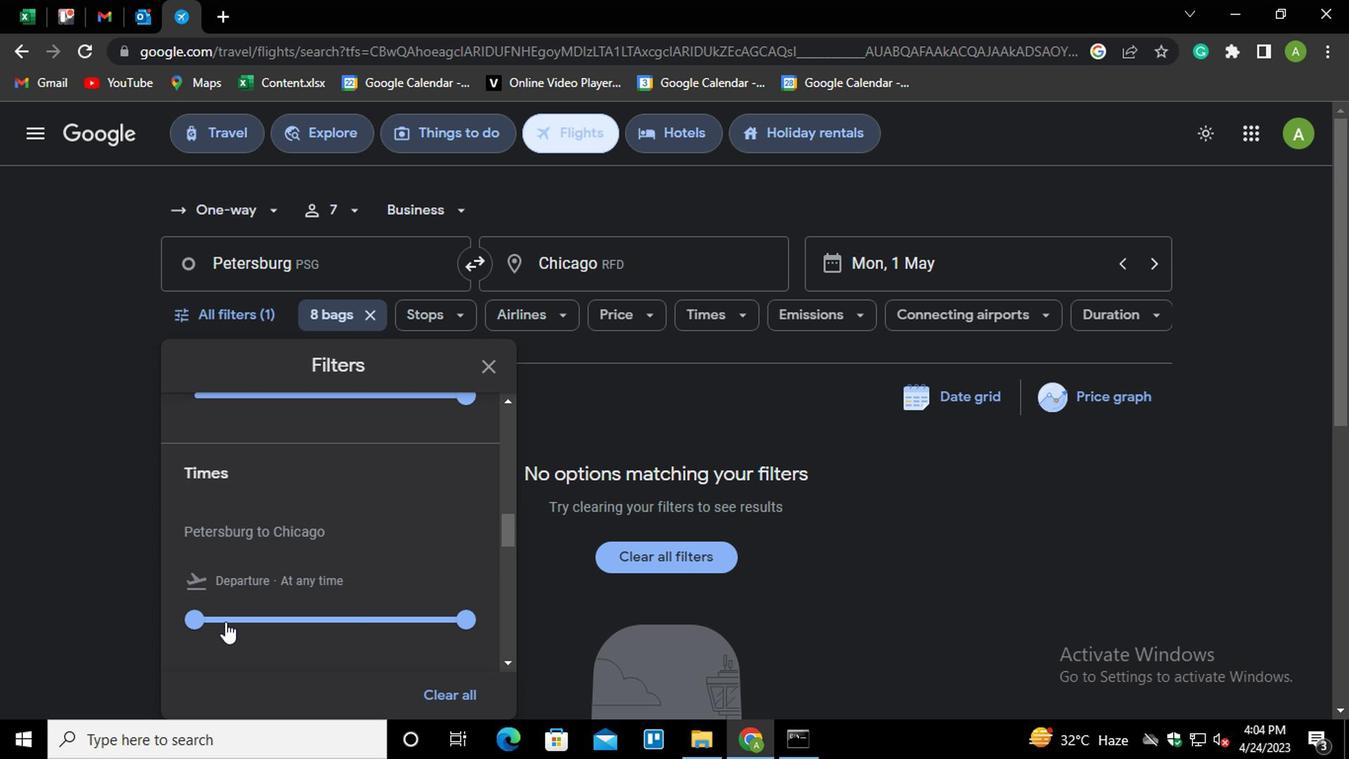 
Action: Mouse pressed left at (205, 618)
Screenshot: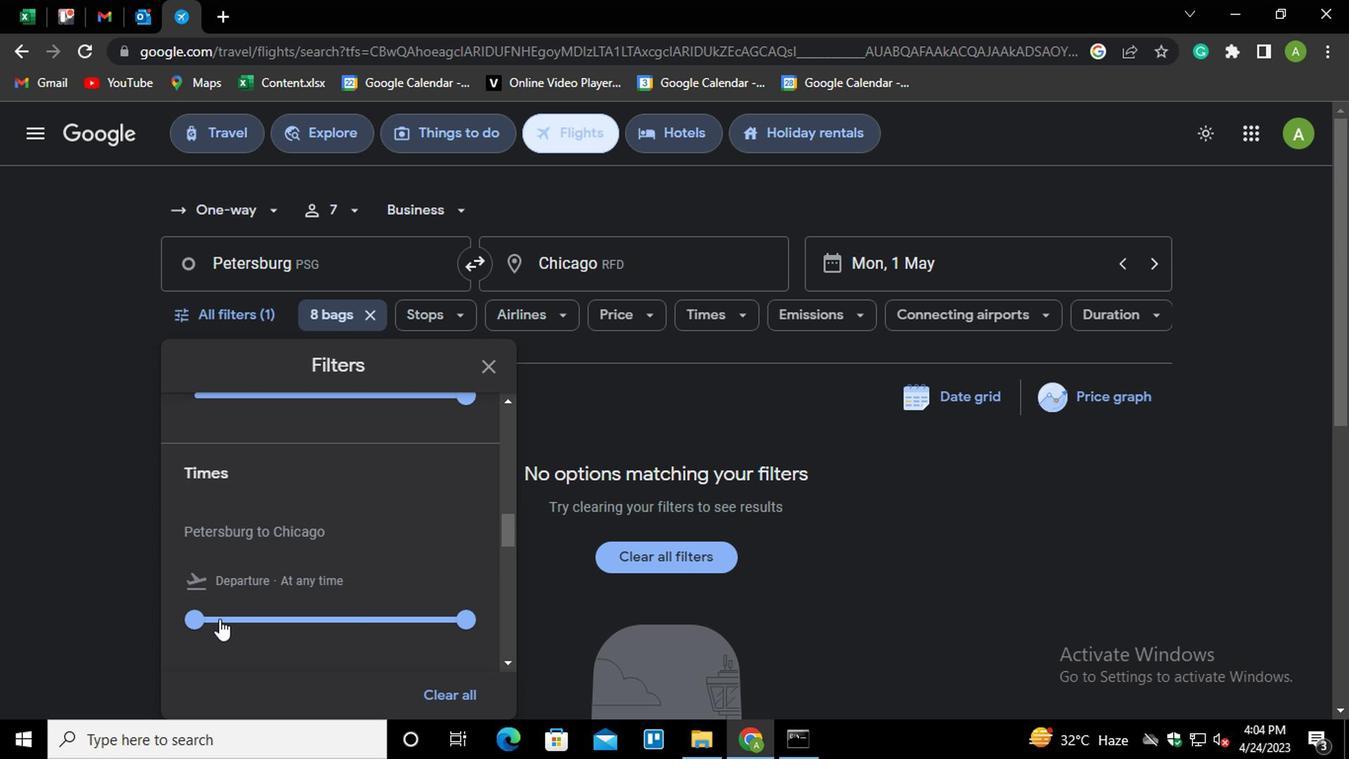 
Action: Mouse moved to (461, 625)
Screenshot: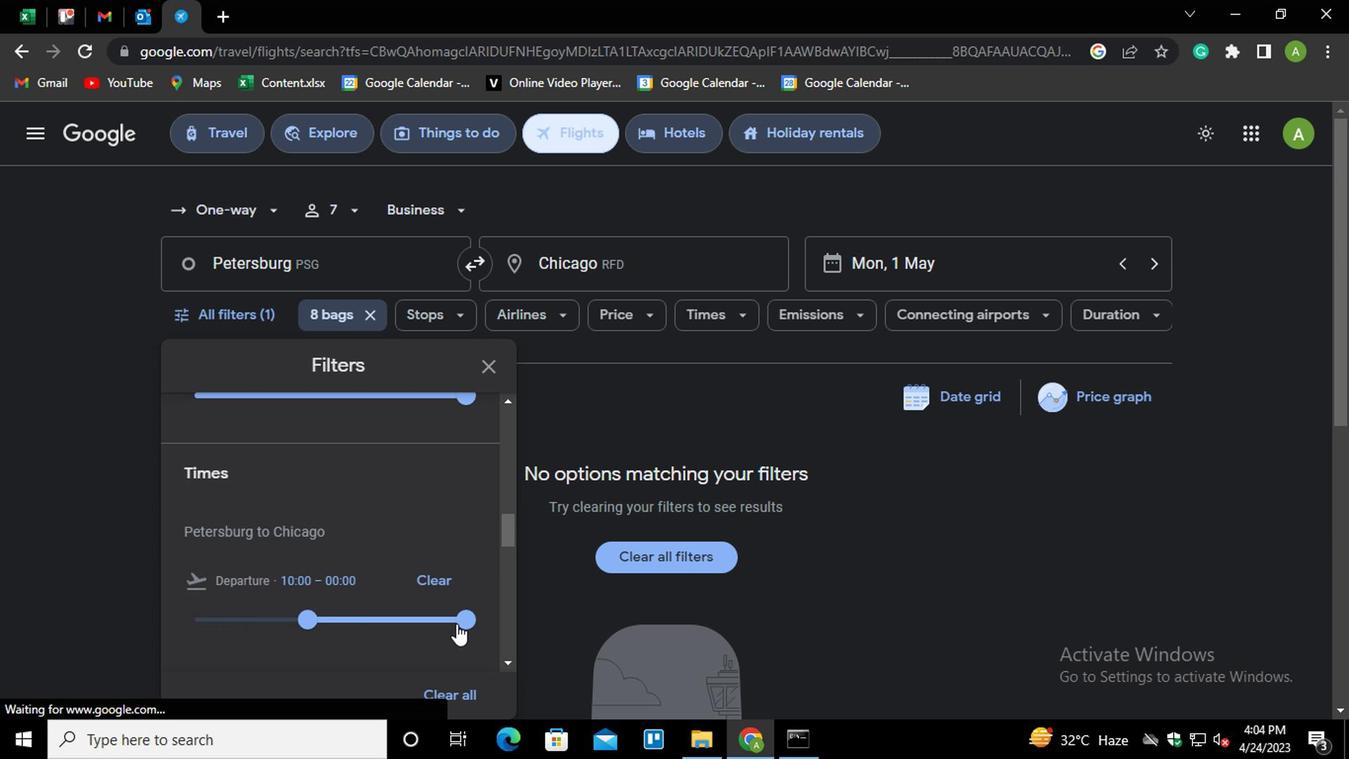 
Action: Mouse pressed left at (461, 625)
Screenshot: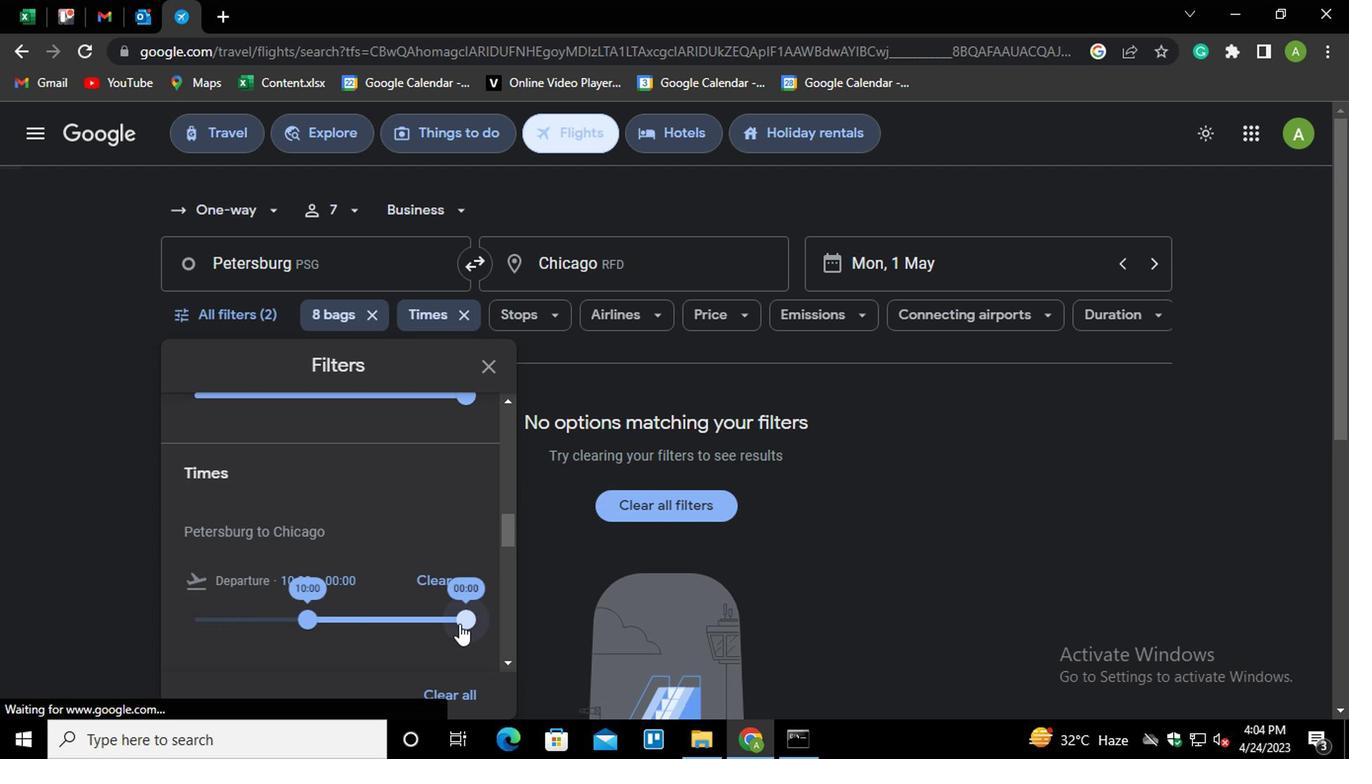 
Action: Mouse moved to (909, 594)
Screenshot: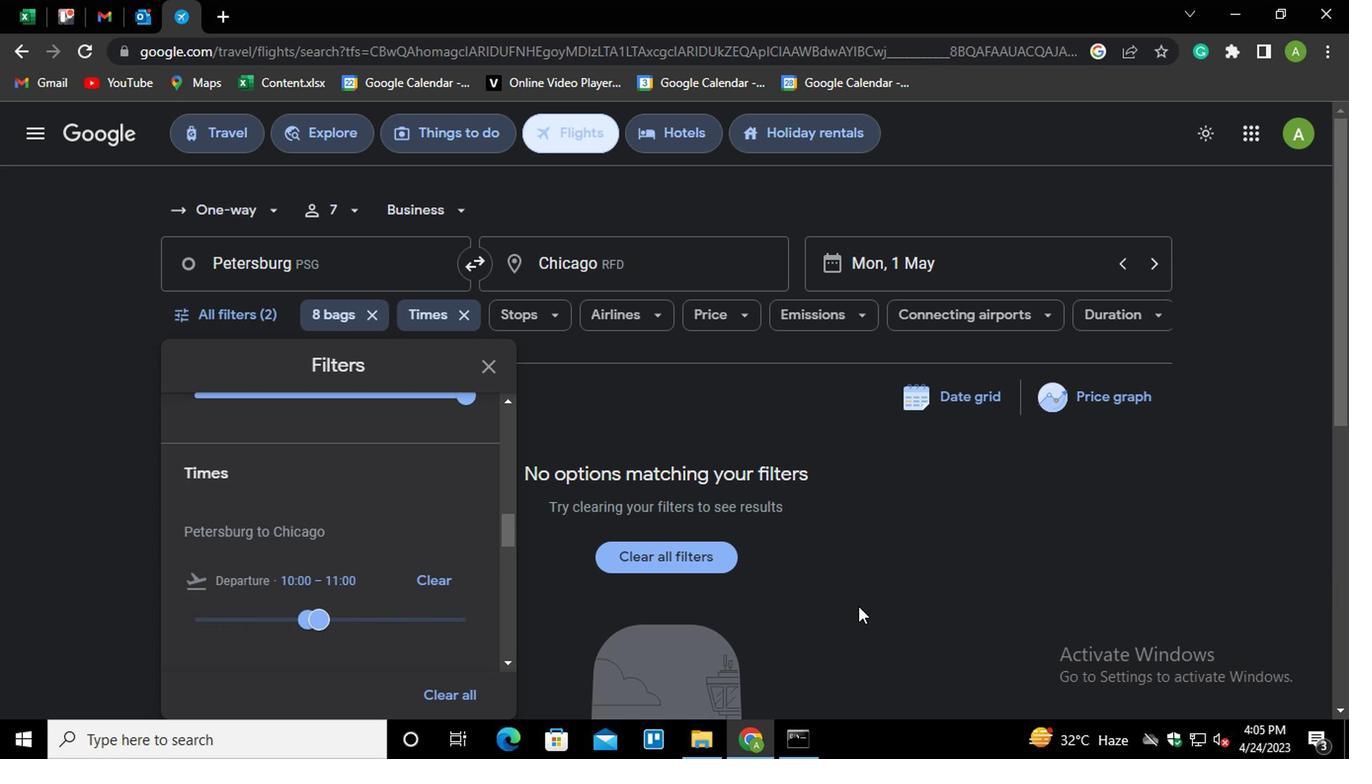 
Action: Mouse pressed left at (909, 594)
Screenshot: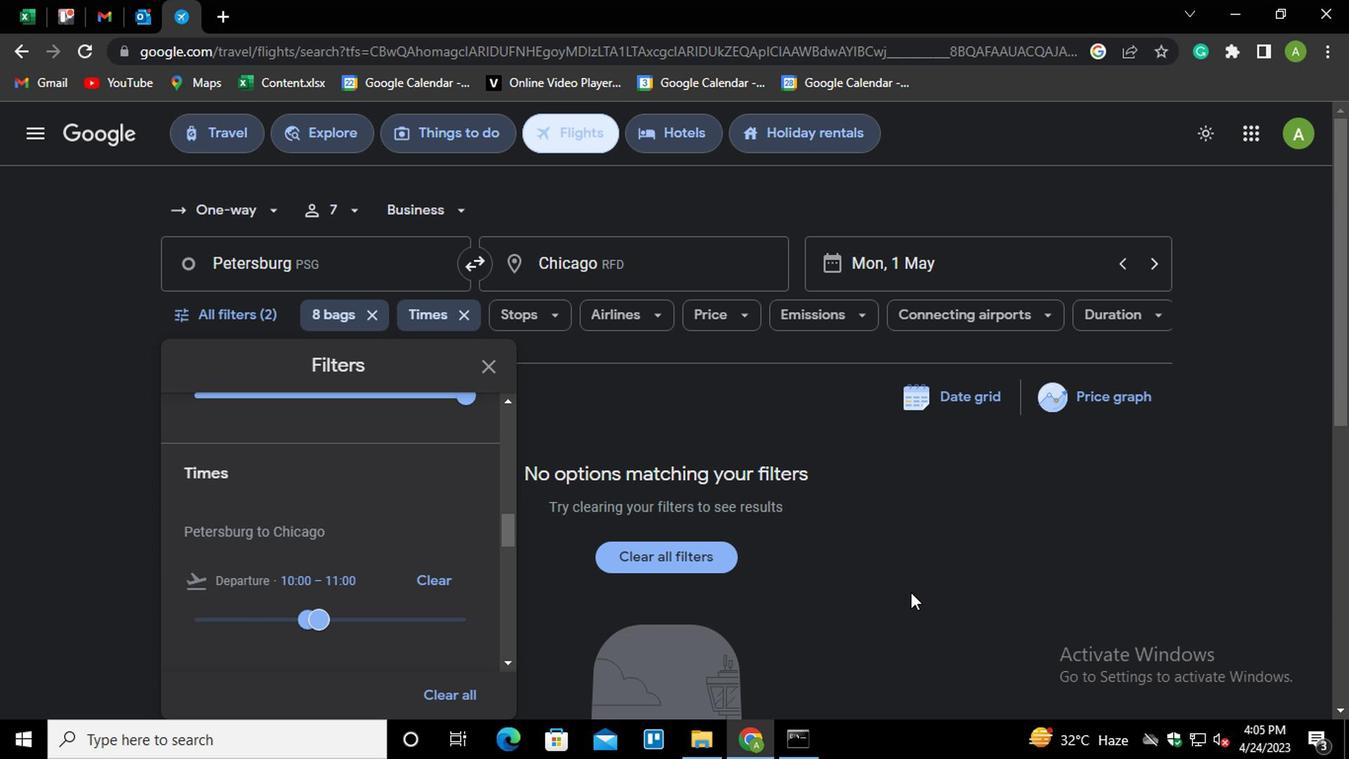 
